 Task: Look for space in Tirupparangunram, India from 22nd June, 2023 to 30th June, 2023 for 2 adults in price range Rs.7000 to Rs.15000. Place can be entire place with 1  bedroom having 1 bed and 1 bathroom. Property type can be house, flat, guest house, hotel. Booking option can be shelf check-in. Required host language is English.
Action: Mouse moved to (521, 83)
Screenshot: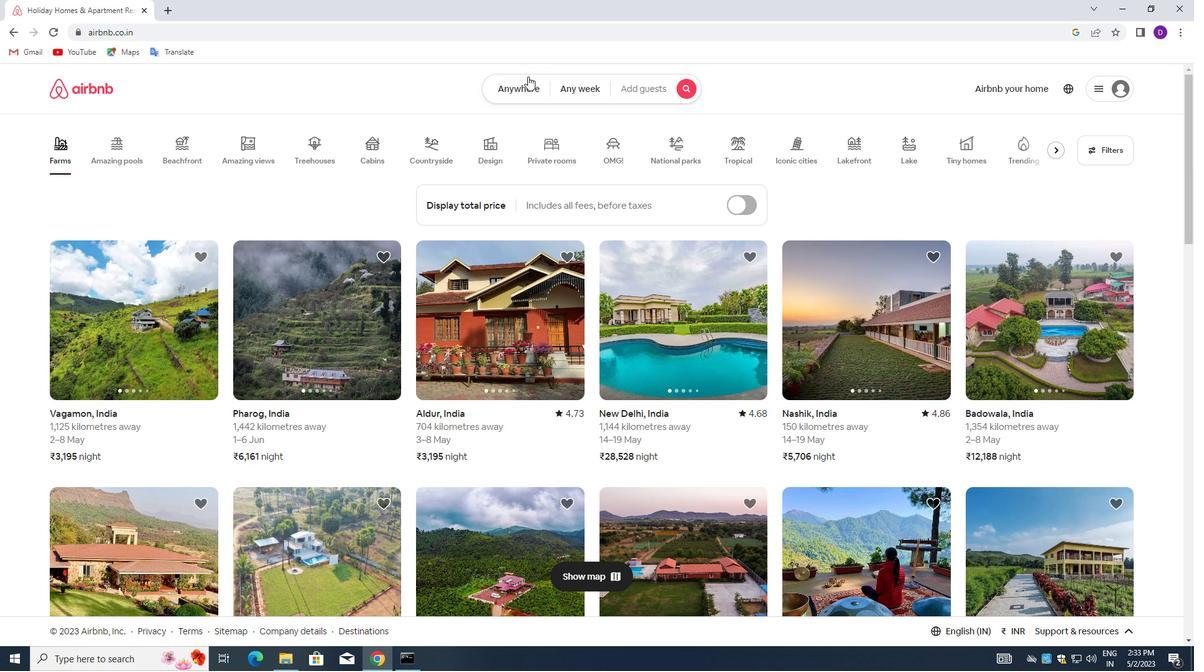 
Action: Mouse pressed left at (521, 83)
Screenshot: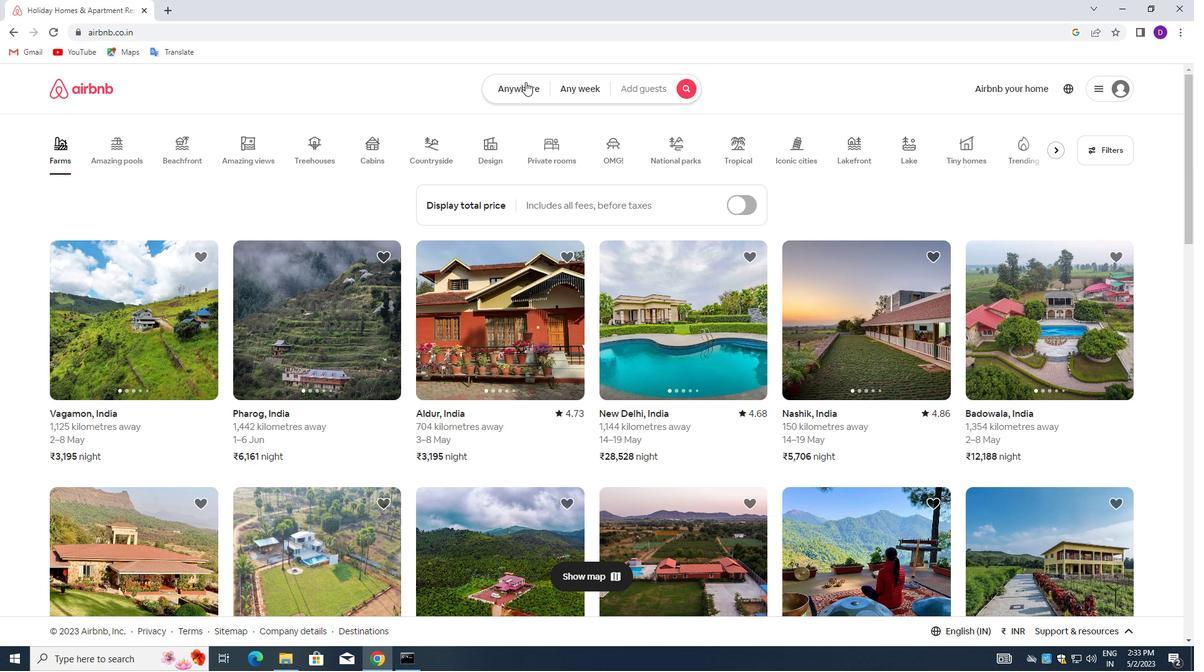 
Action: Mouse moved to (398, 143)
Screenshot: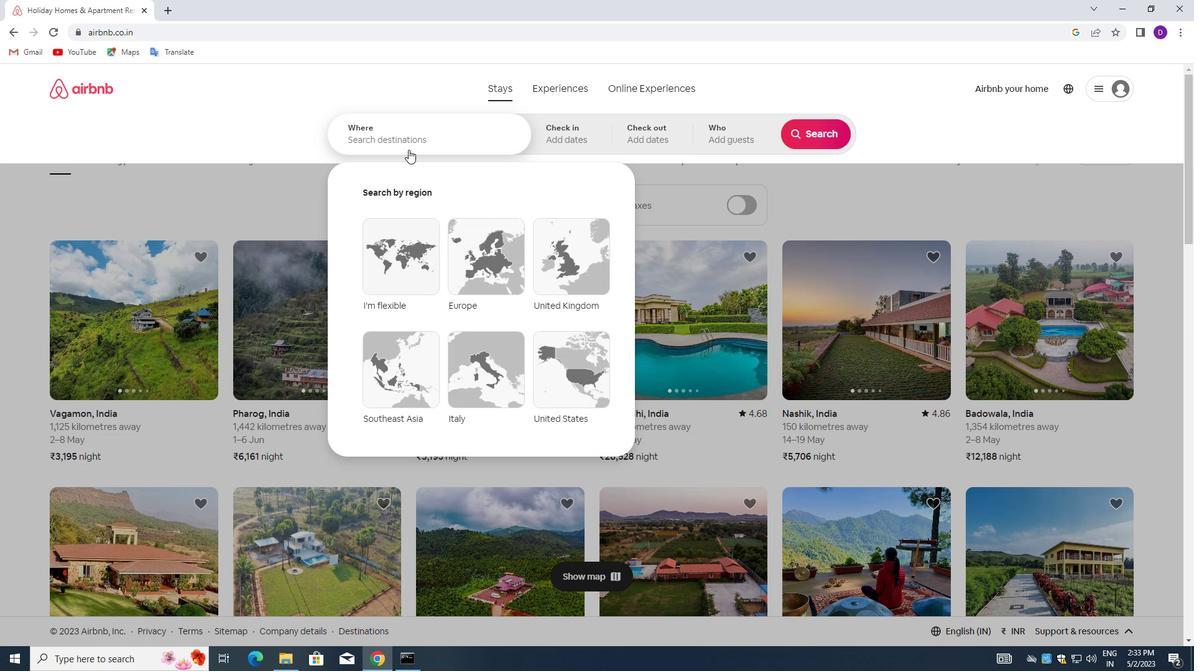 
Action: Mouse pressed left at (398, 143)
Screenshot: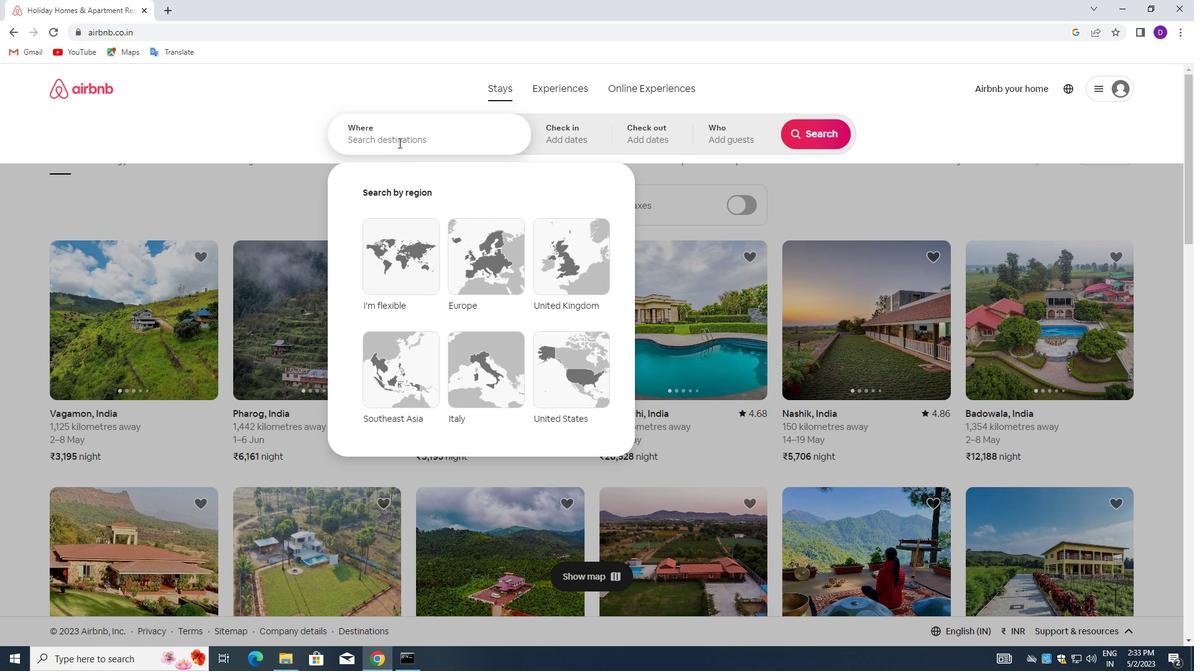 
Action: Mouse moved to (262, 130)
Screenshot: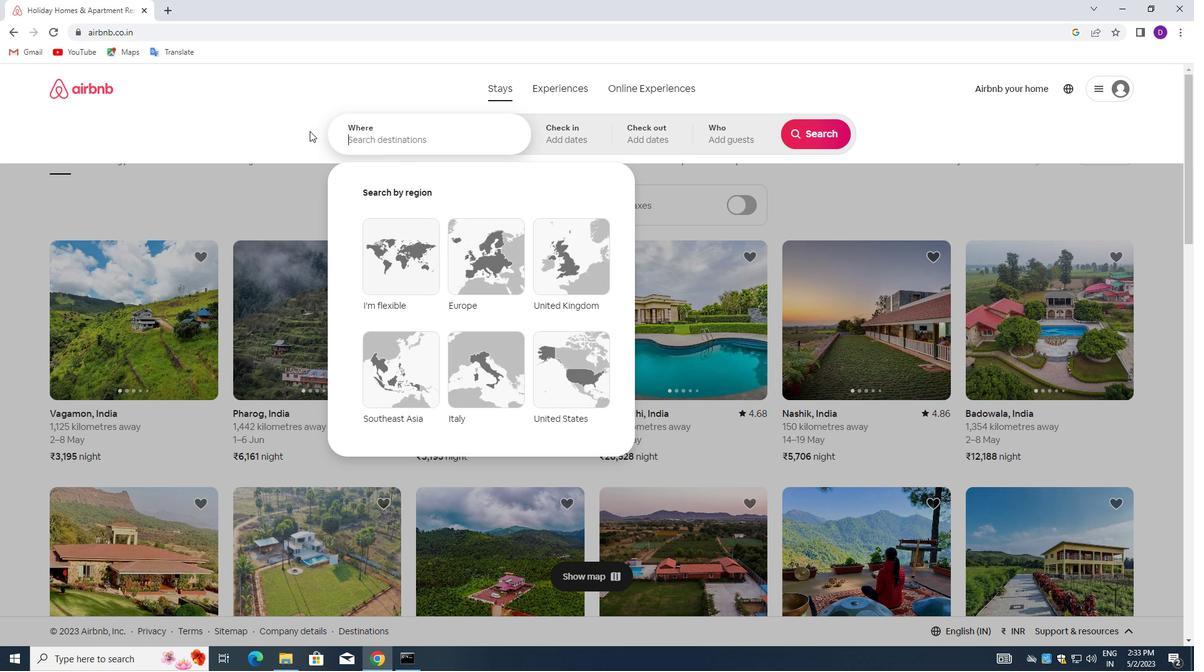 
Action: Key pressed <Key.shift_r>Tirupparangunram,<Key.space><Key.shift>INDIA<Key.enter>
Screenshot: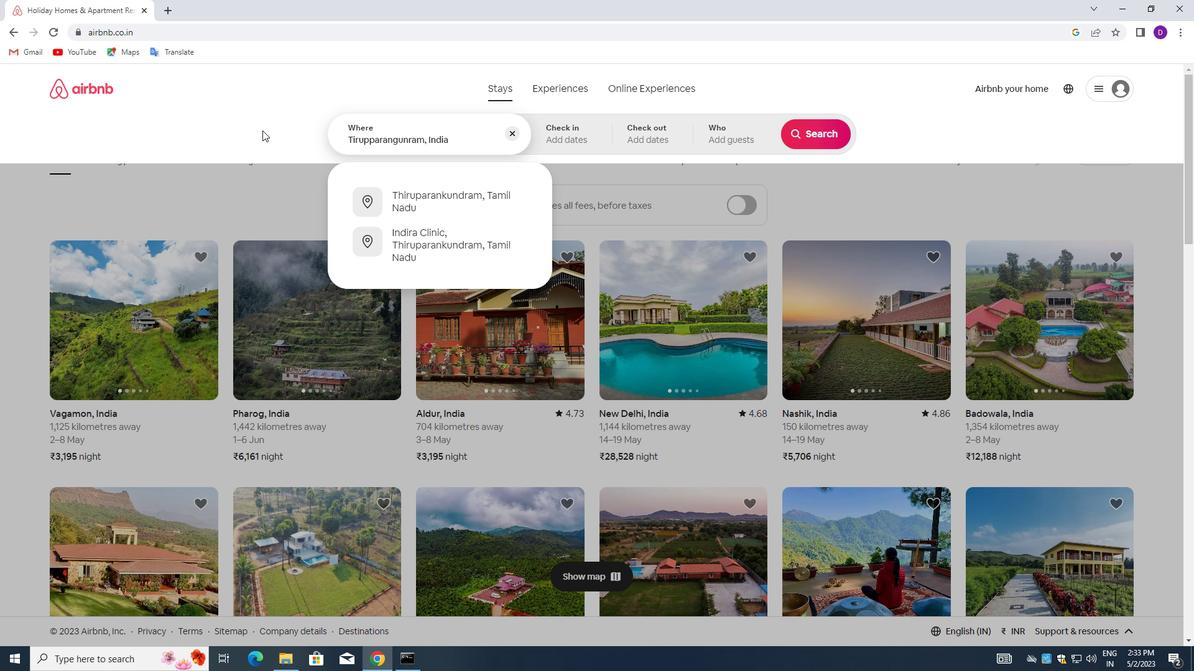 
Action: Mouse moved to (743, 372)
Screenshot: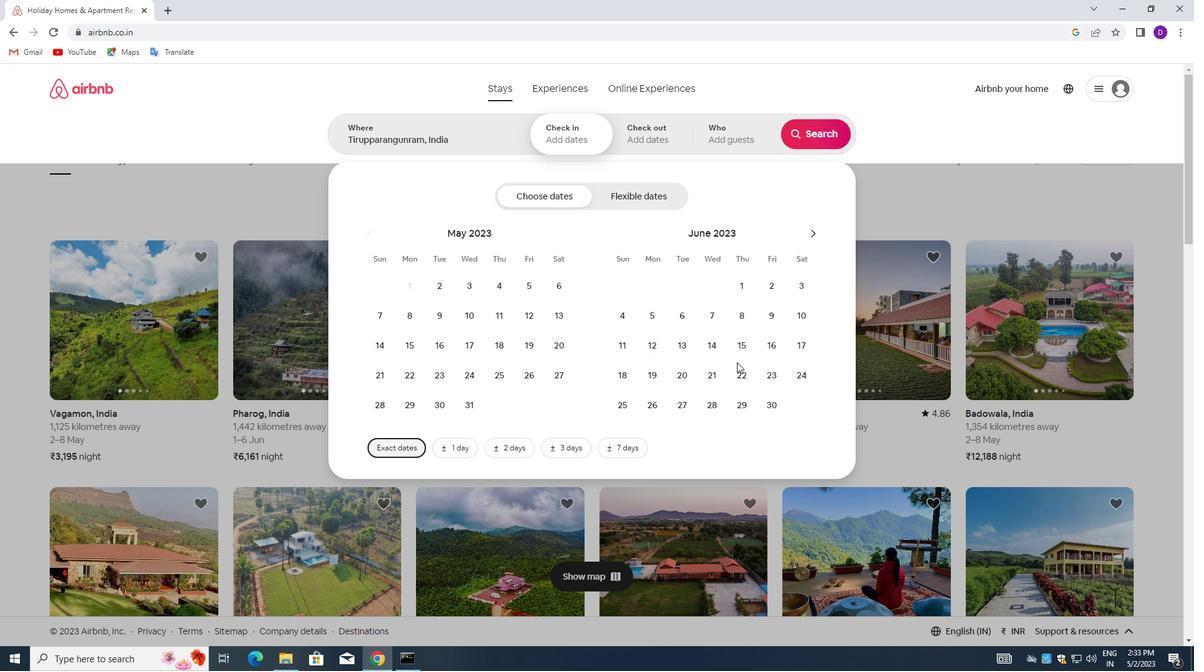 
Action: Mouse pressed left at (743, 372)
Screenshot: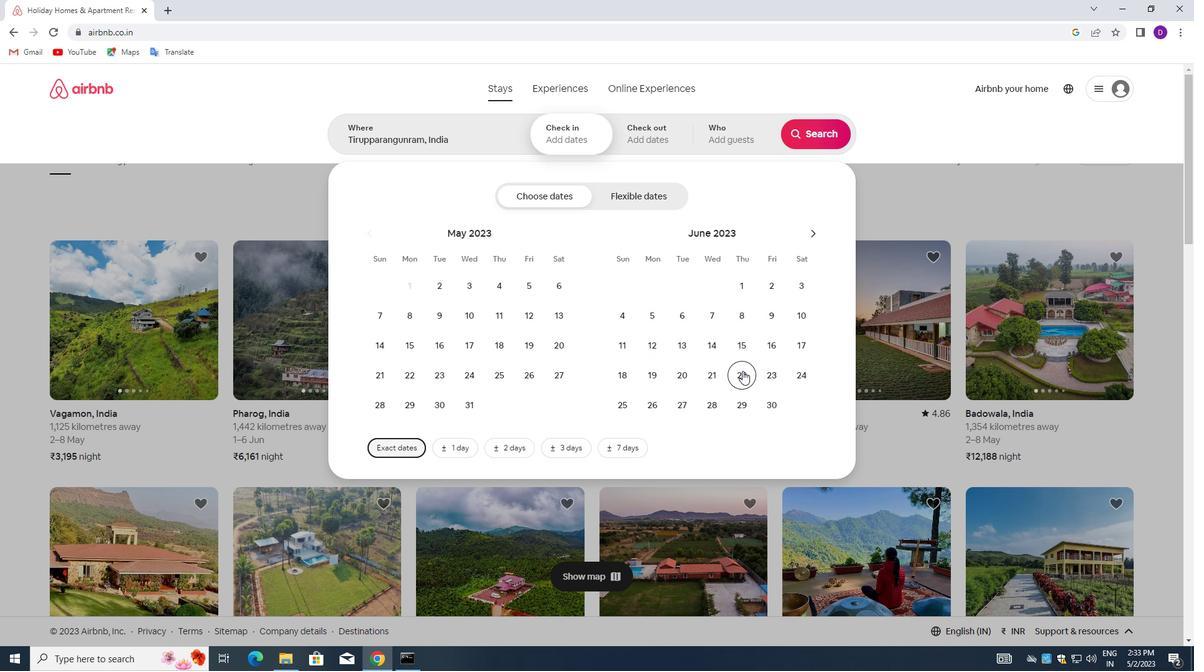 
Action: Mouse moved to (759, 403)
Screenshot: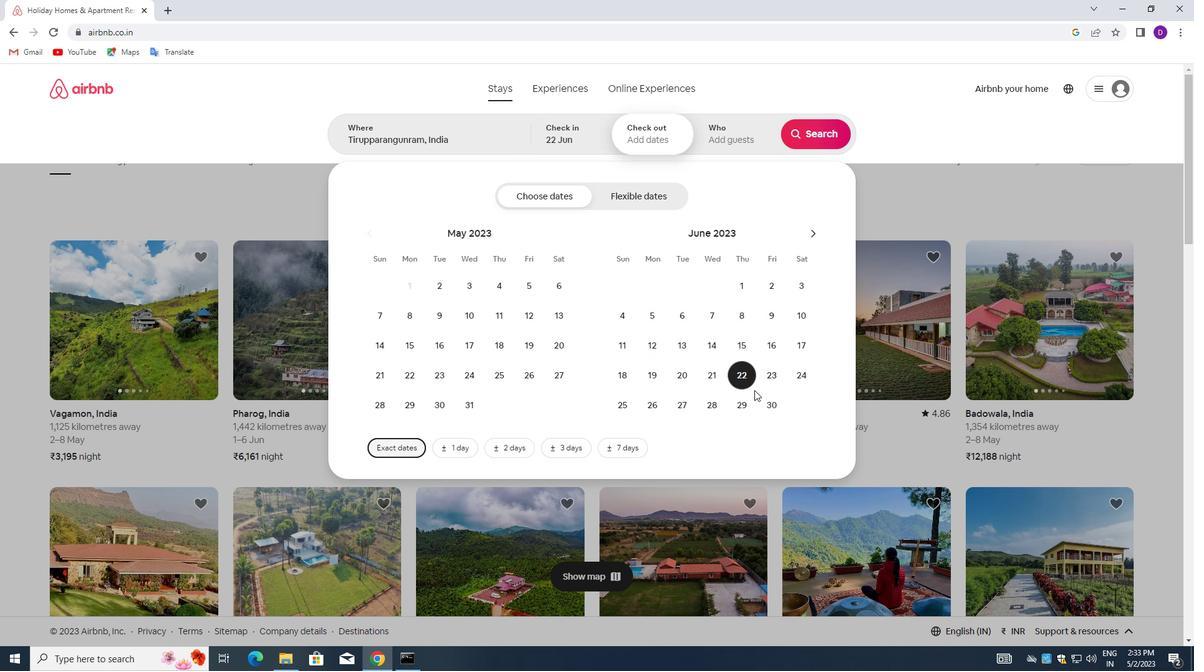 
Action: Mouse pressed left at (759, 403)
Screenshot: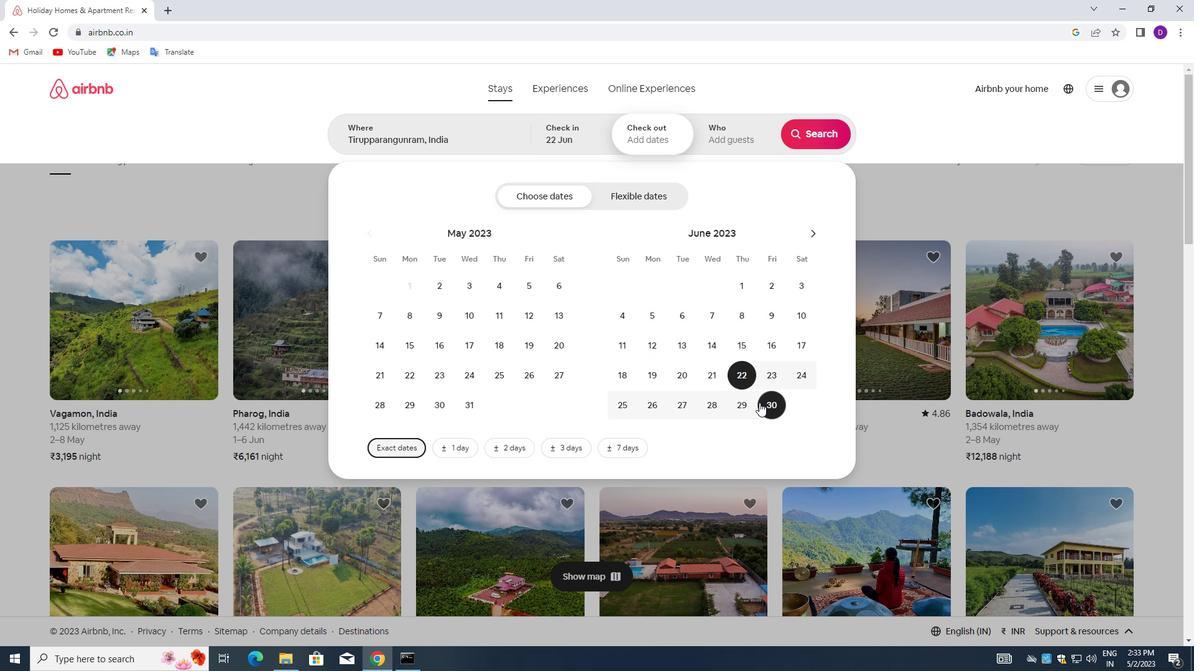 
Action: Mouse moved to (718, 138)
Screenshot: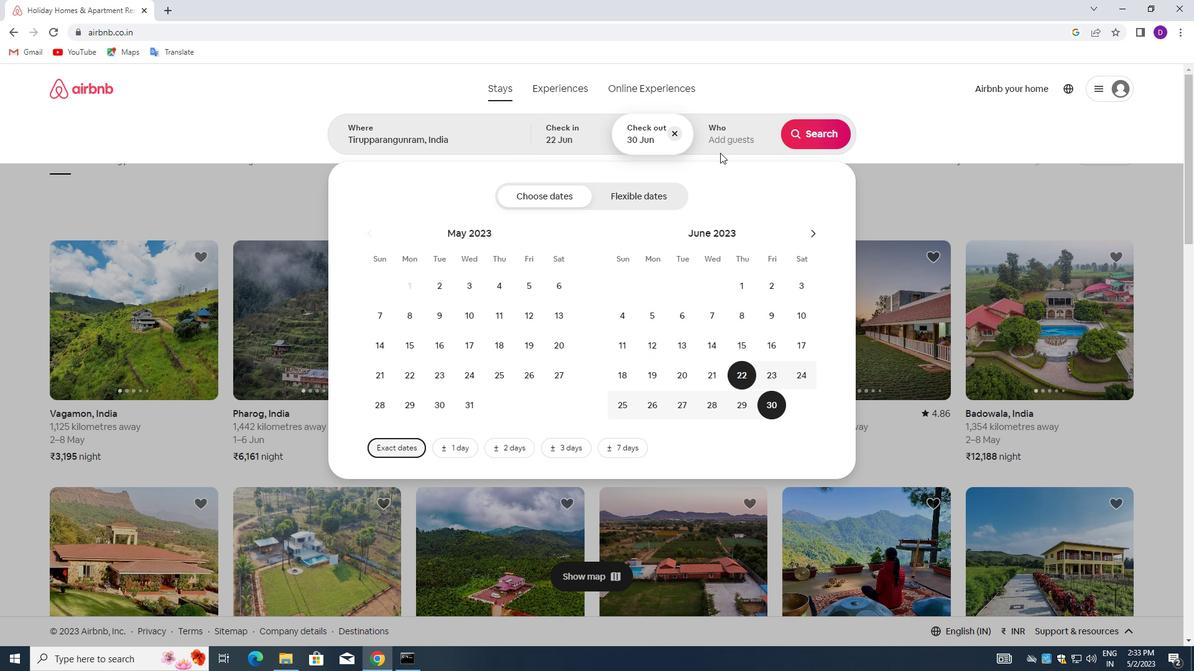 
Action: Mouse pressed left at (718, 138)
Screenshot: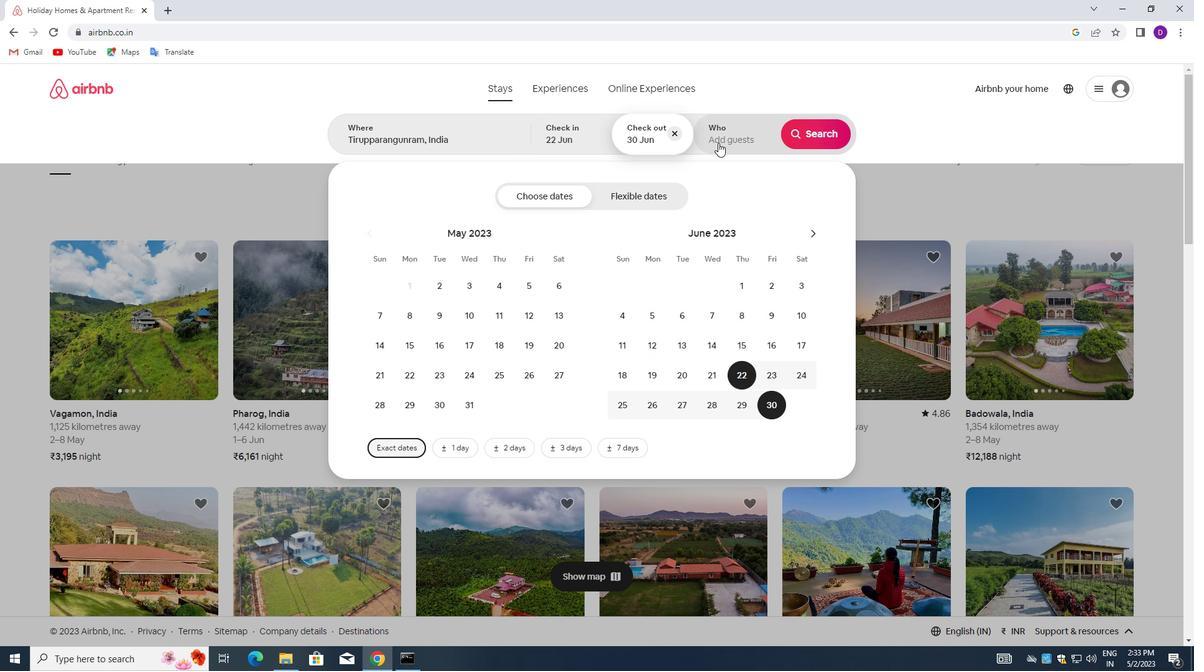 
Action: Mouse moved to (822, 204)
Screenshot: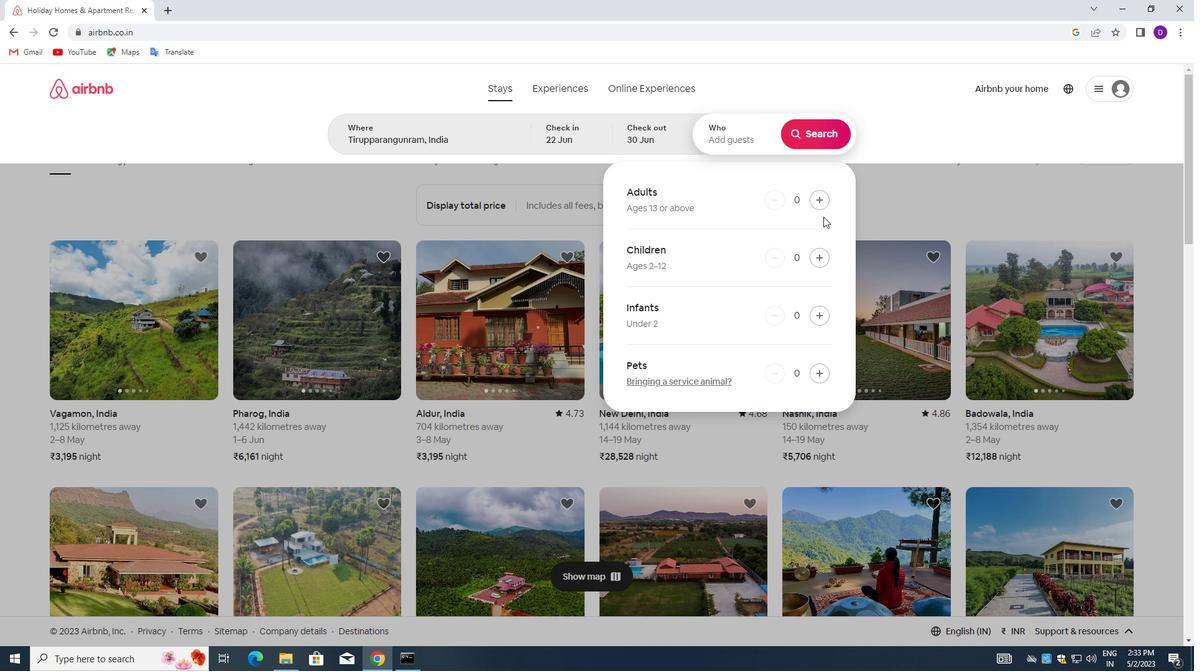 
Action: Mouse pressed left at (822, 204)
Screenshot: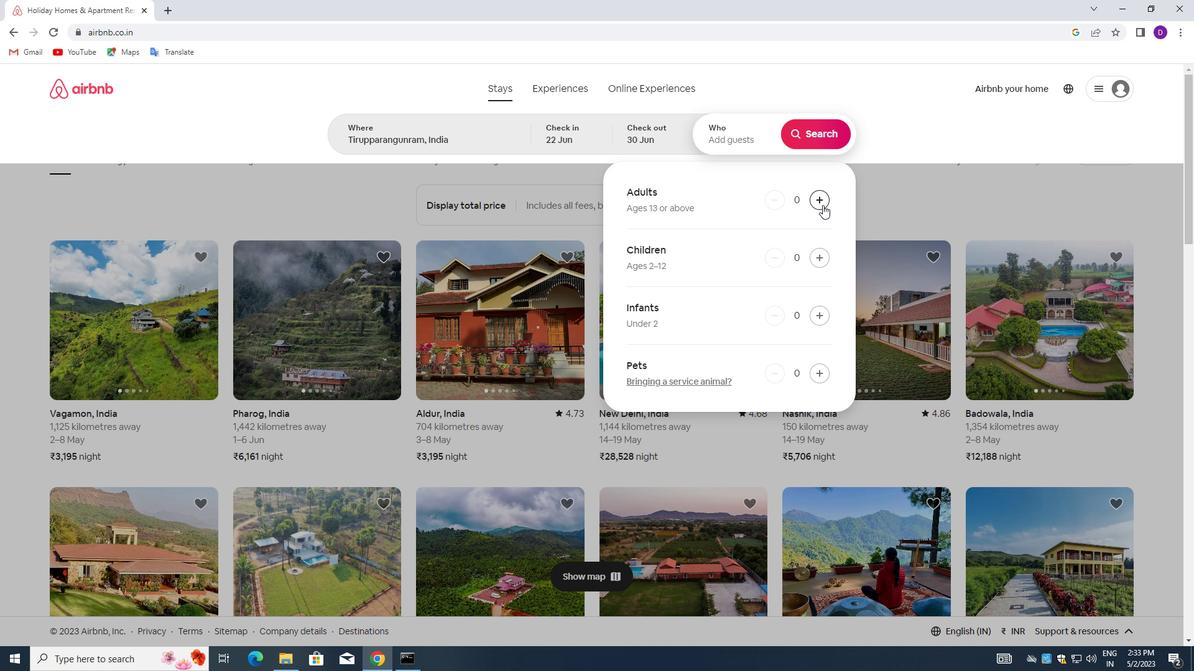 
Action: Mouse pressed left at (822, 204)
Screenshot: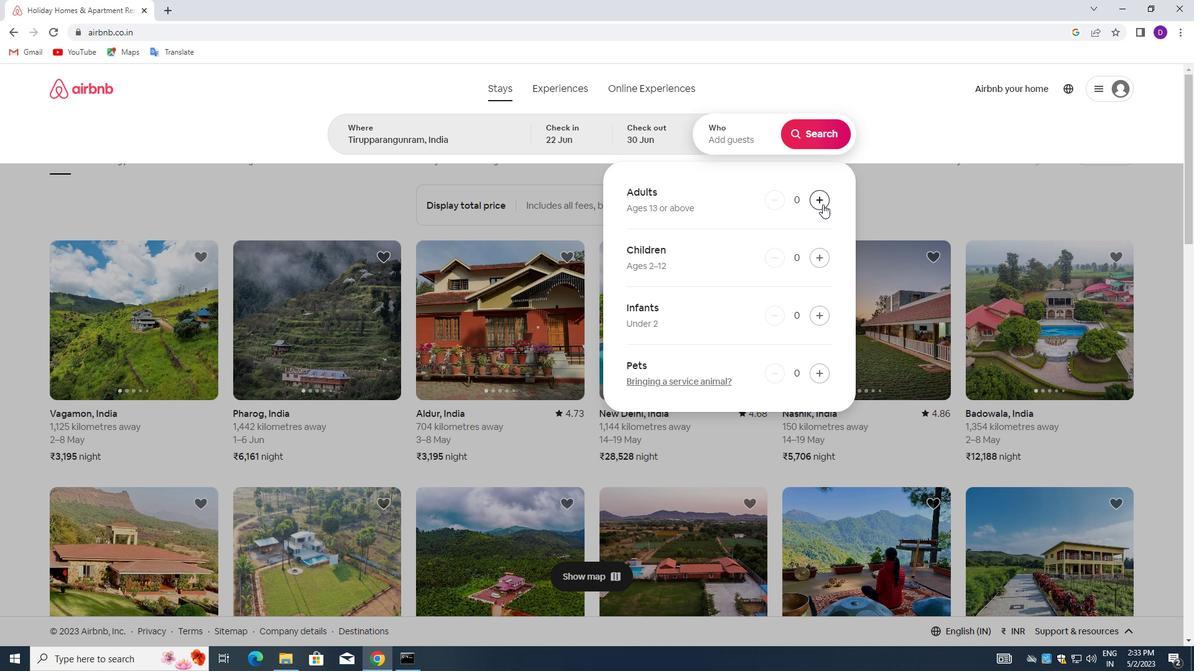 
Action: Mouse moved to (812, 131)
Screenshot: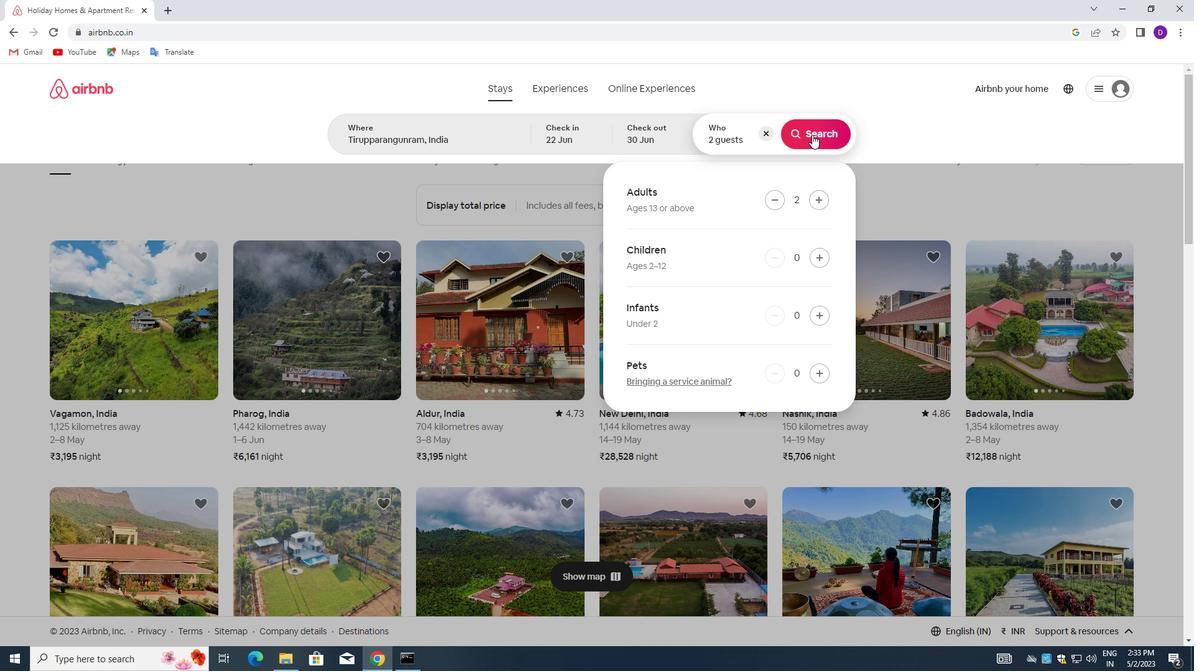 
Action: Mouse pressed left at (812, 131)
Screenshot: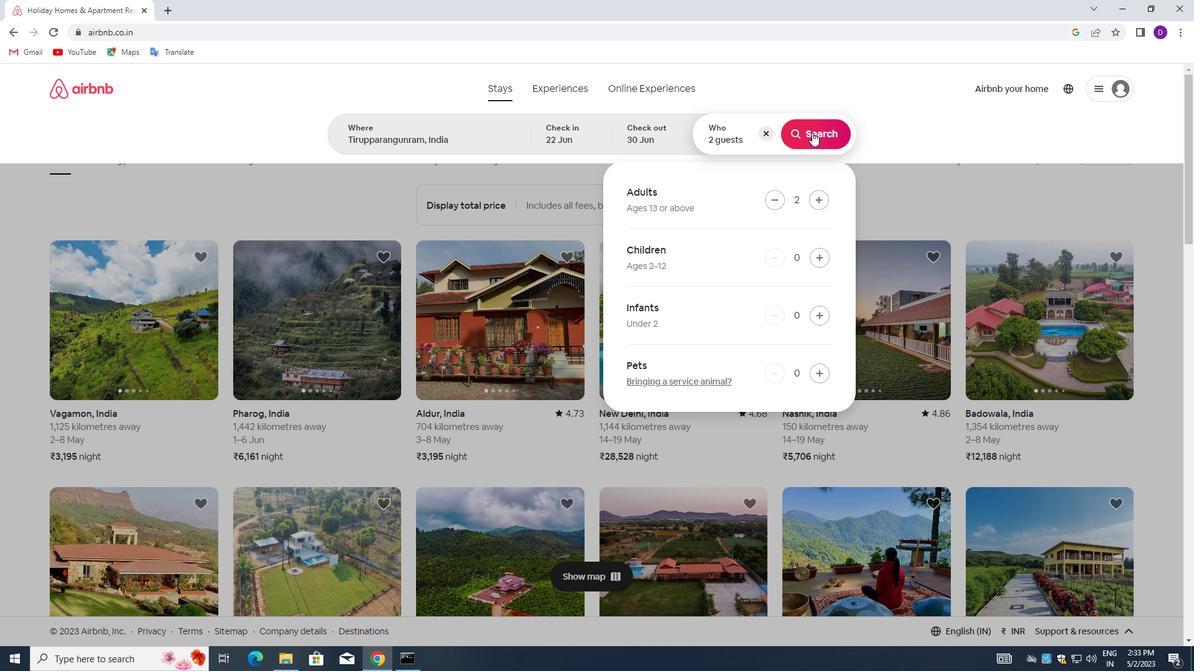 
Action: Mouse moved to (1141, 139)
Screenshot: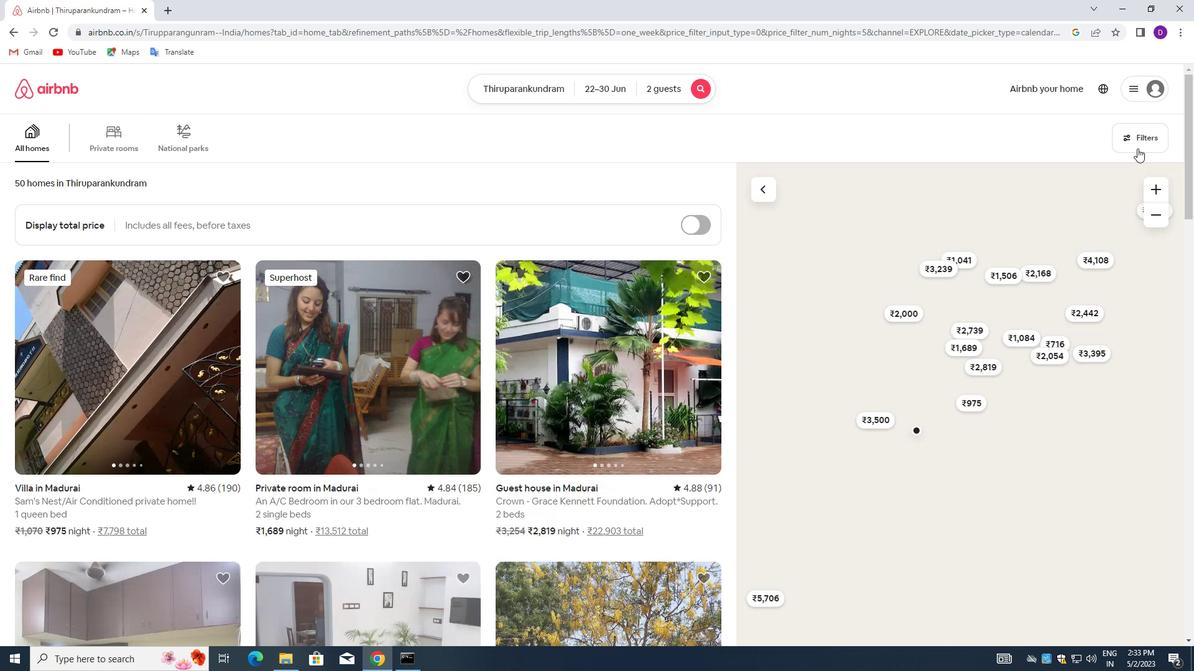 
Action: Mouse pressed left at (1141, 139)
Screenshot: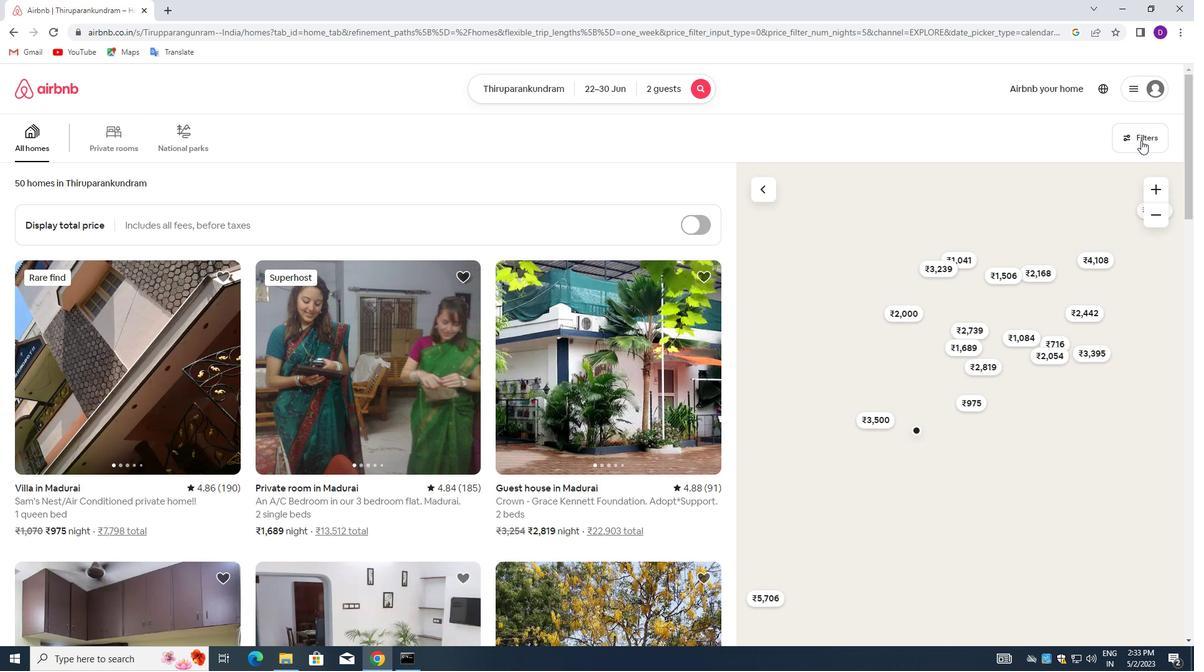 
Action: Mouse moved to (436, 298)
Screenshot: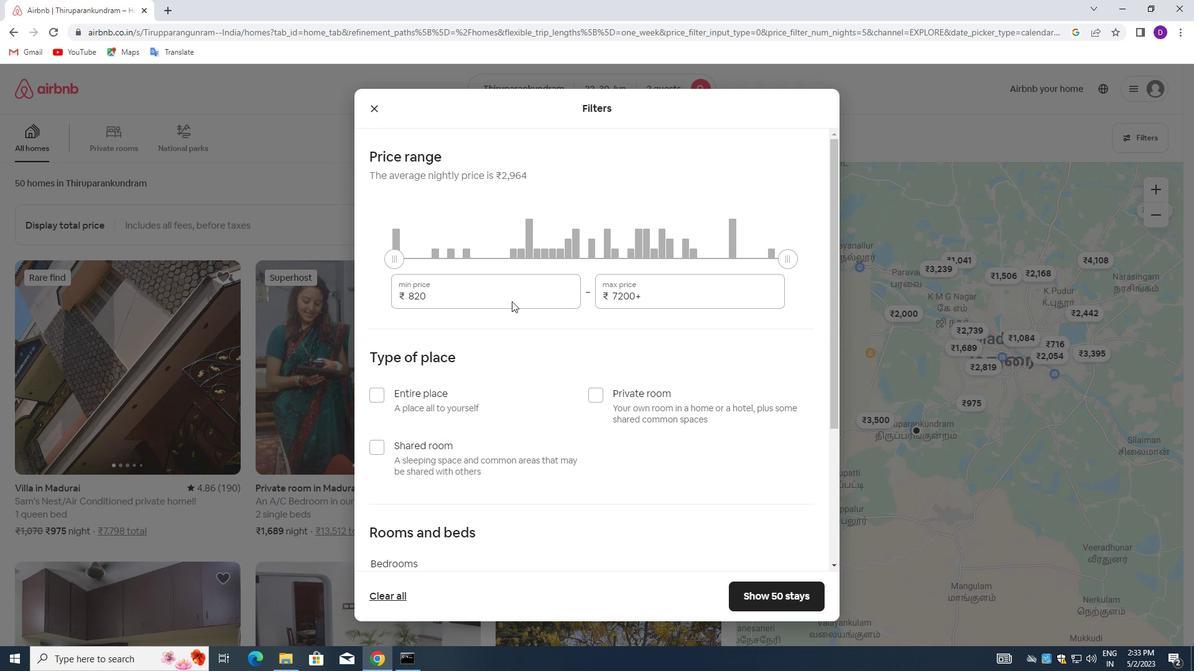 
Action: Mouse pressed left at (436, 298)
Screenshot: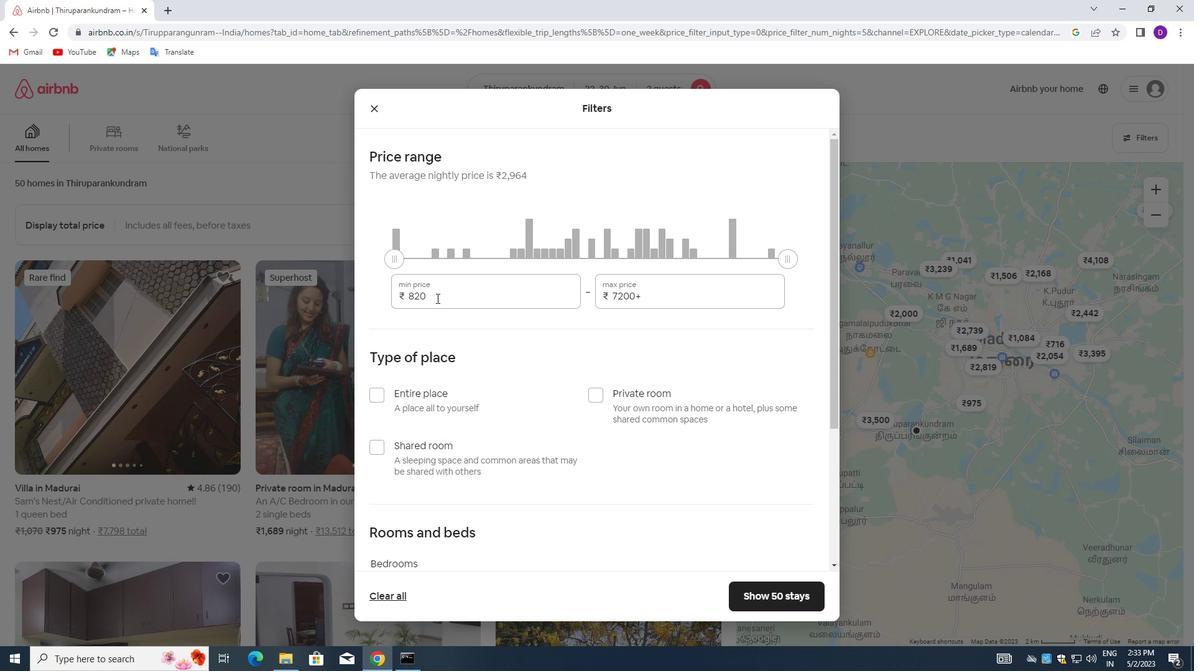 
Action: Mouse pressed left at (436, 298)
Screenshot: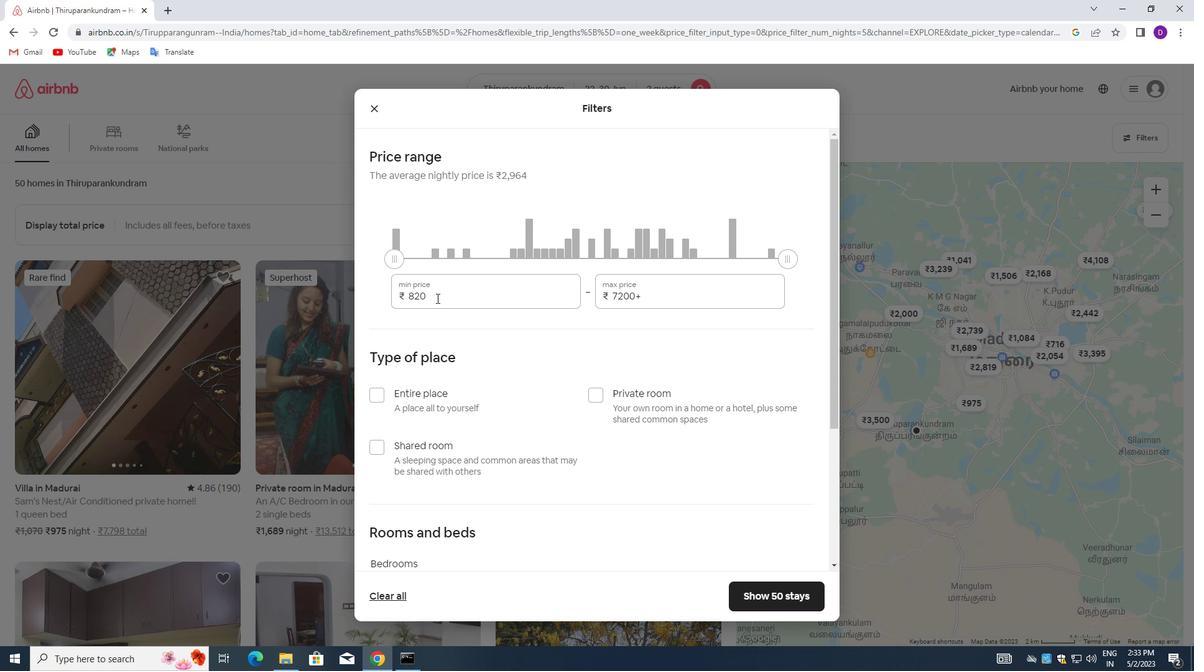 
Action: Key pressed 7000<Key.tab>1<Key.backspace><Key.backspace><Key.backspace><Key.backspace><Key.backspace><Key.backspace><Key.backspace><Key.backspace><Key.backspace>15000
Screenshot: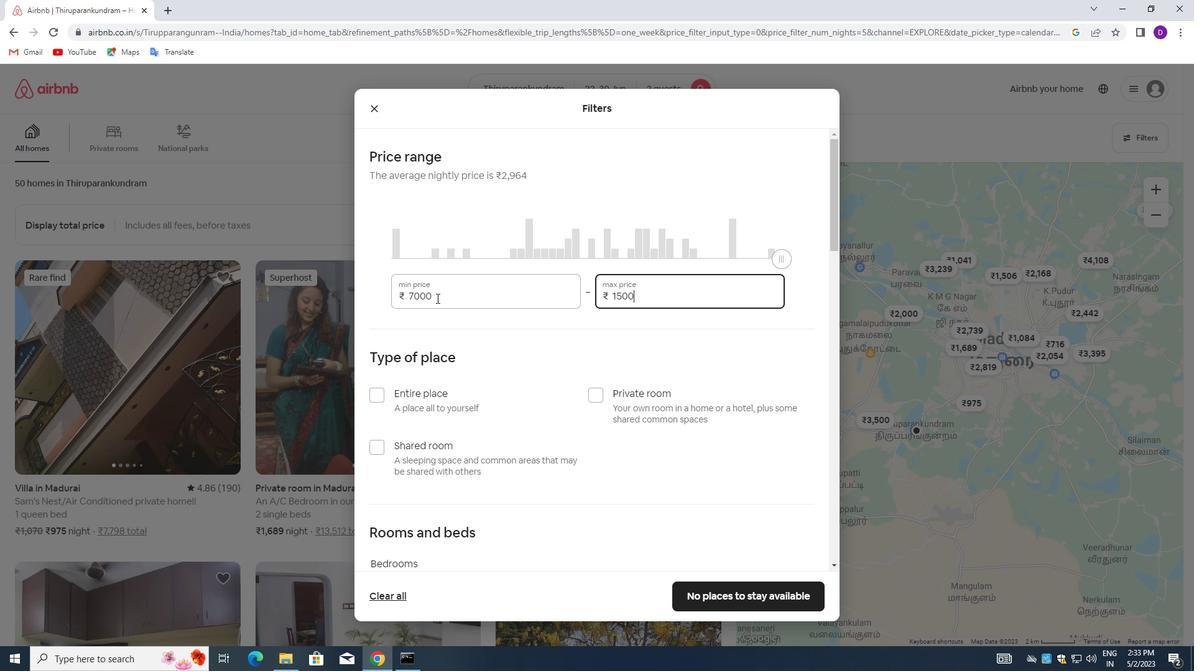 
Action: Mouse moved to (522, 360)
Screenshot: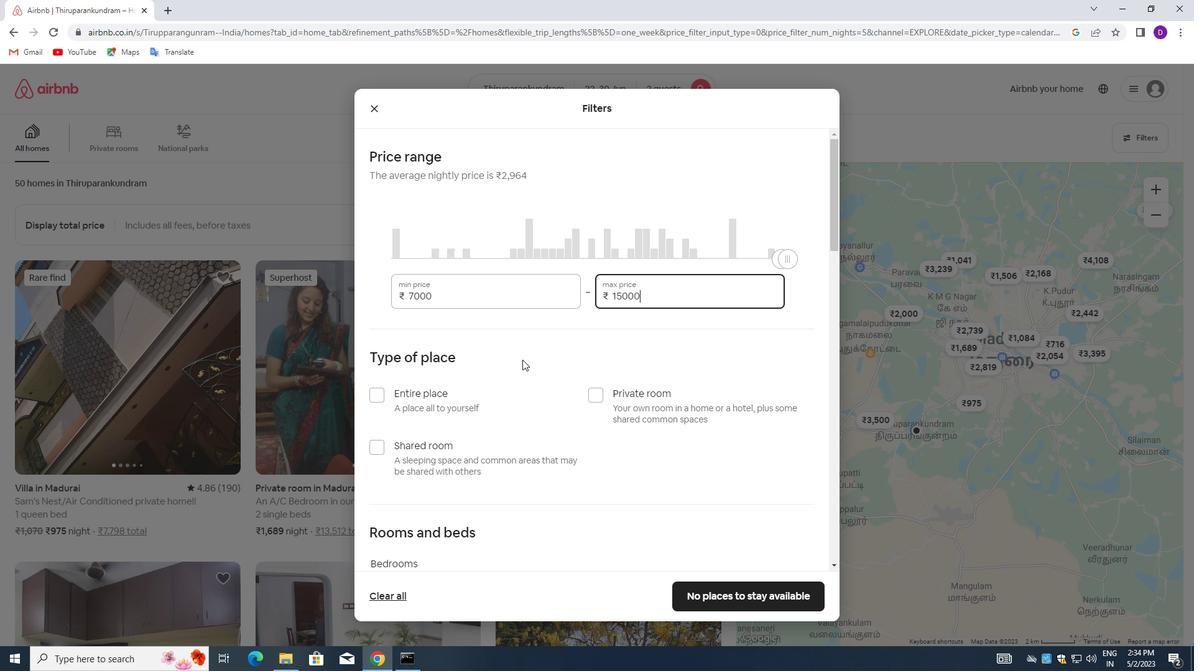 
Action: Mouse scrolled (522, 359) with delta (0, 0)
Screenshot: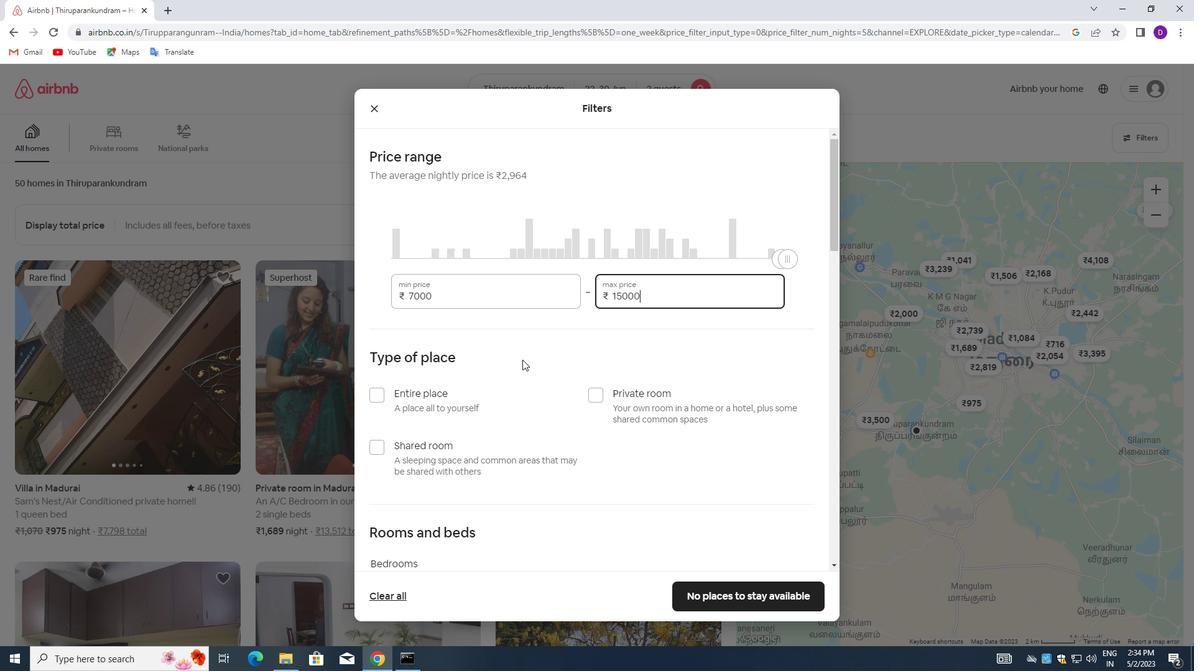 
Action: Mouse scrolled (522, 359) with delta (0, 0)
Screenshot: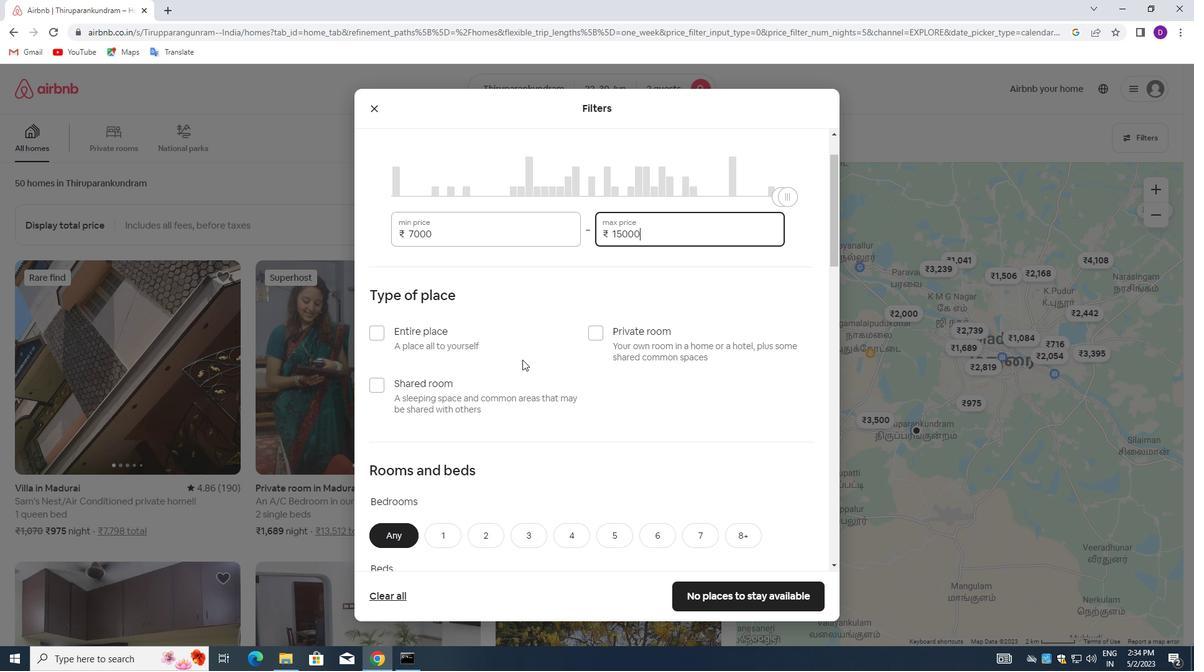 
Action: Mouse scrolled (522, 359) with delta (0, 0)
Screenshot: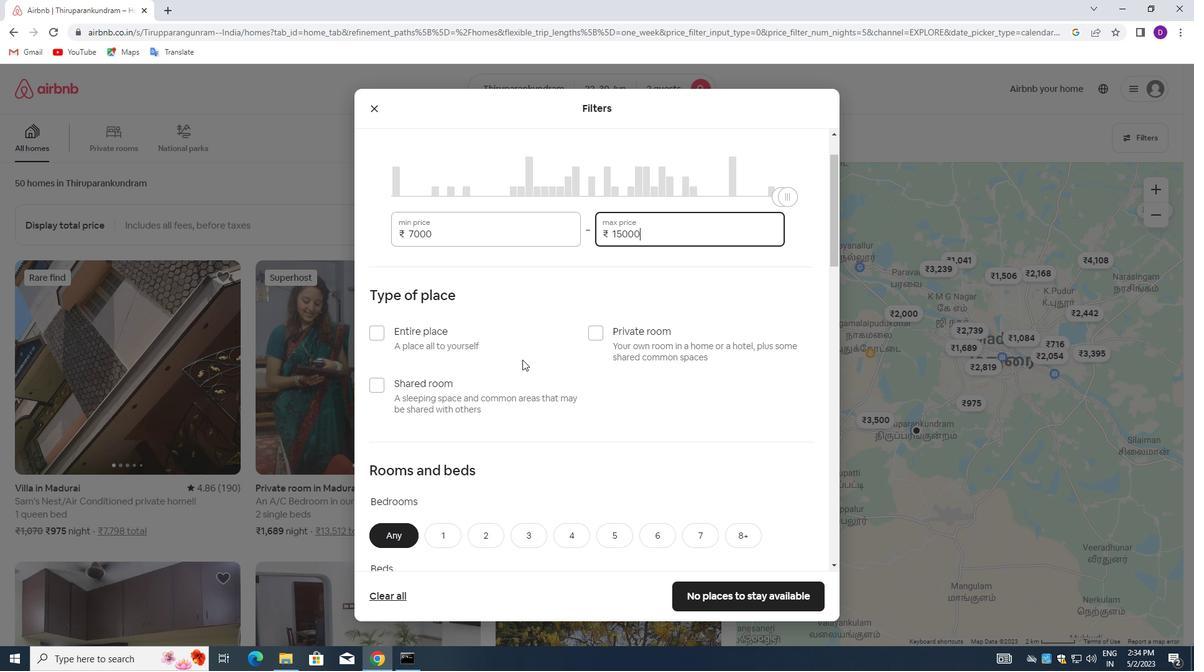 
Action: Mouse moved to (383, 210)
Screenshot: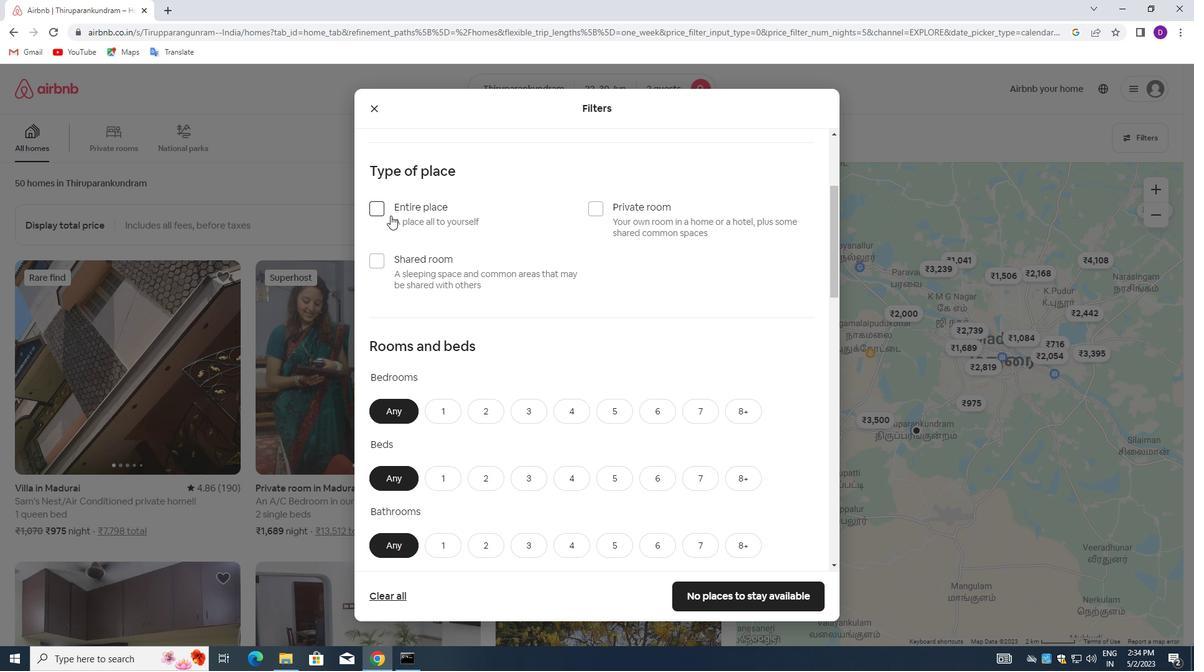 
Action: Mouse pressed left at (383, 210)
Screenshot: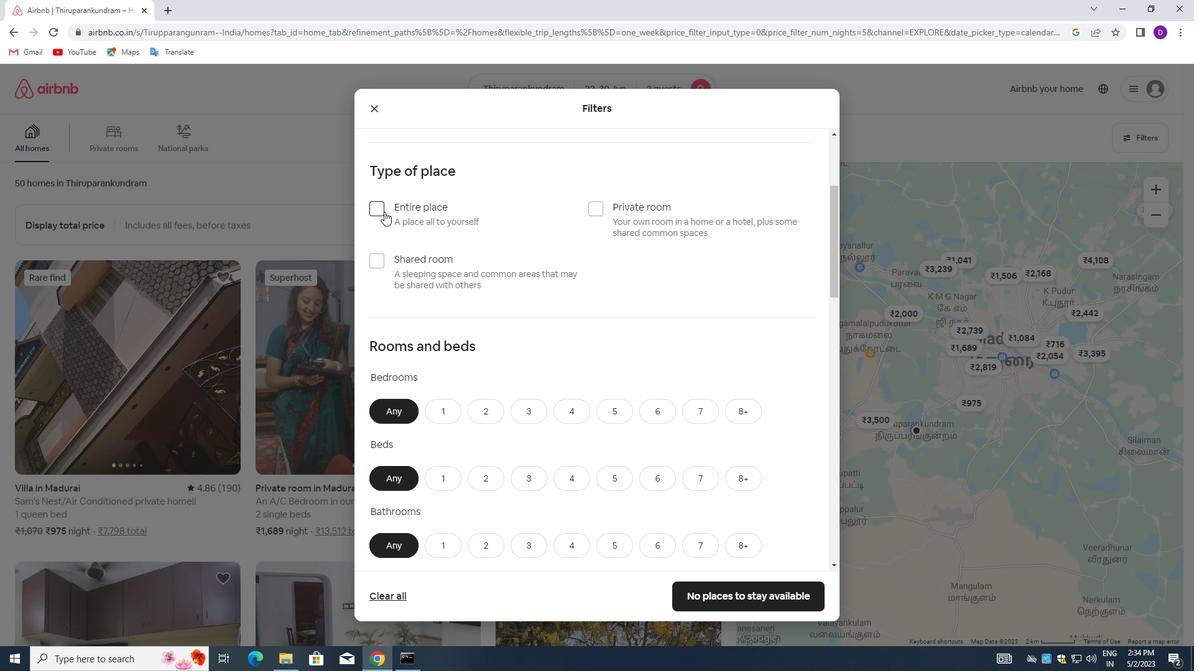 
Action: Mouse moved to (520, 269)
Screenshot: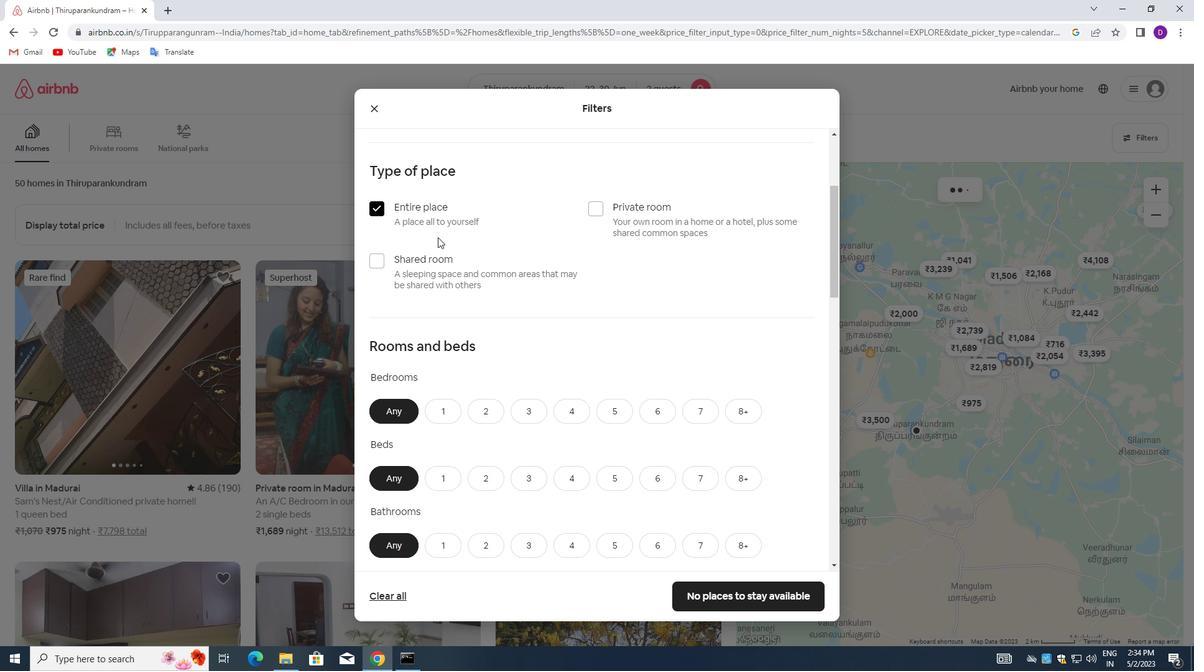 
Action: Mouse scrolled (520, 269) with delta (0, 0)
Screenshot: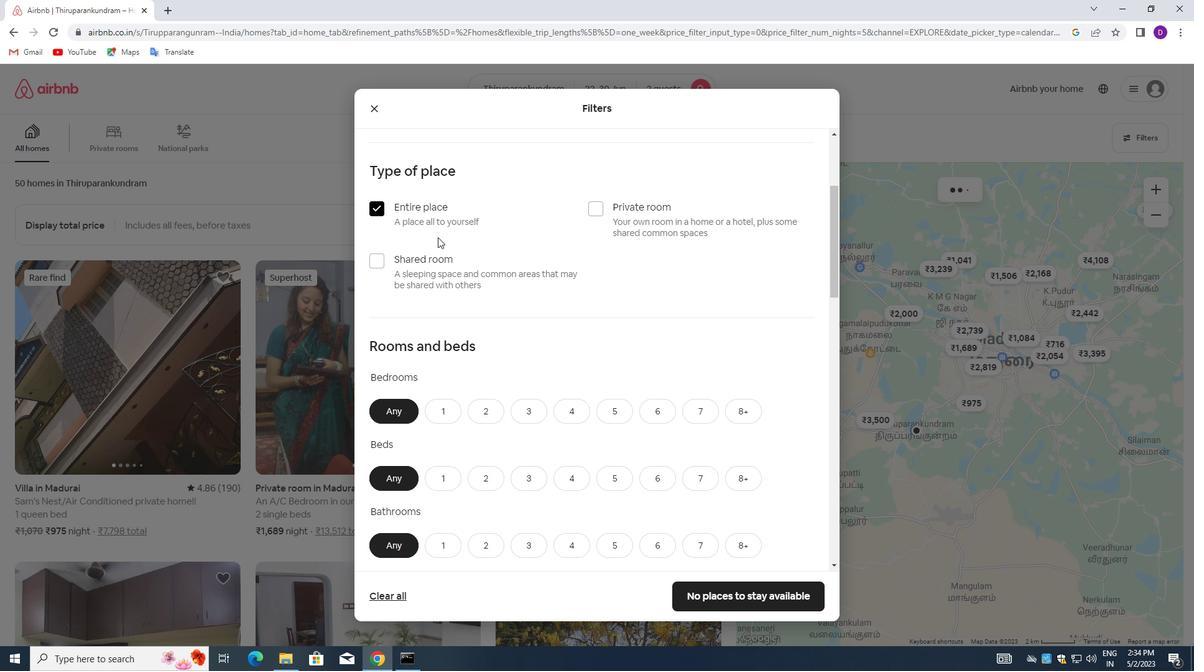 
Action: Mouse moved to (522, 274)
Screenshot: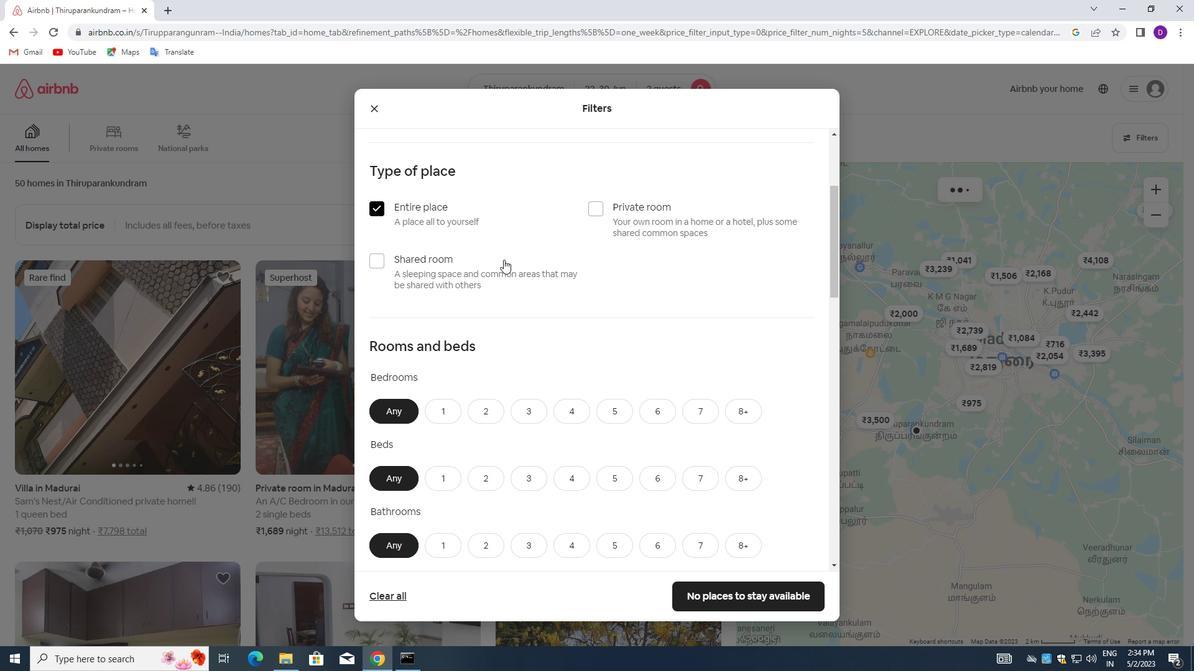 
Action: Mouse scrolled (522, 273) with delta (0, 0)
Screenshot: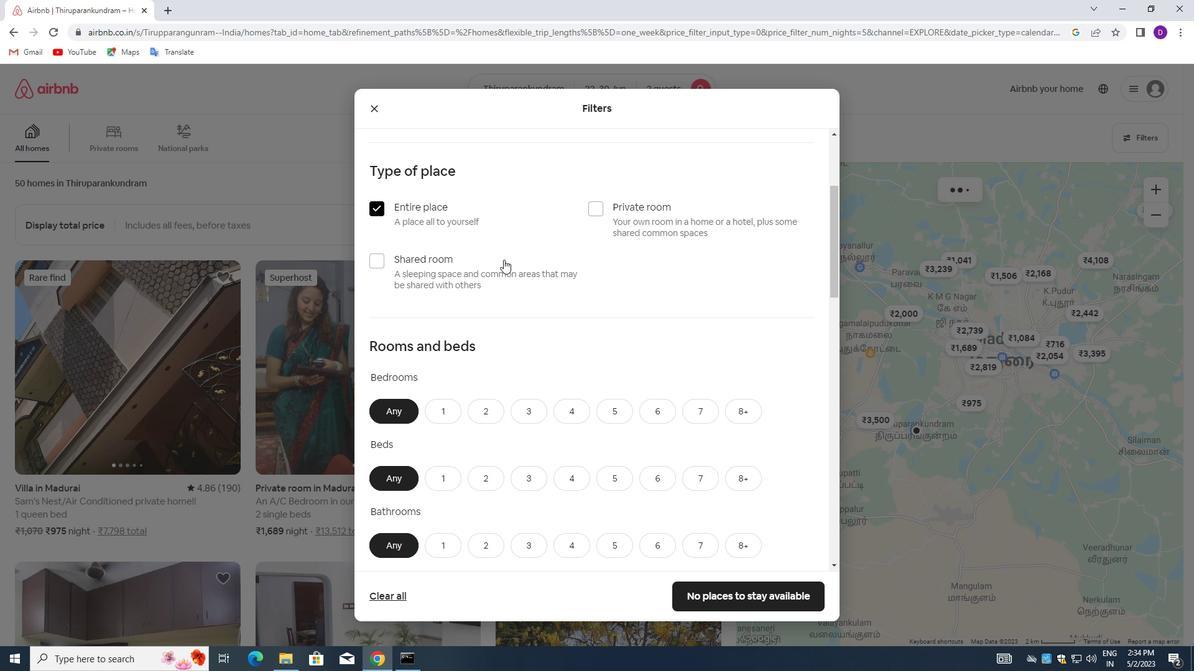 
Action: Mouse moved to (442, 278)
Screenshot: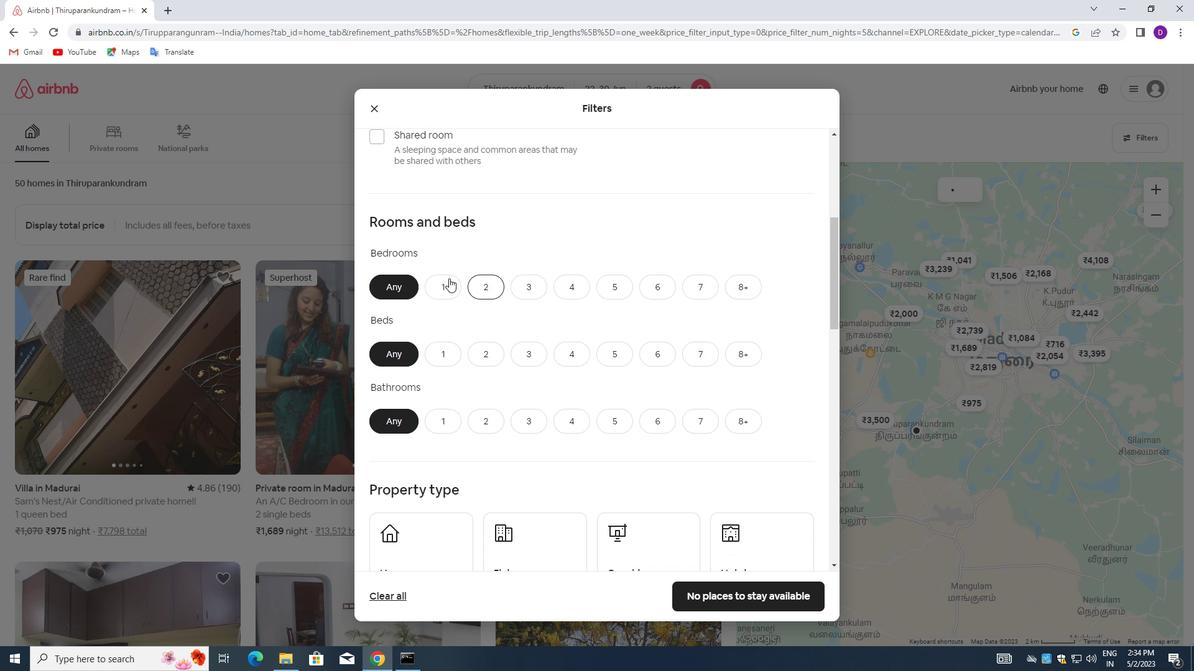 
Action: Mouse pressed left at (442, 278)
Screenshot: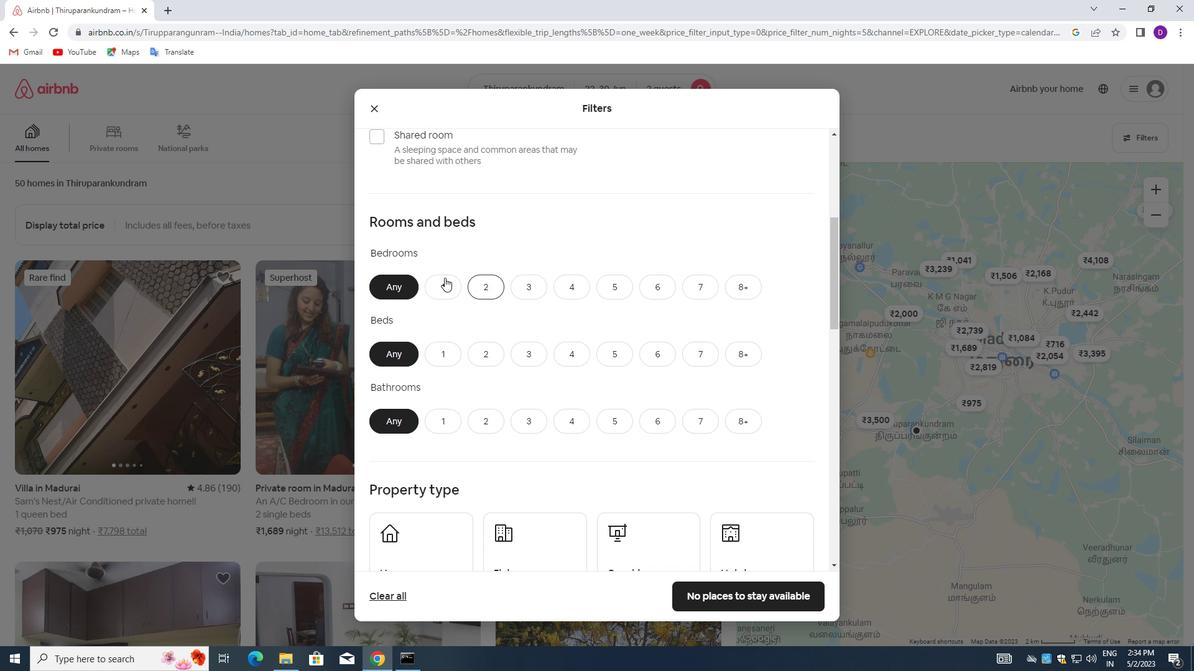 
Action: Mouse moved to (449, 357)
Screenshot: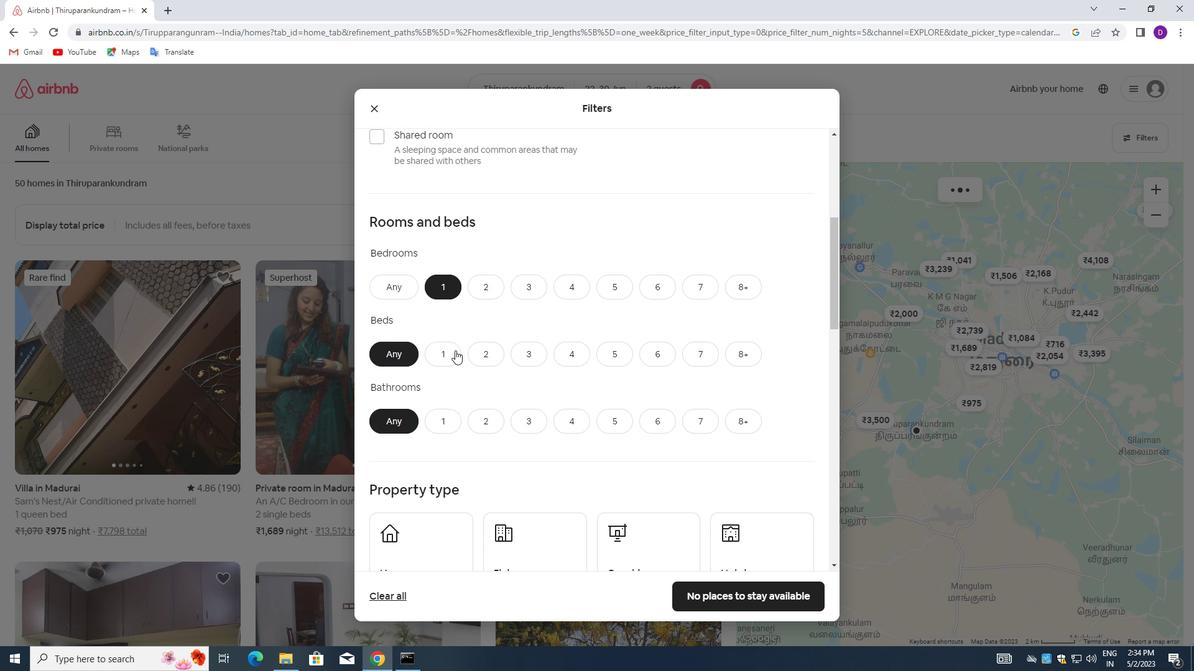
Action: Mouse pressed left at (449, 357)
Screenshot: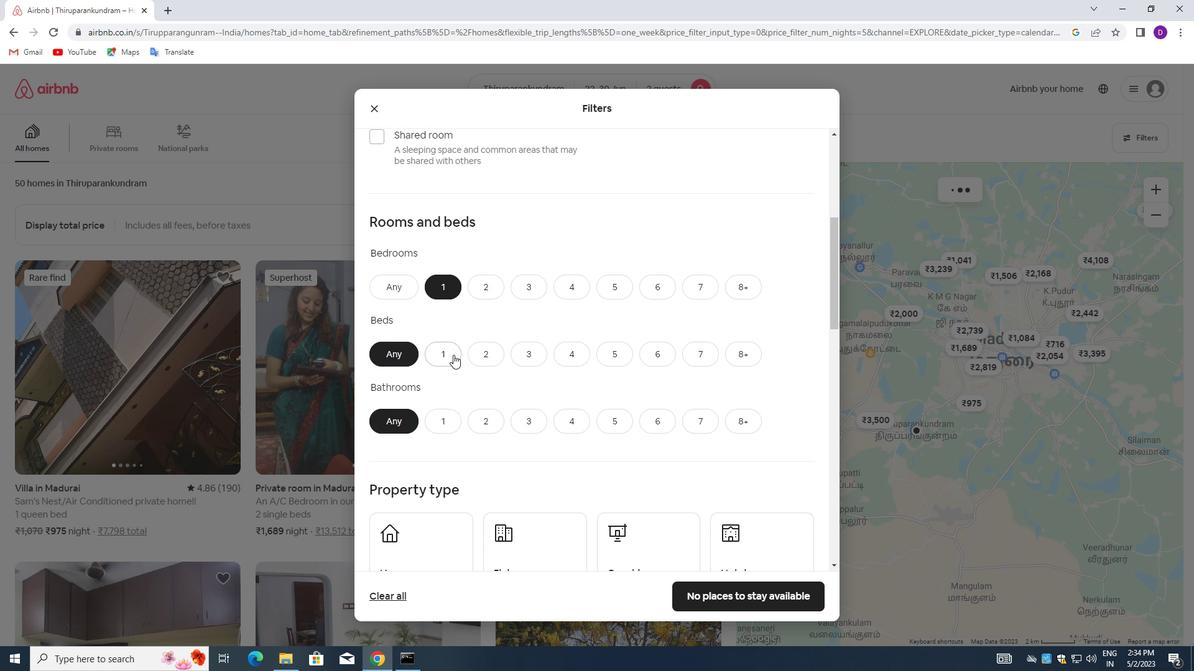 
Action: Mouse moved to (448, 419)
Screenshot: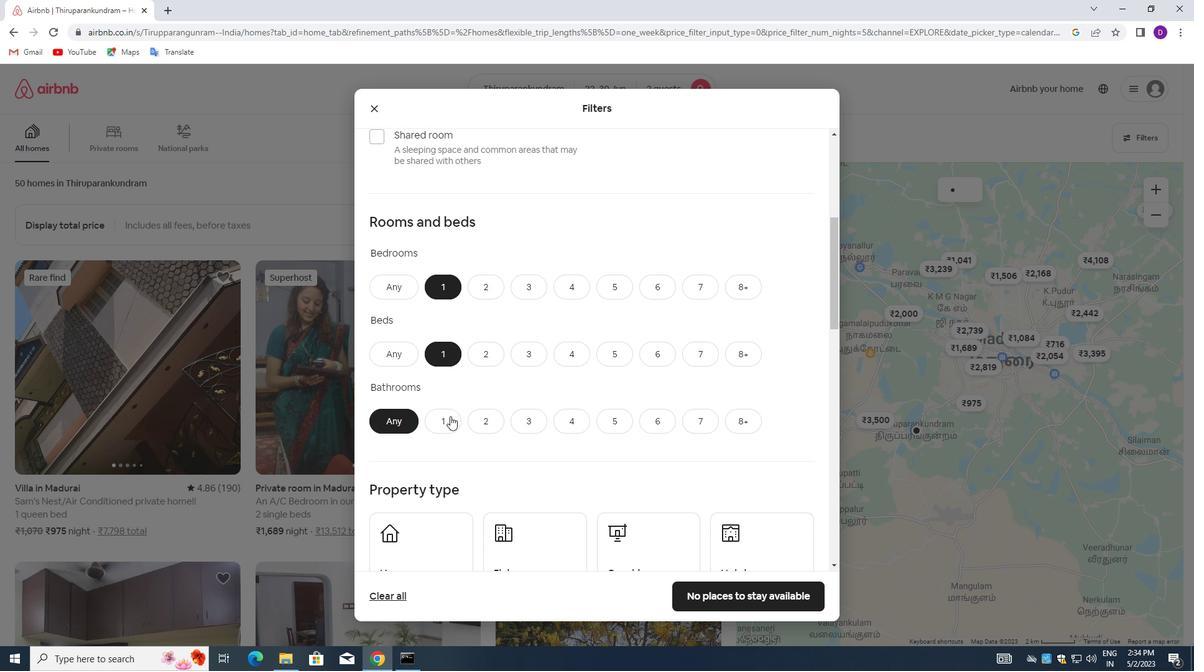 
Action: Mouse pressed left at (448, 419)
Screenshot: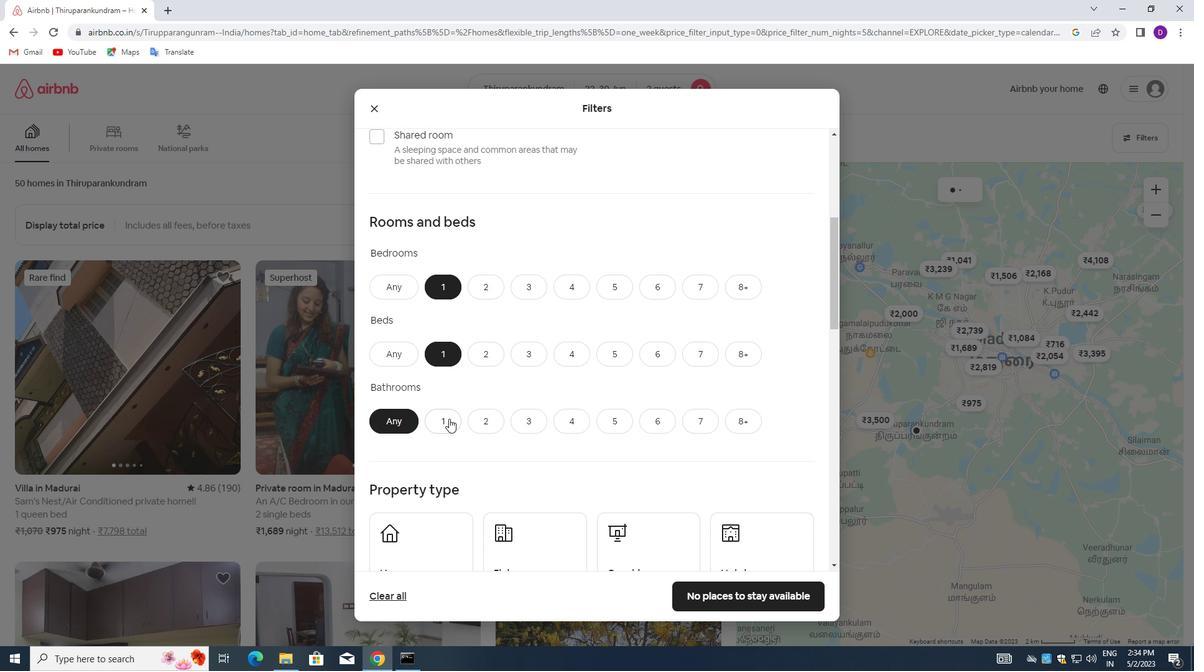 
Action: Mouse moved to (524, 353)
Screenshot: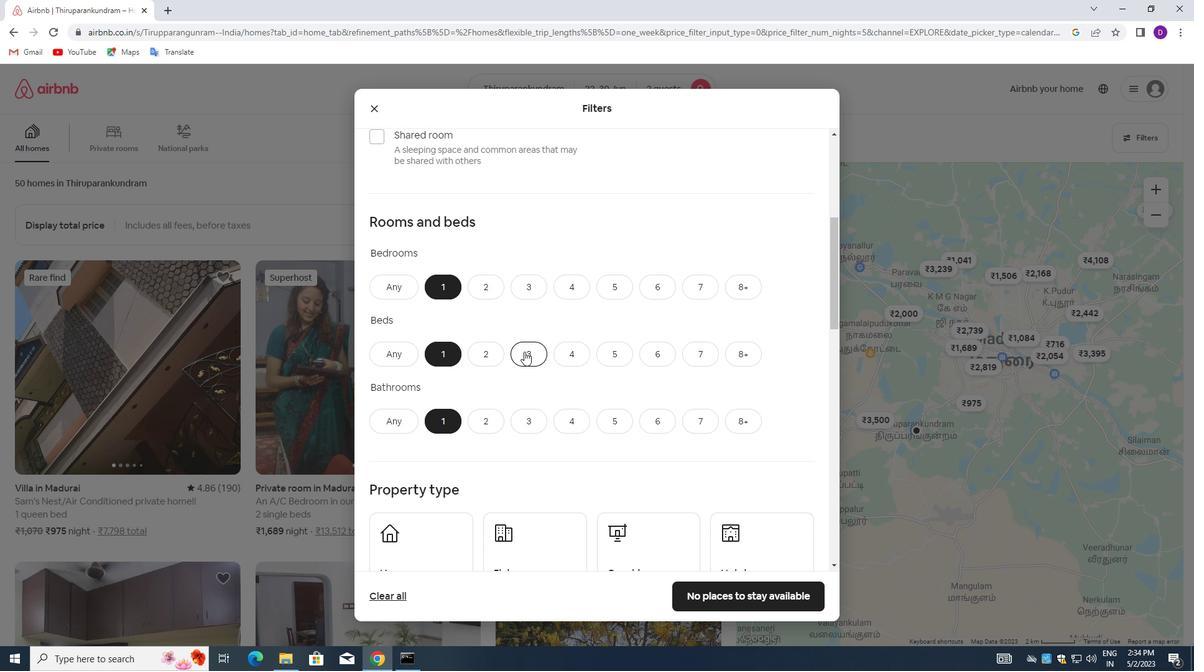 
Action: Mouse scrolled (524, 353) with delta (0, 0)
Screenshot: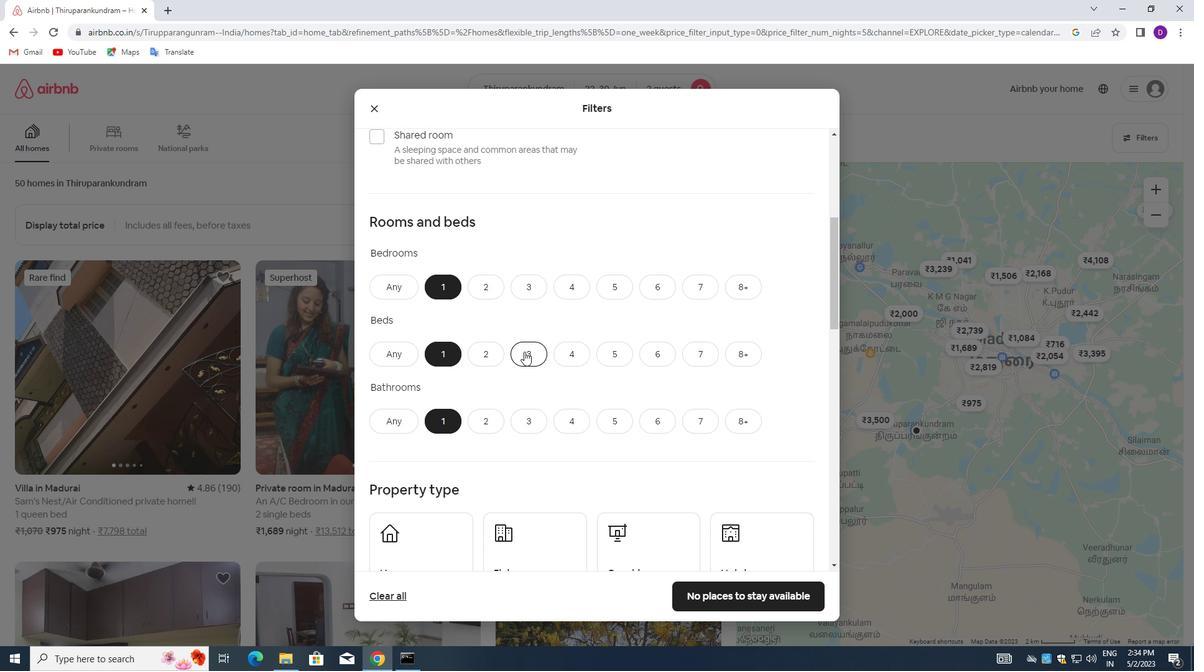 
Action: Mouse moved to (524, 353)
Screenshot: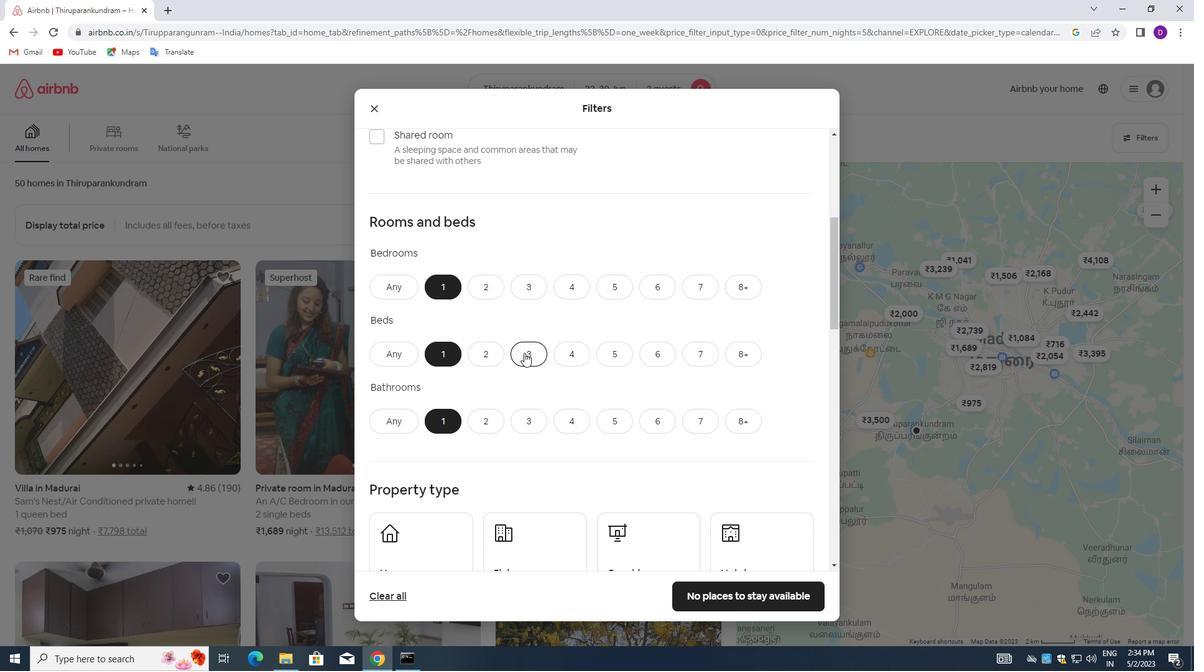 
Action: Mouse scrolled (524, 353) with delta (0, 0)
Screenshot: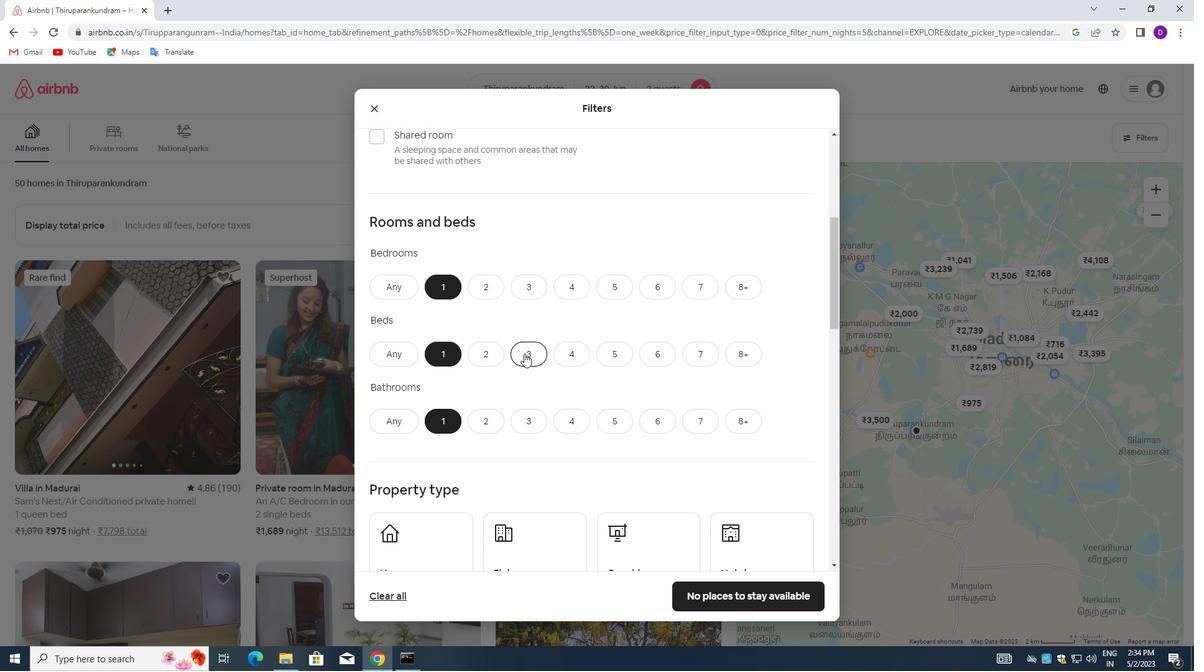 
Action: Mouse moved to (525, 353)
Screenshot: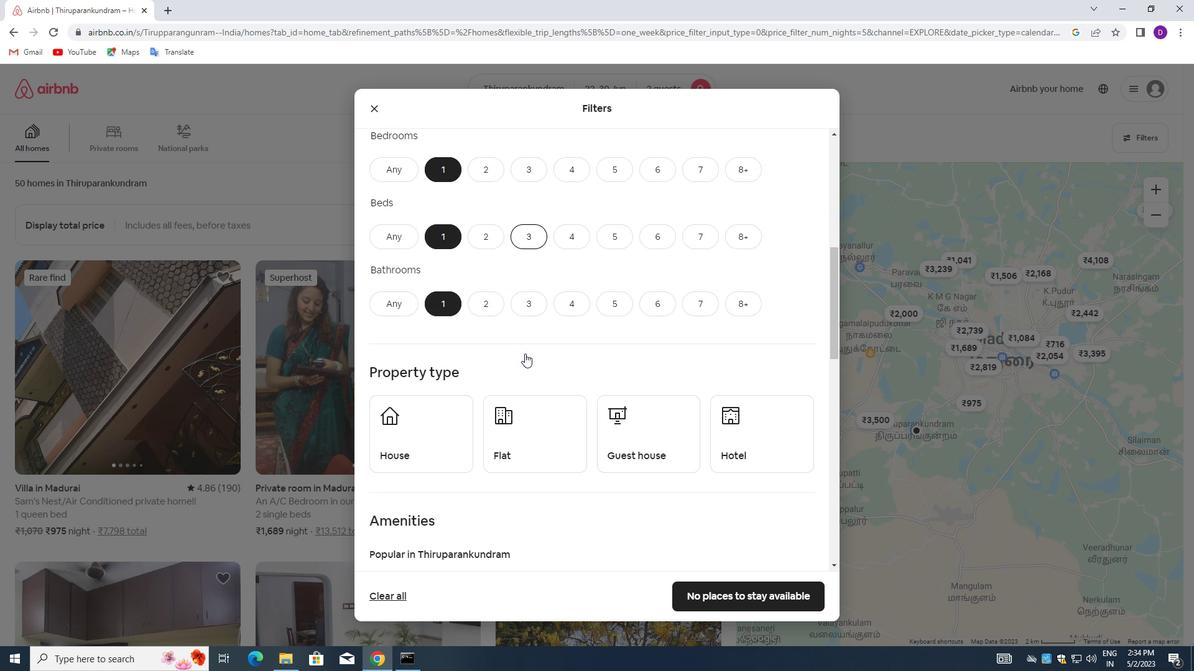 
Action: Mouse scrolled (525, 353) with delta (0, 0)
Screenshot: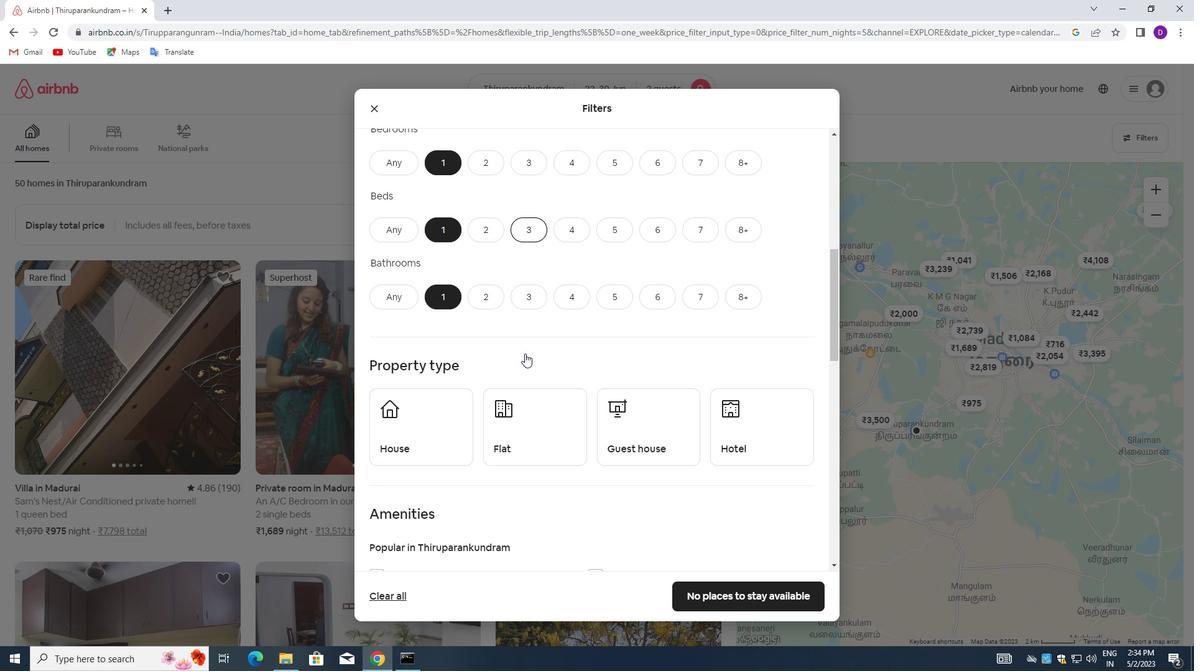 
Action: Mouse moved to (526, 355)
Screenshot: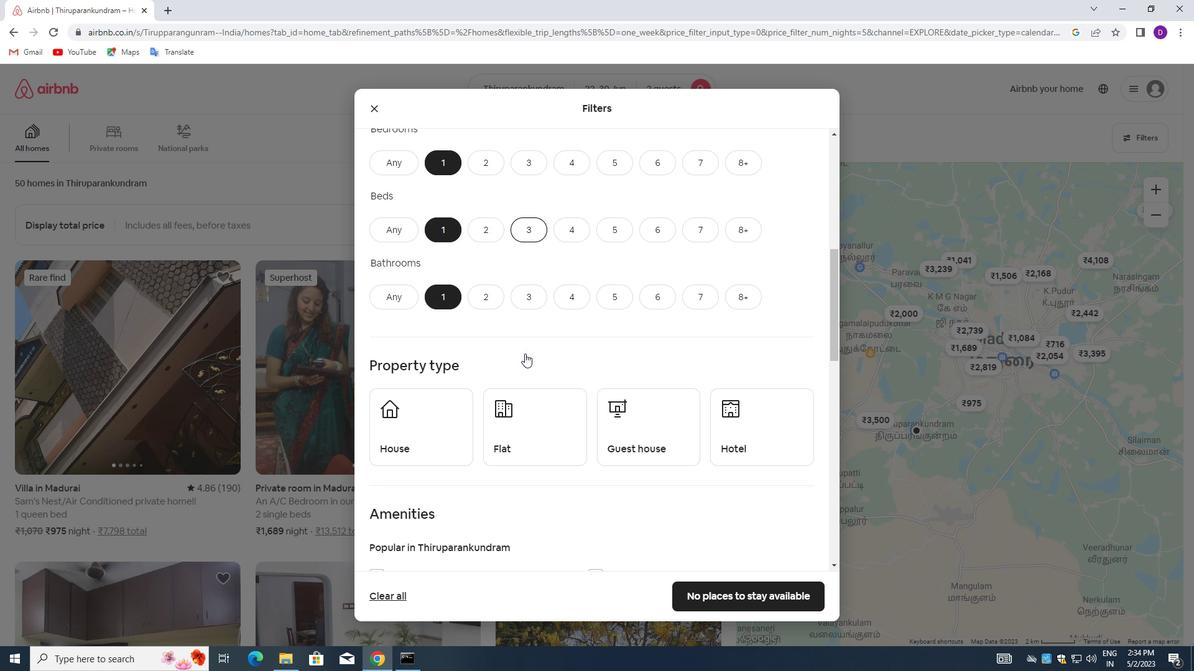 
Action: Mouse scrolled (526, 354) with delta (0, 0)
Screenshot: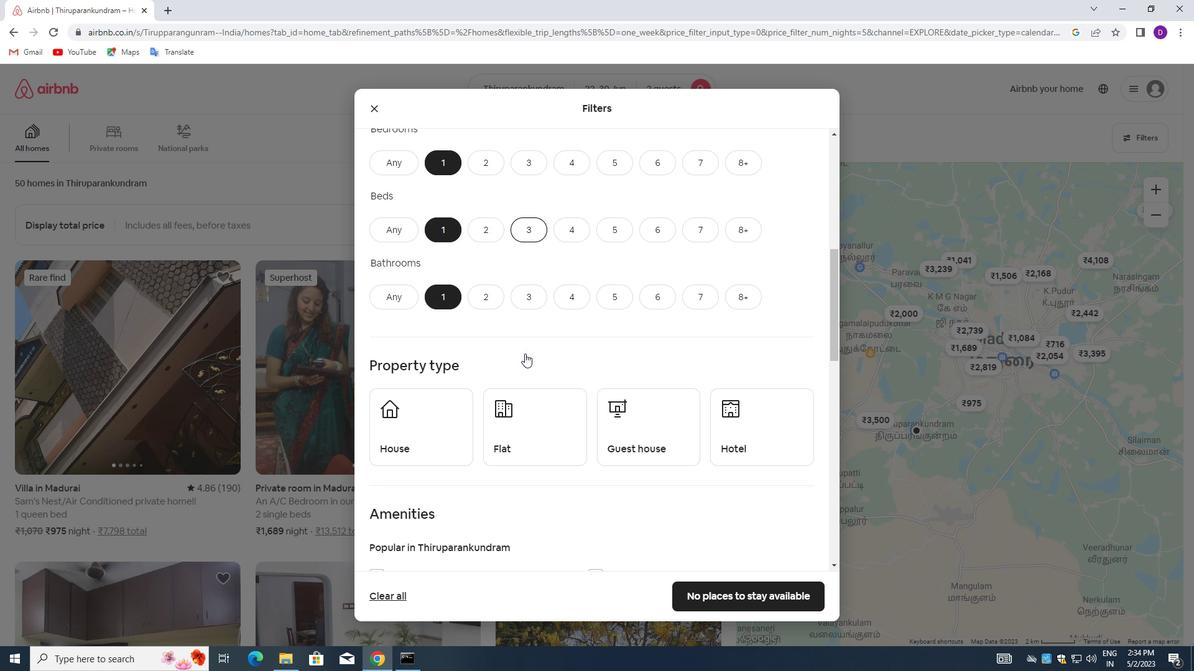 
Action: Mouse moved to (431, 316)
Screenshot: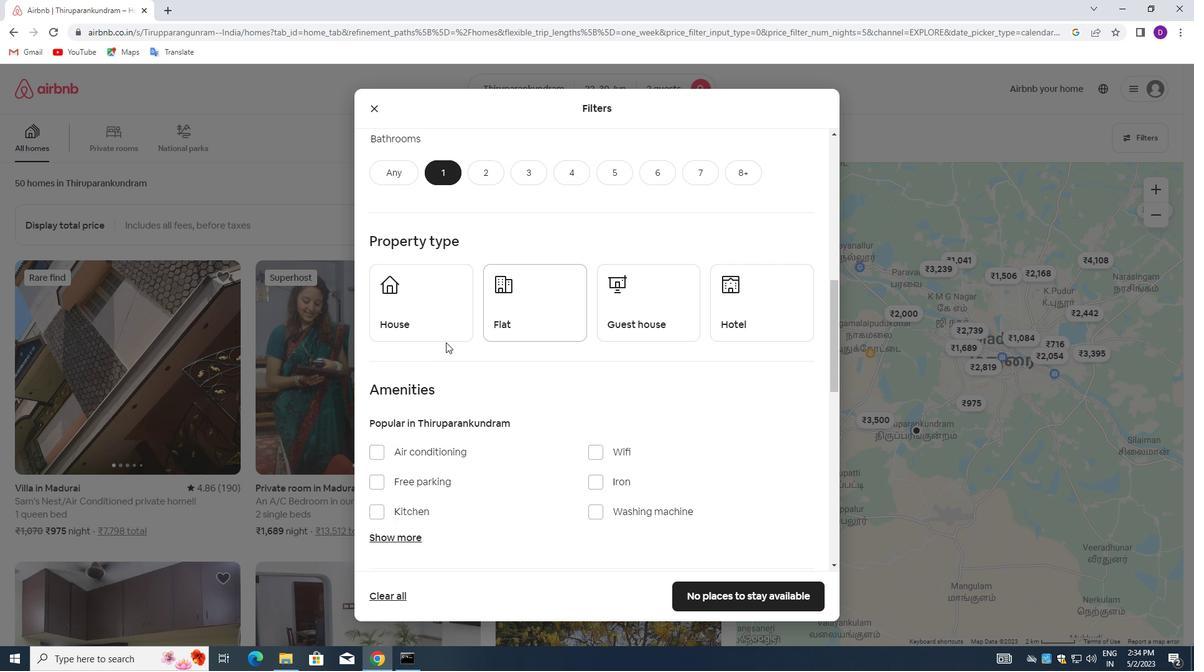 
Action: Mouse pressed left at (431, 316)
Screenshot: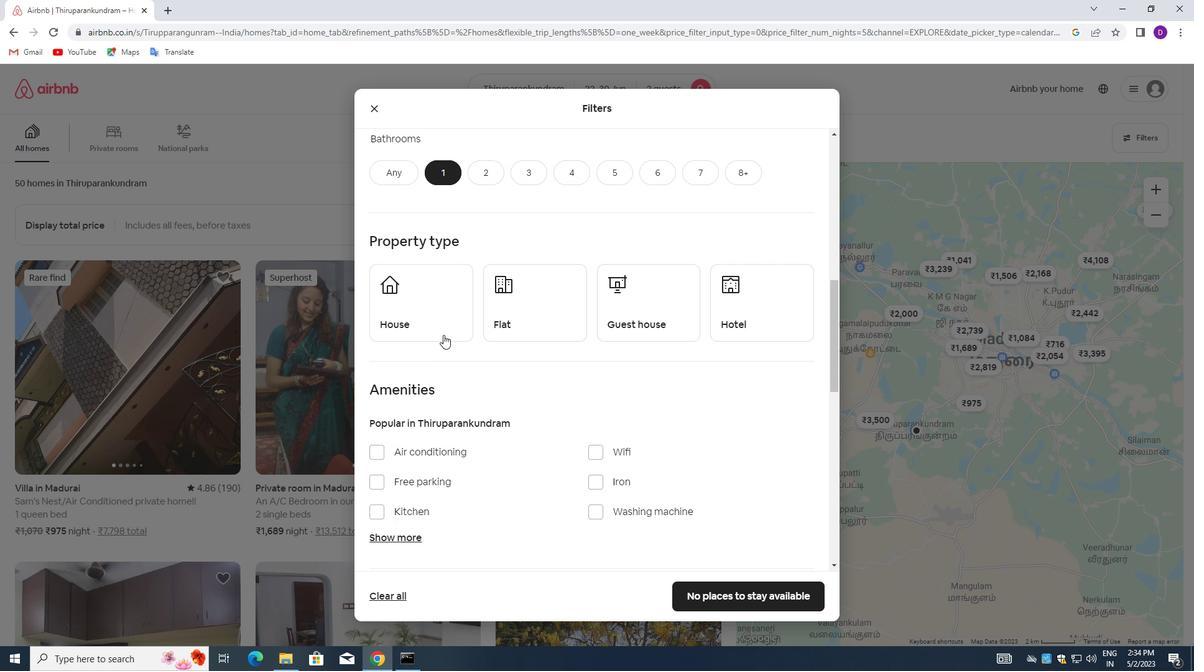 
Action: Mouse moved to (533, 310)
Screenshot: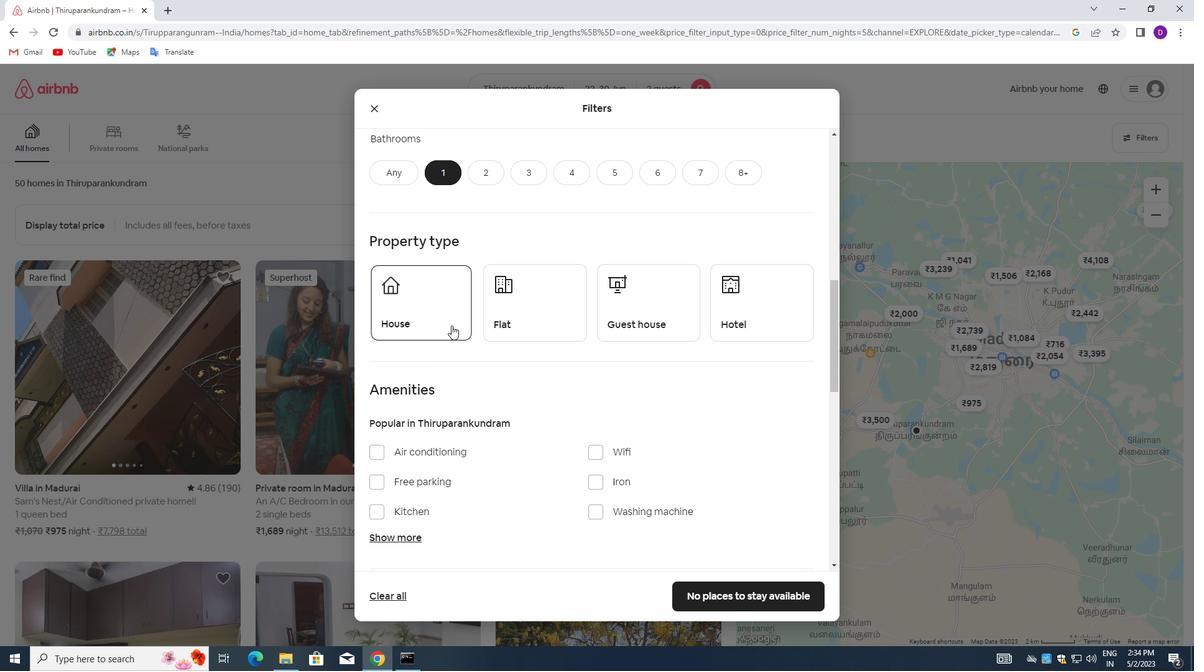
Action: Mouse pressed left at (533, 310)
Screenshot: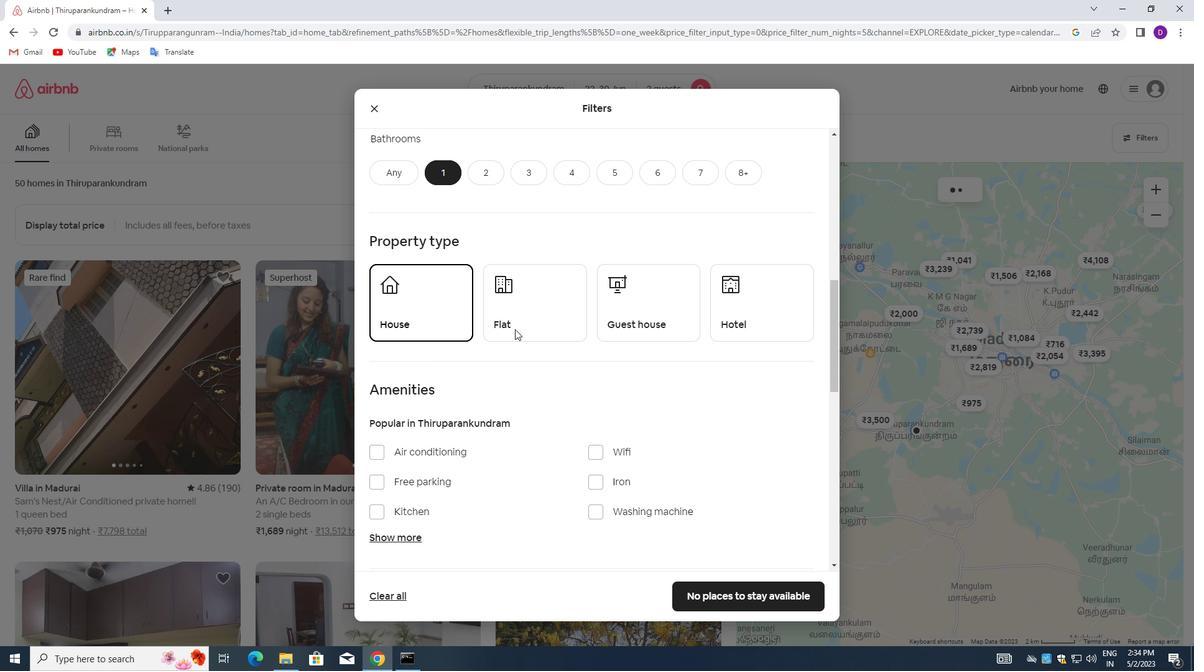 
Action: Mouse moved to (623, 310)
Screenshot: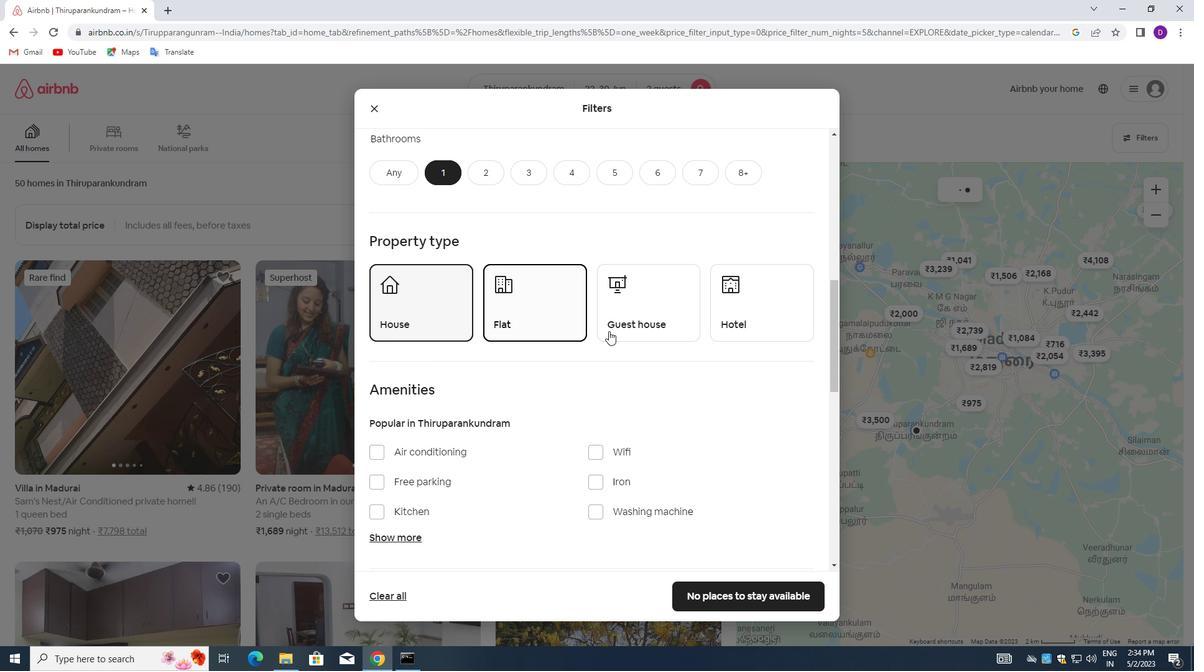 
Action: Mouse pressed left at (623, 310)
Screenshot: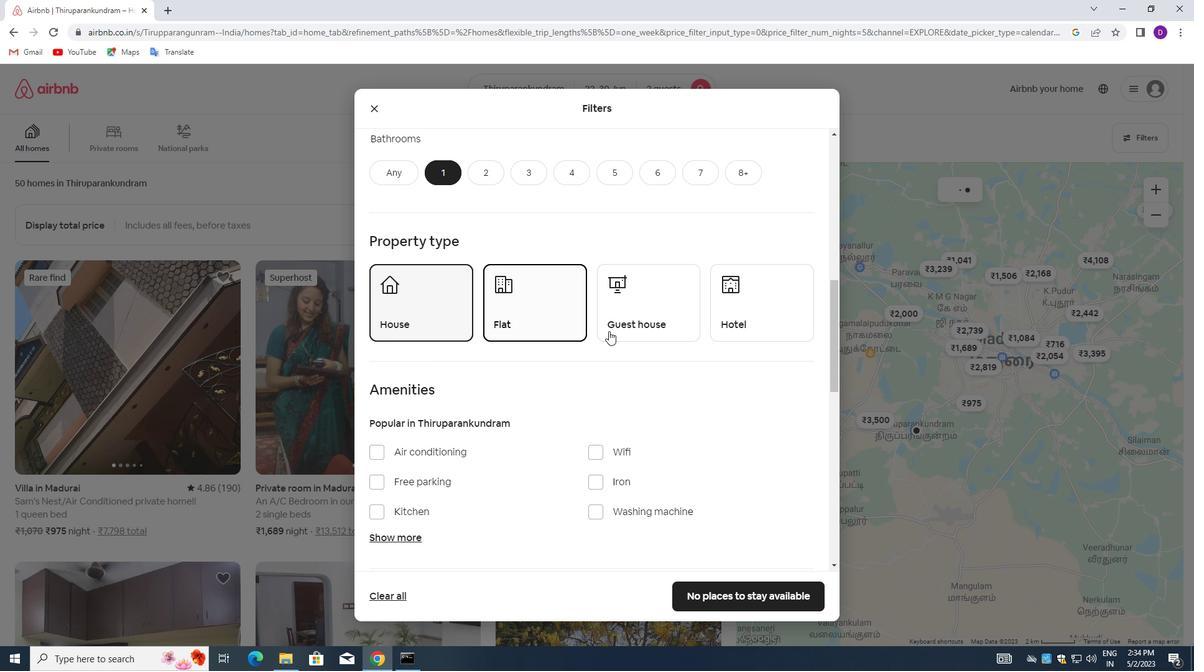
Action: Mouse moved to (749, 304)
Screenshot: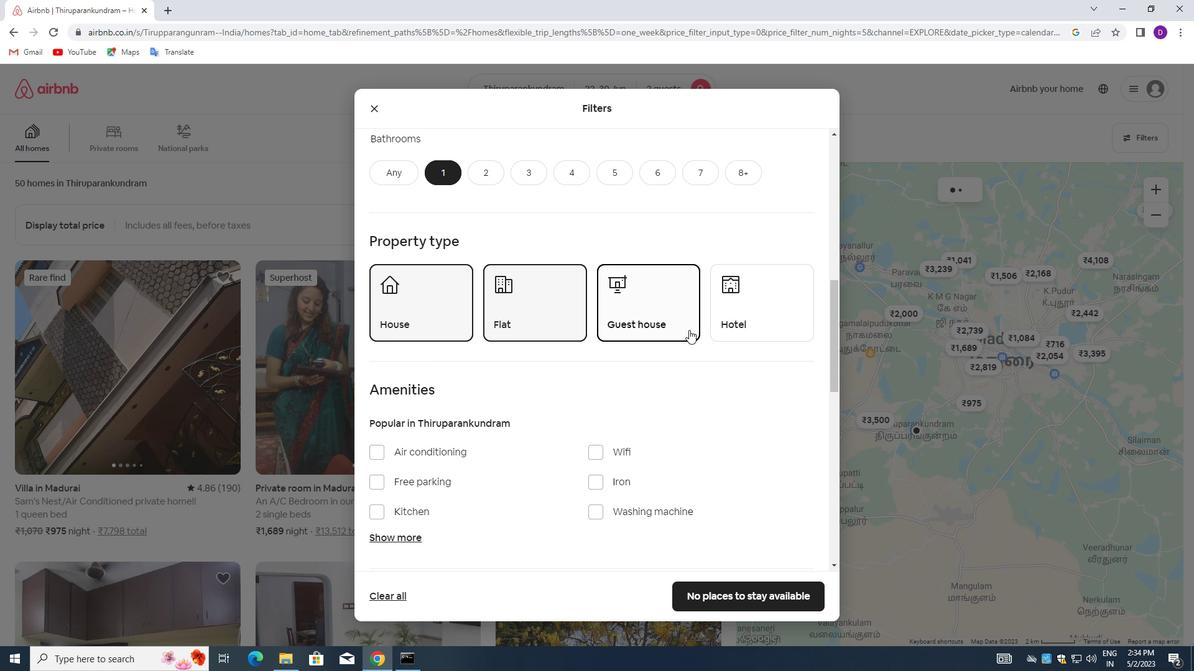 
Action: Mouse pressed left at (749, 304)
Screenshot: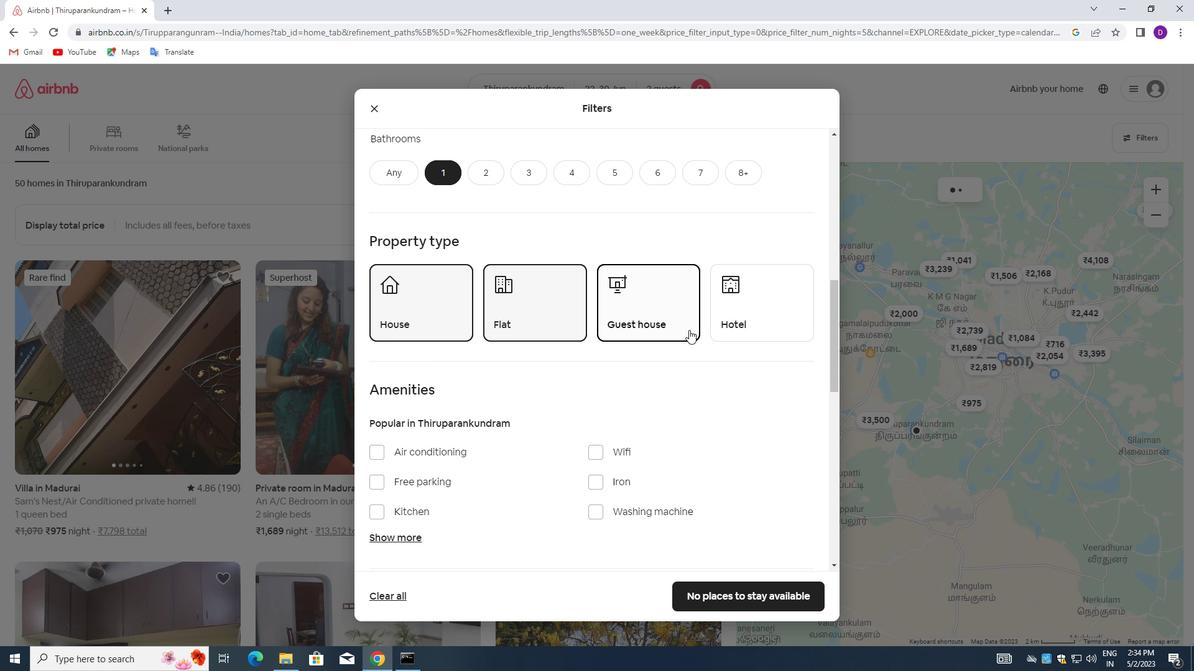 
Action: Mouse moved to (559, 339)
Screenshot: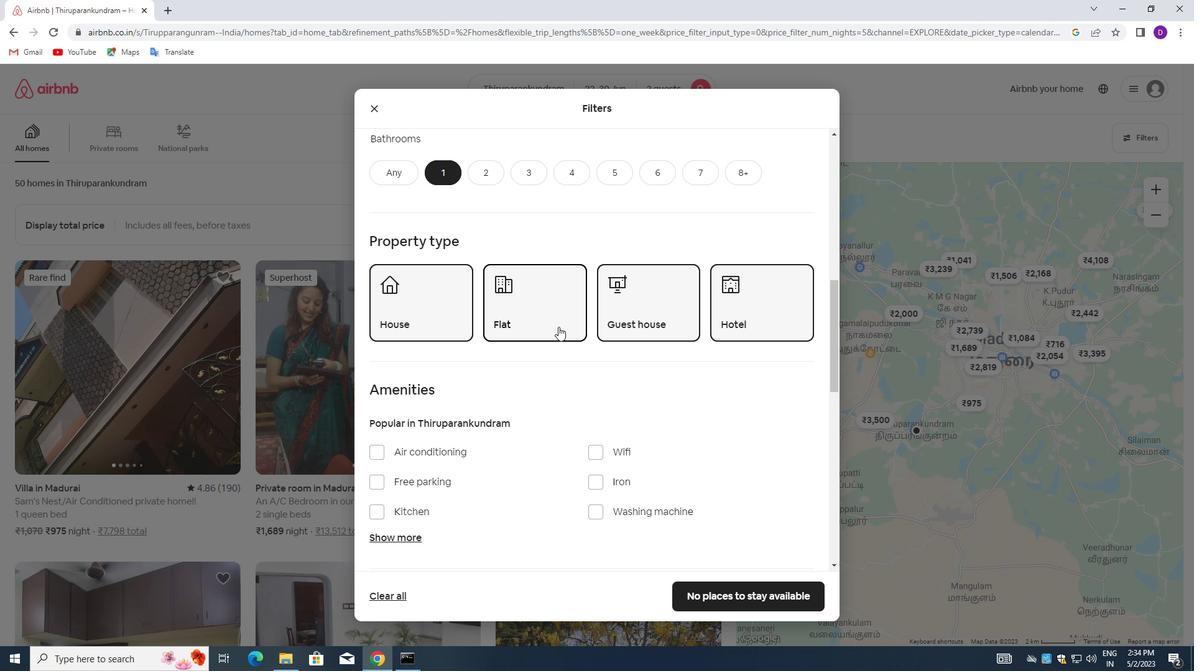 
Action: Mouse scrolled (559, 338) with delta (0, 0)
Screenshot: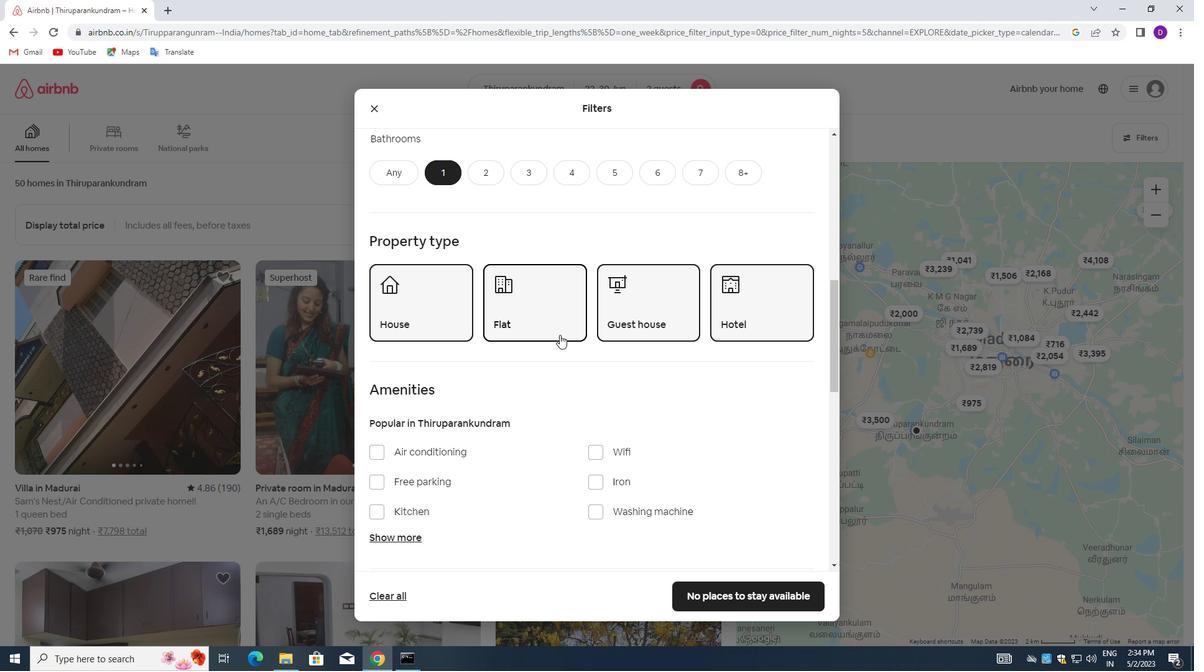 
Action: Mouse moved to (559, 340)
Screenshot: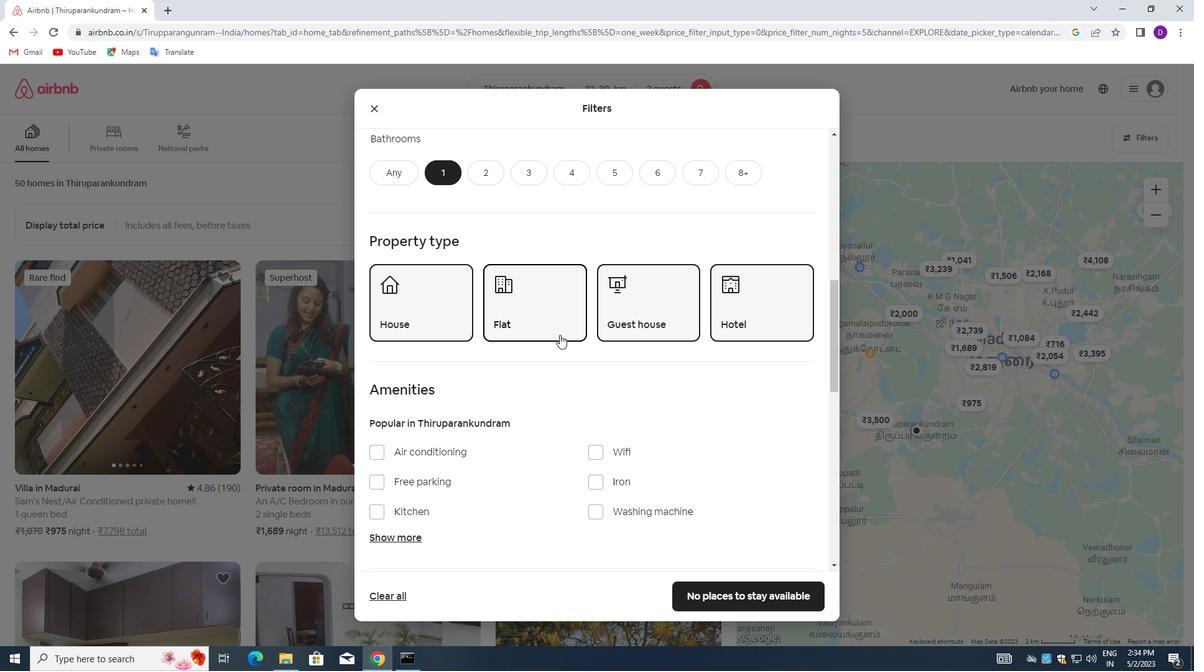 
Action: Mouse scrolled (559, 340) with delta (0, 0)
Screenshot: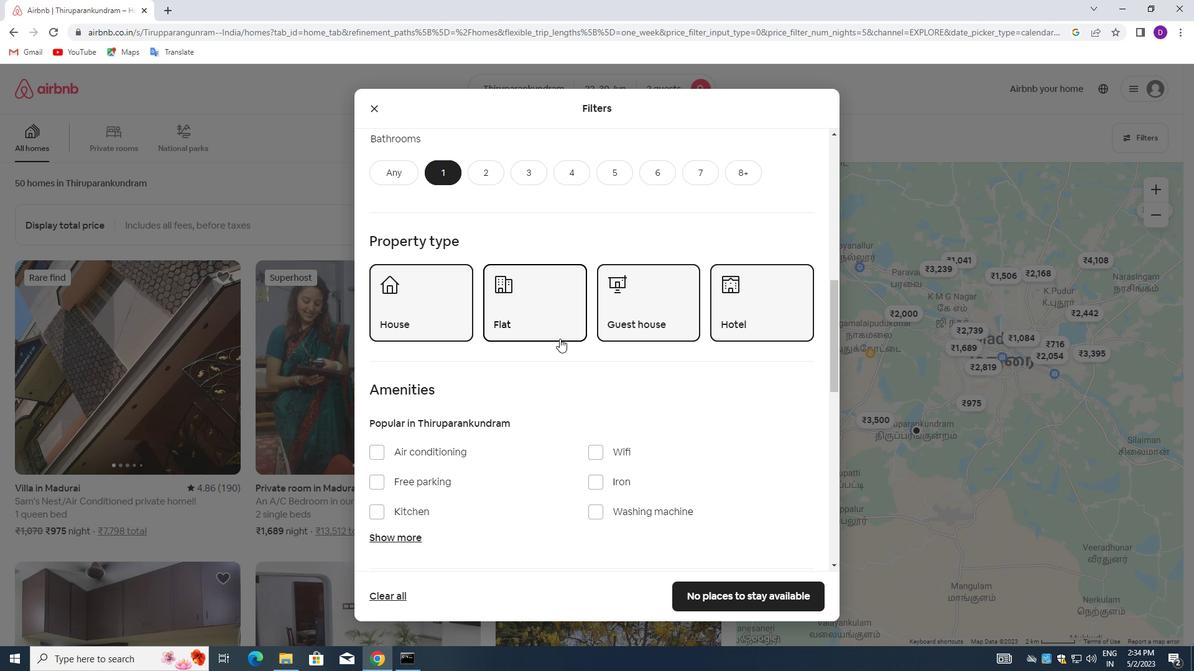 
Action: Mouse moved to (575, 341)
Screenshot: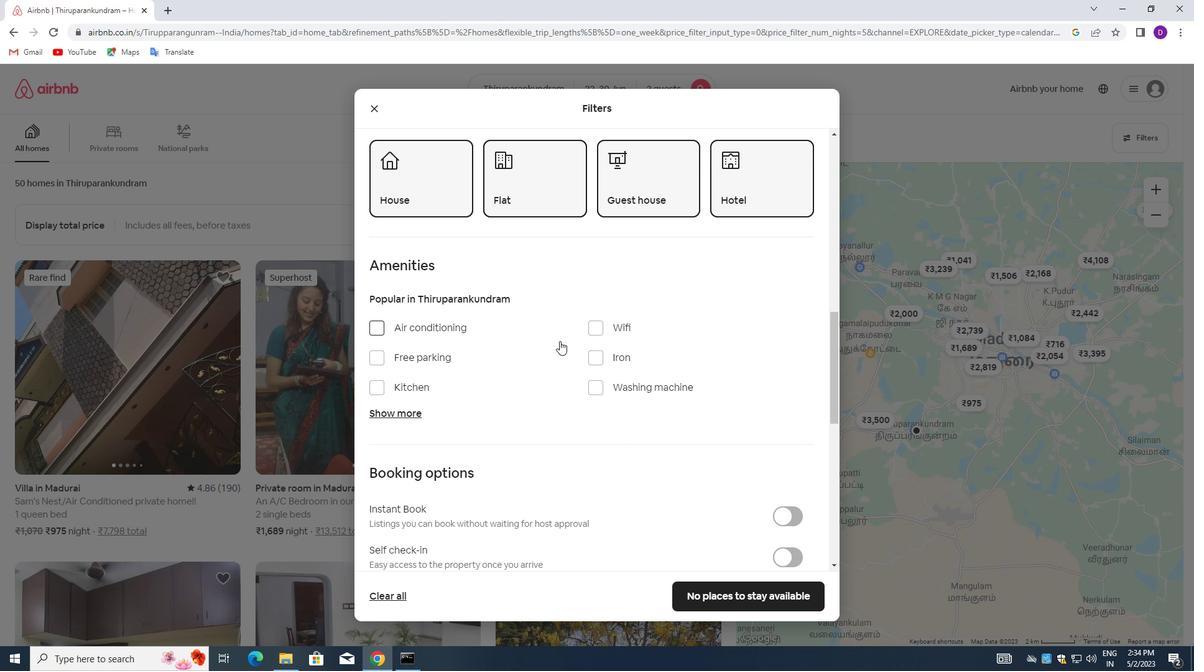 
Action: Mouse scrolled (575, 340) with delta (0, 0)
Screenshot: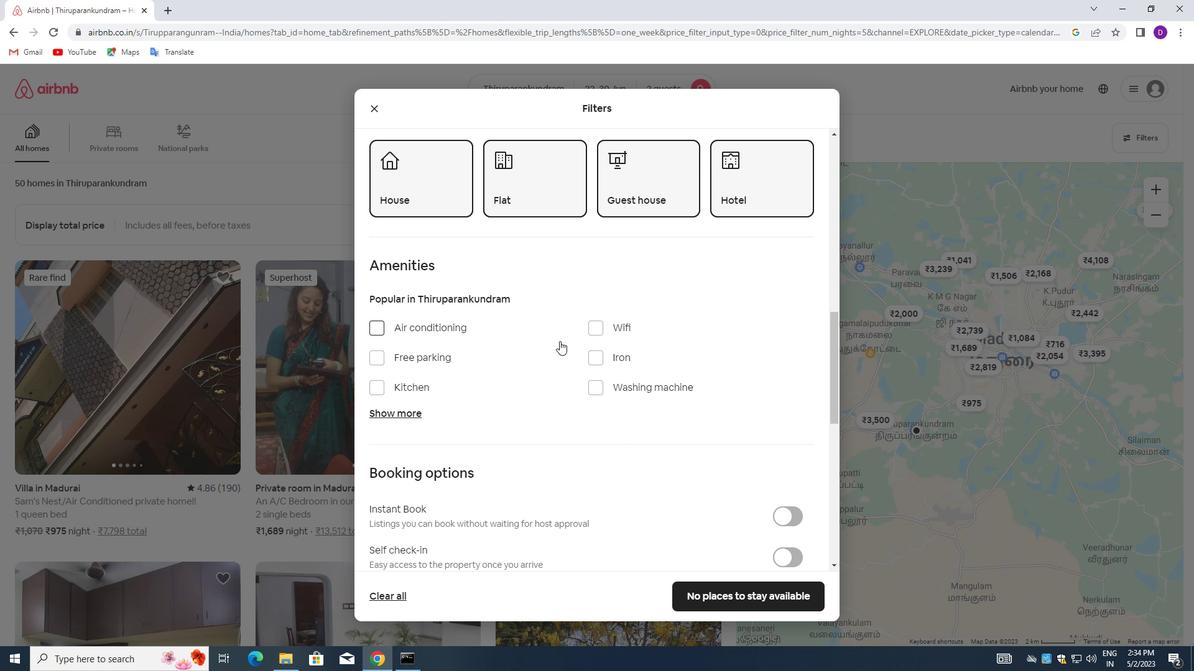 
Action: Mouse moved to (577, 341)
Screenshot: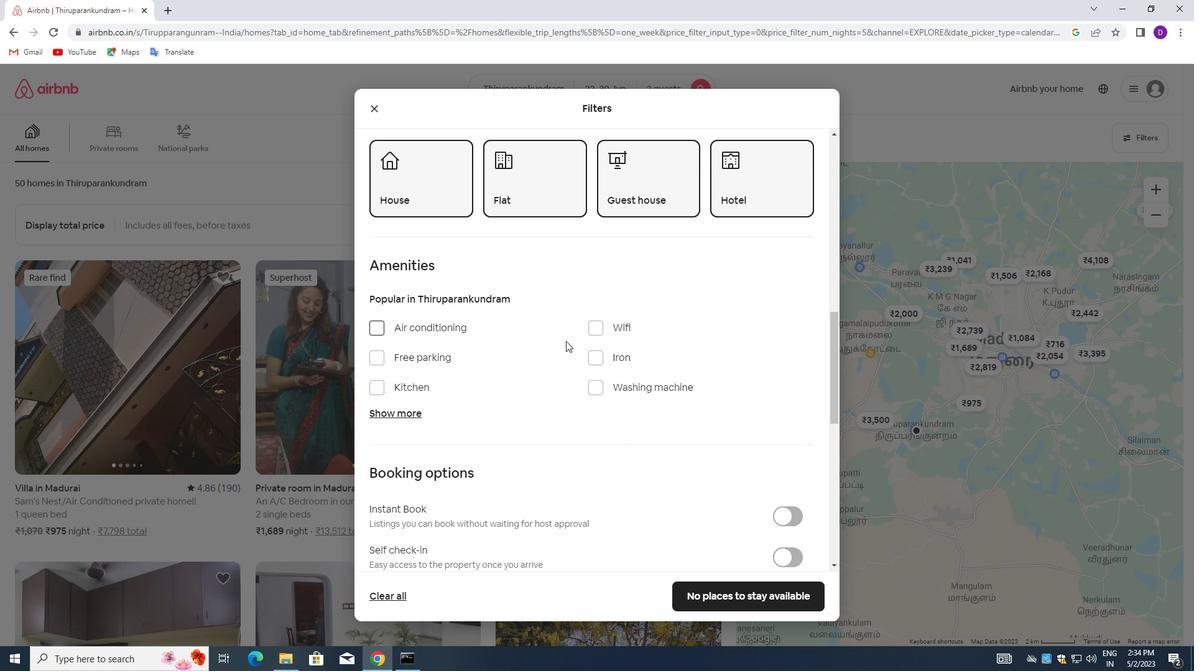 
Action: Mouse scrolled (577, 340) with delta (0, 0)
Screenshot: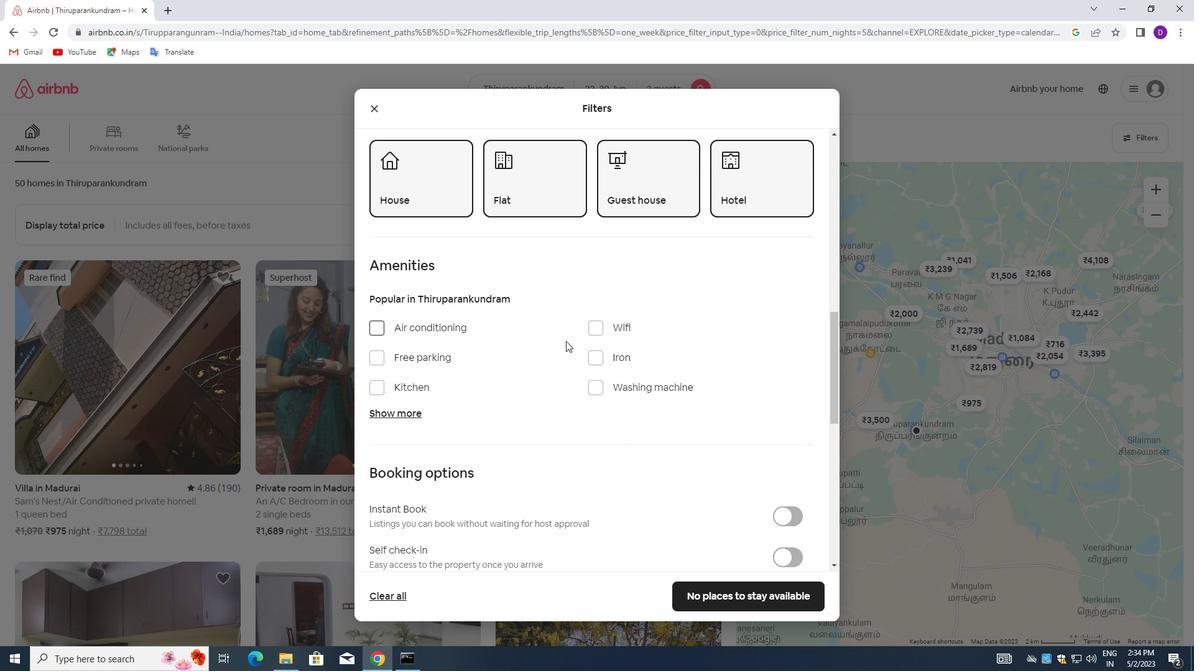 
Action: Mouse moved to (577, 342)
Screenshot: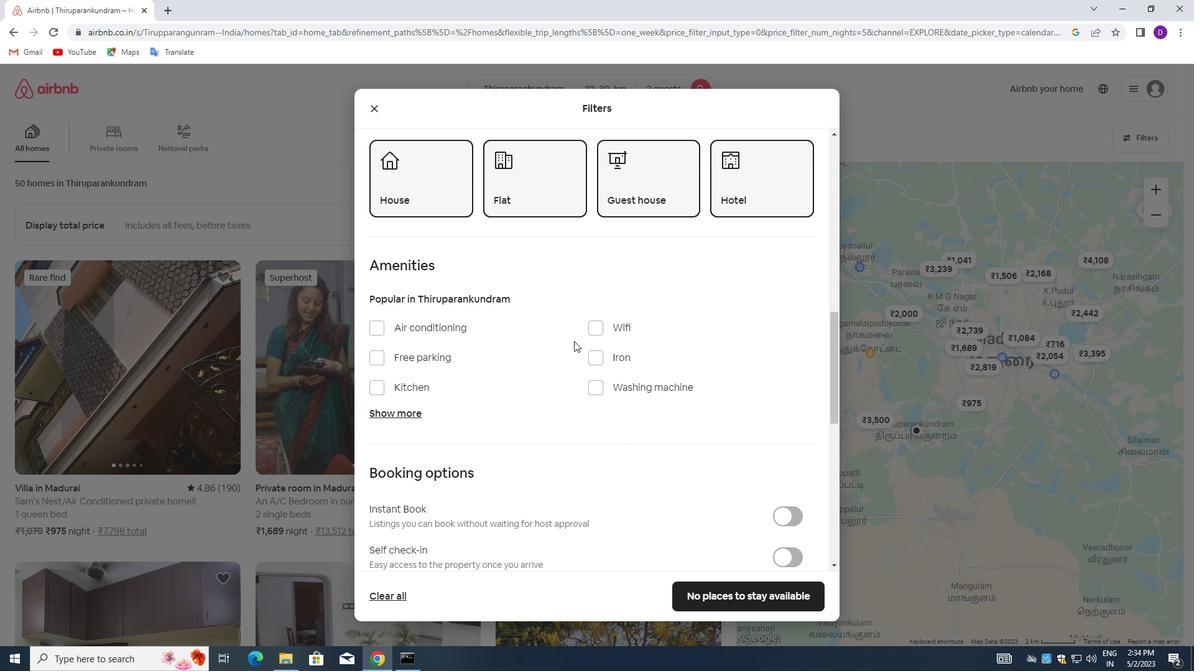
Action: Mouse scrolled (577, 341) with delta (0, 0)
Screenshot: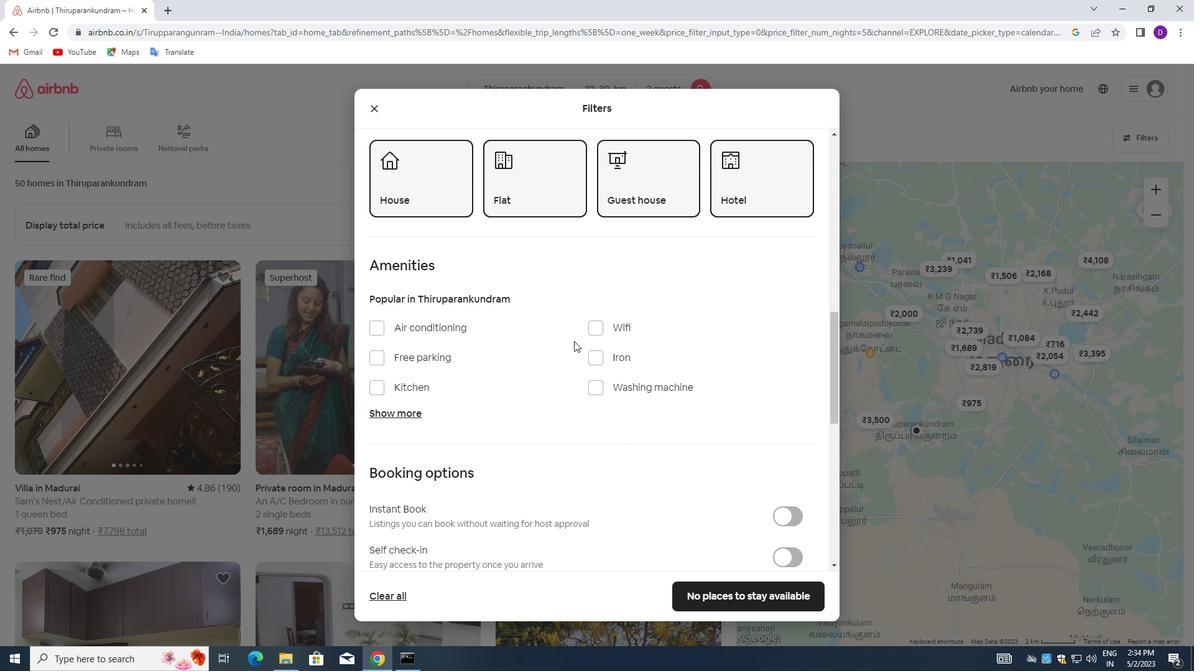 
Action: Mouse moved to (784, 373)
Screenshot: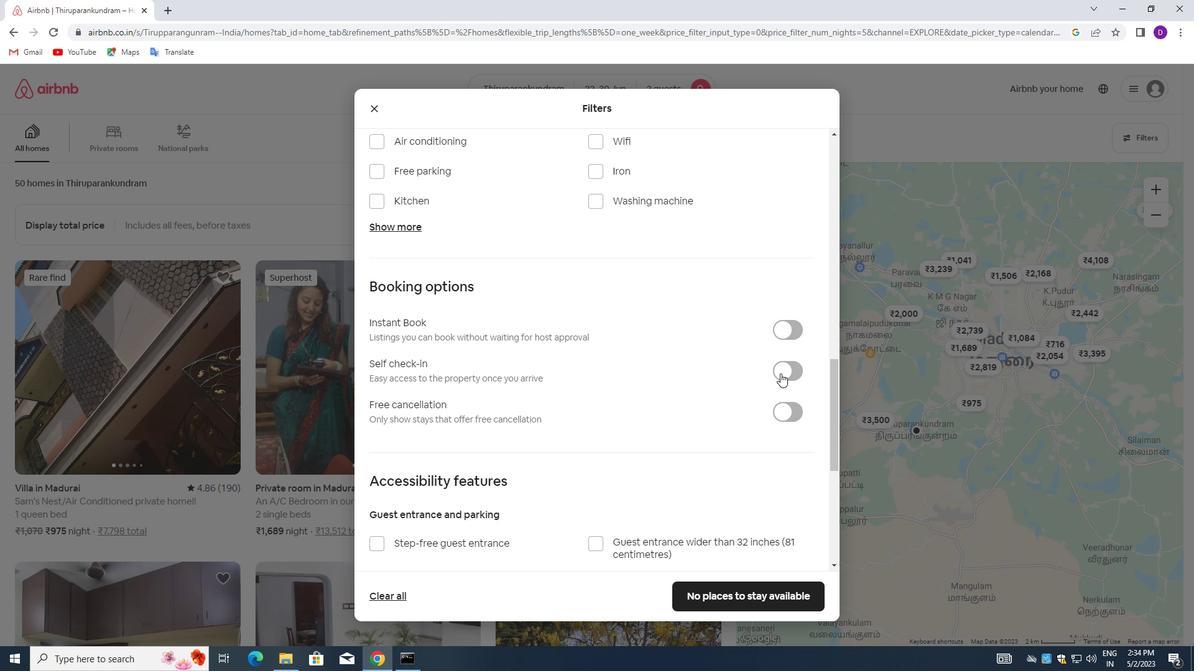 
Action: Mouse pressed left at (784, 373)
Screenshot: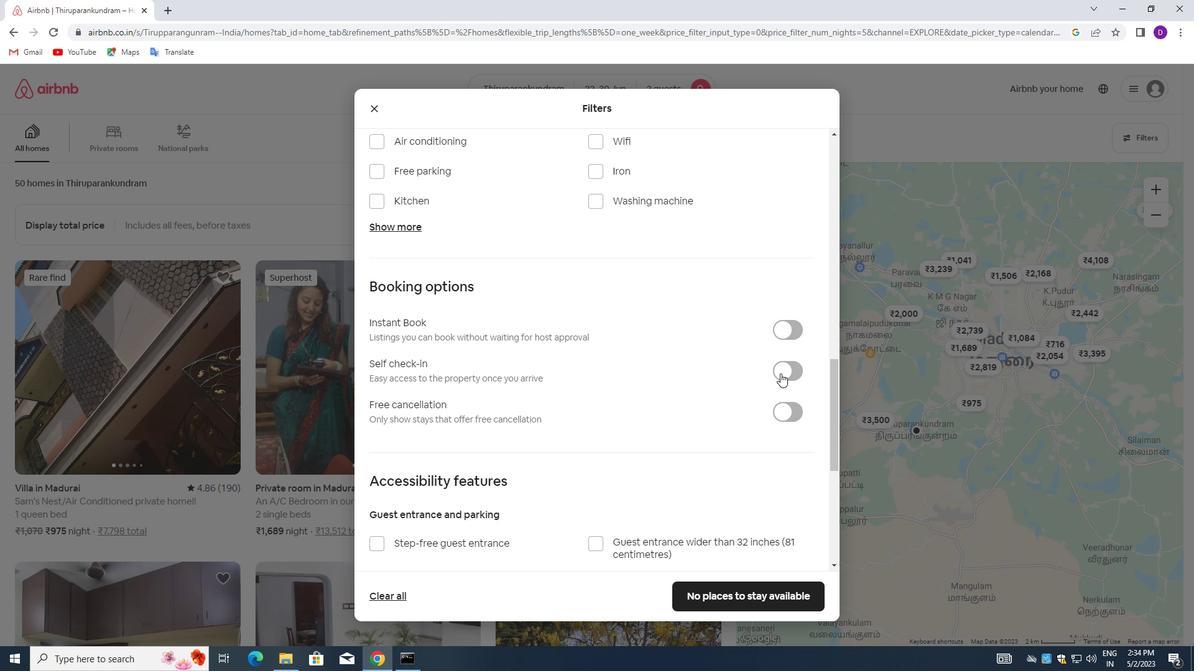 
Action: Mouse moved to (577, 370)
Screenshot: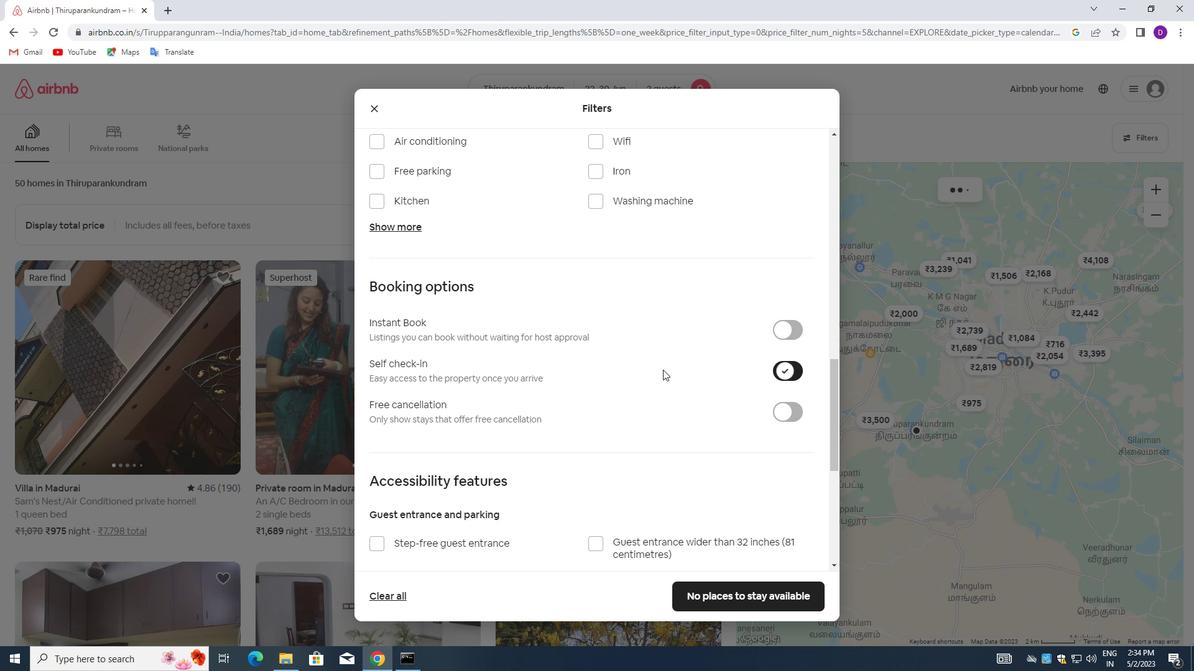 
Action: Mouse scrolled (577, 369) with delta (0, 0)
Screenshot: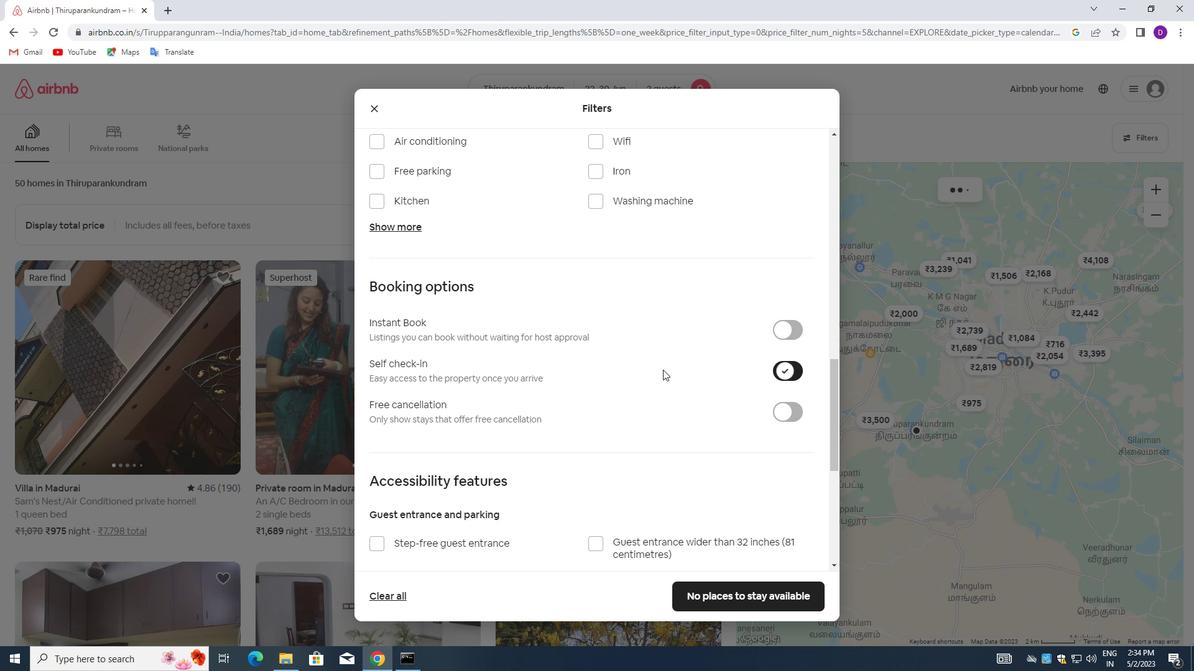 
Action: Mouse moved to (574, 371)
Screenshot: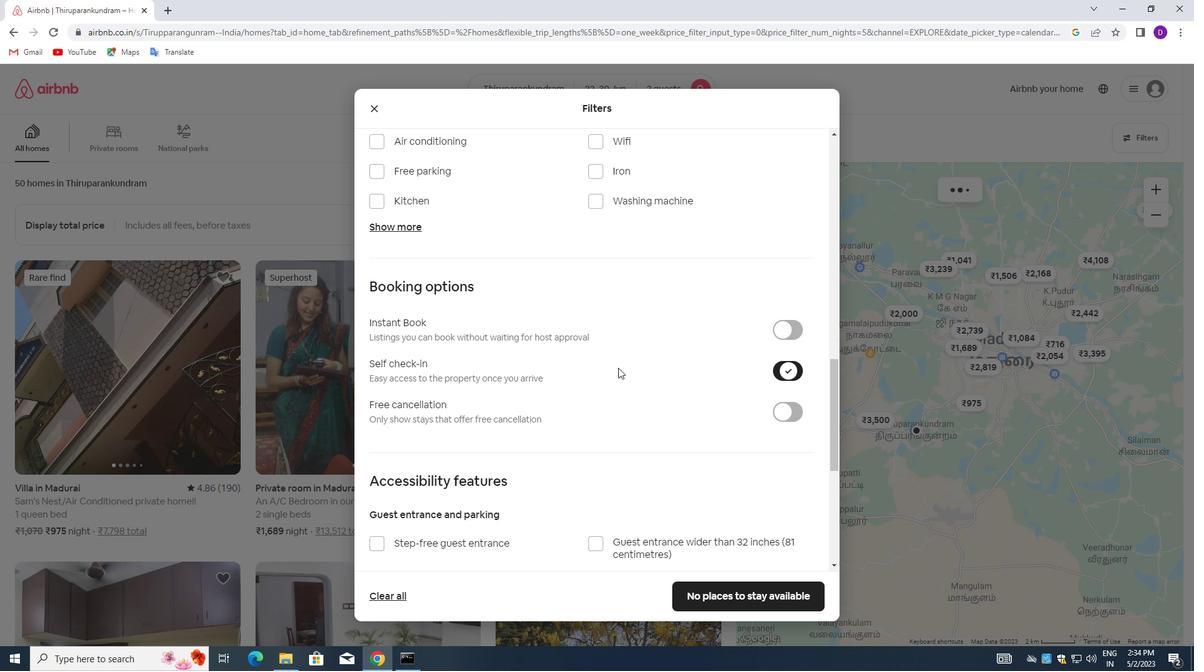 
Action: Mouse scrolled (574, 370) with delta (0, 0)
Screenshot: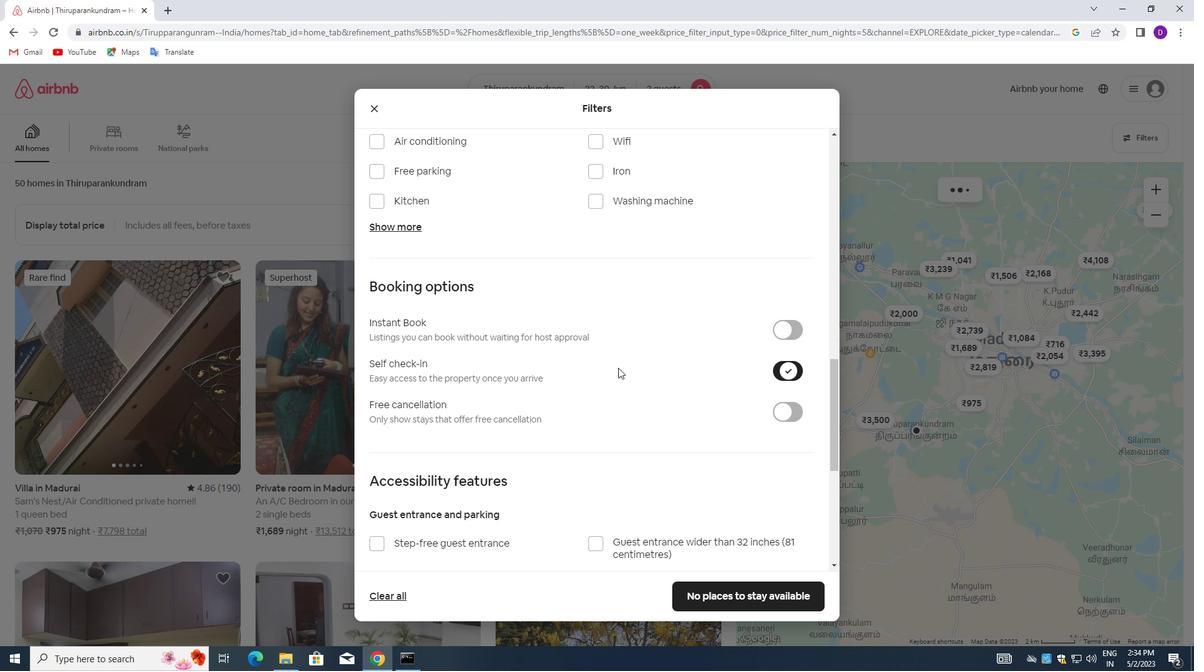 
Action: Mouse moved to (573, 371)
Screenshot: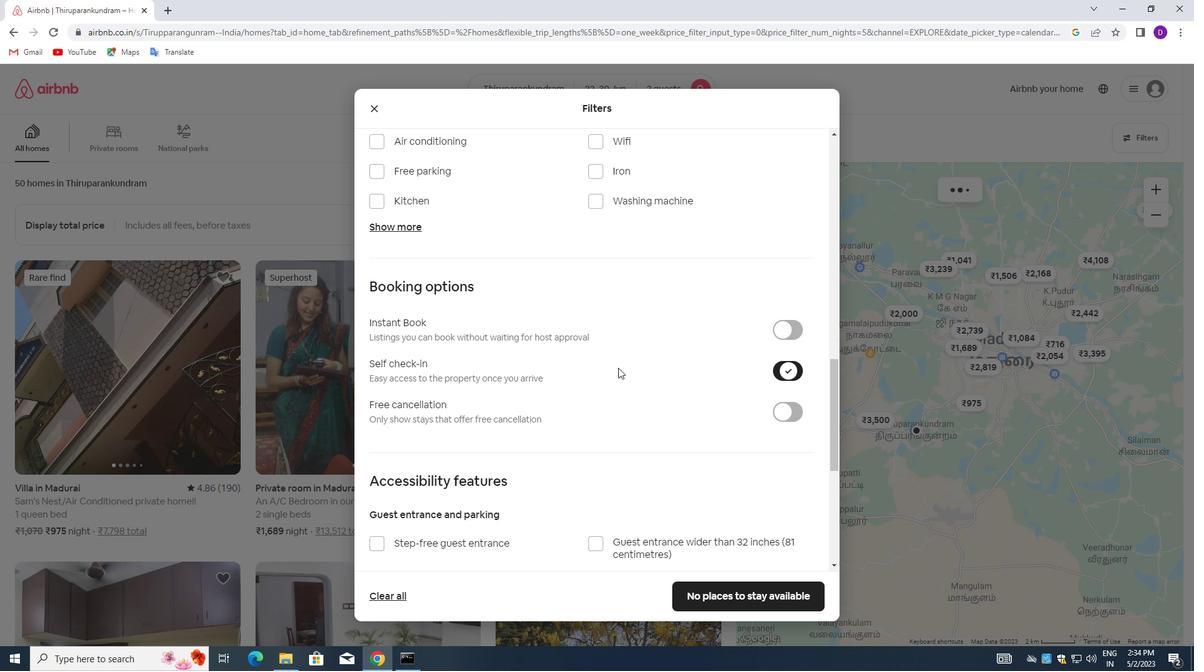 
Action: Mouse scrolled (573, 370) with delta (0, 0)
Screenshot: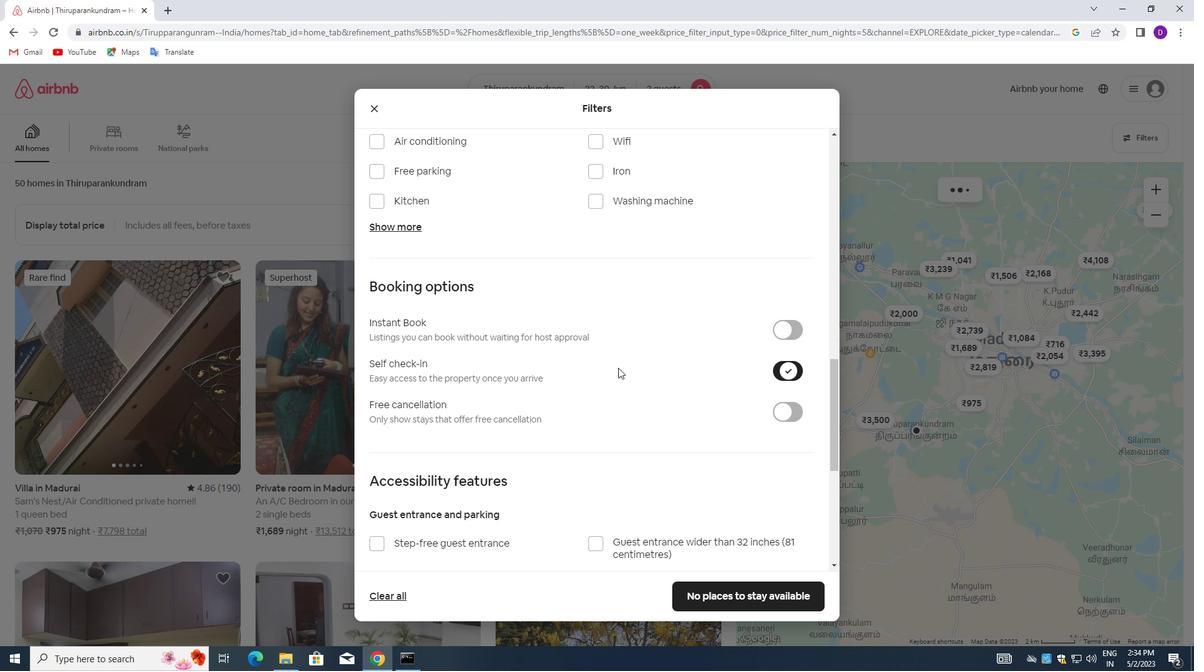
Action: Mouse moved to (572, 371)
Screenshot: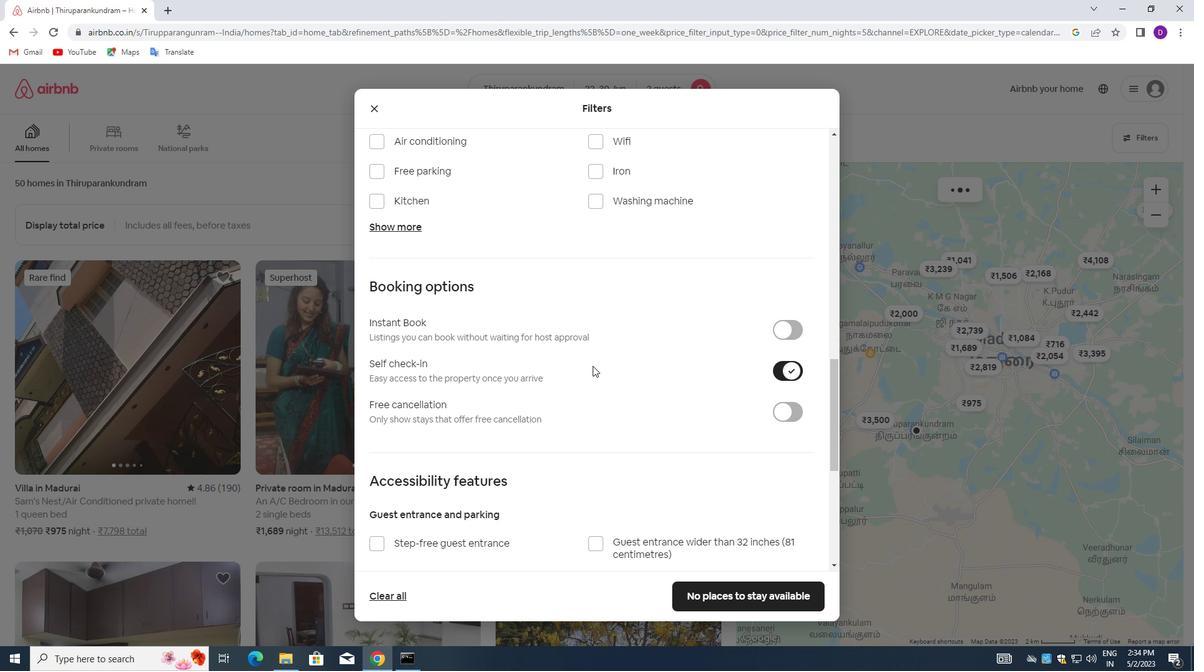 
Action: Mouse scrolled (572, 370) with delta (0, 0)
Screenshot: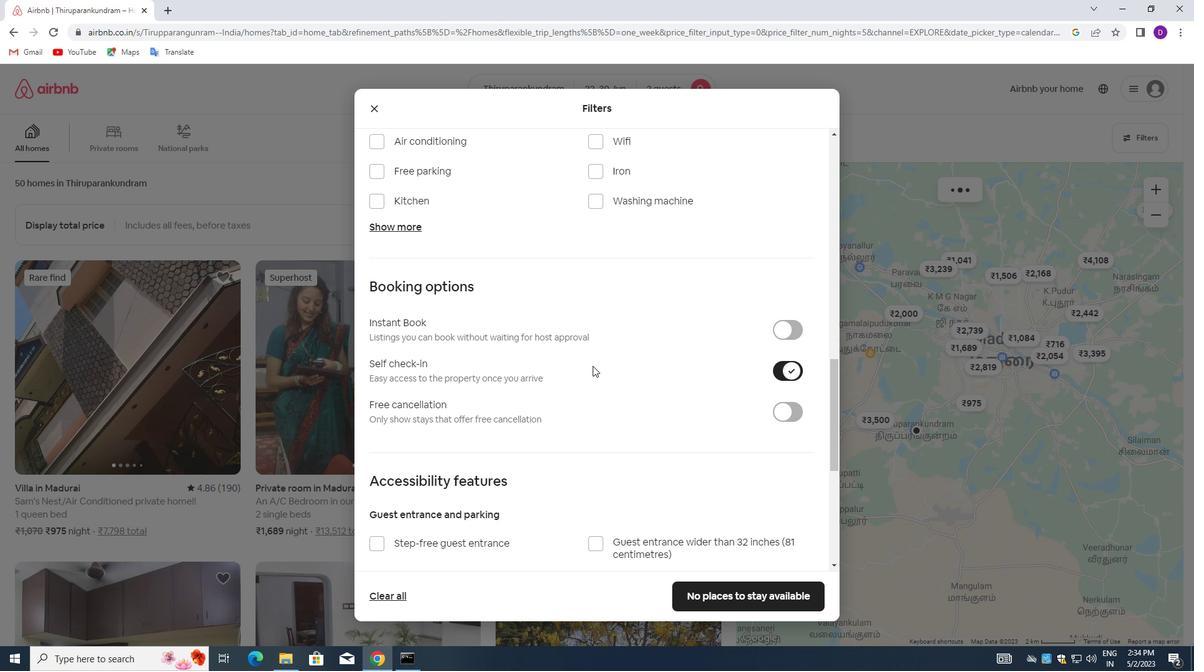 
Action: Mouse scrolled (572, 370) with delta (0, 0)
Screenshot: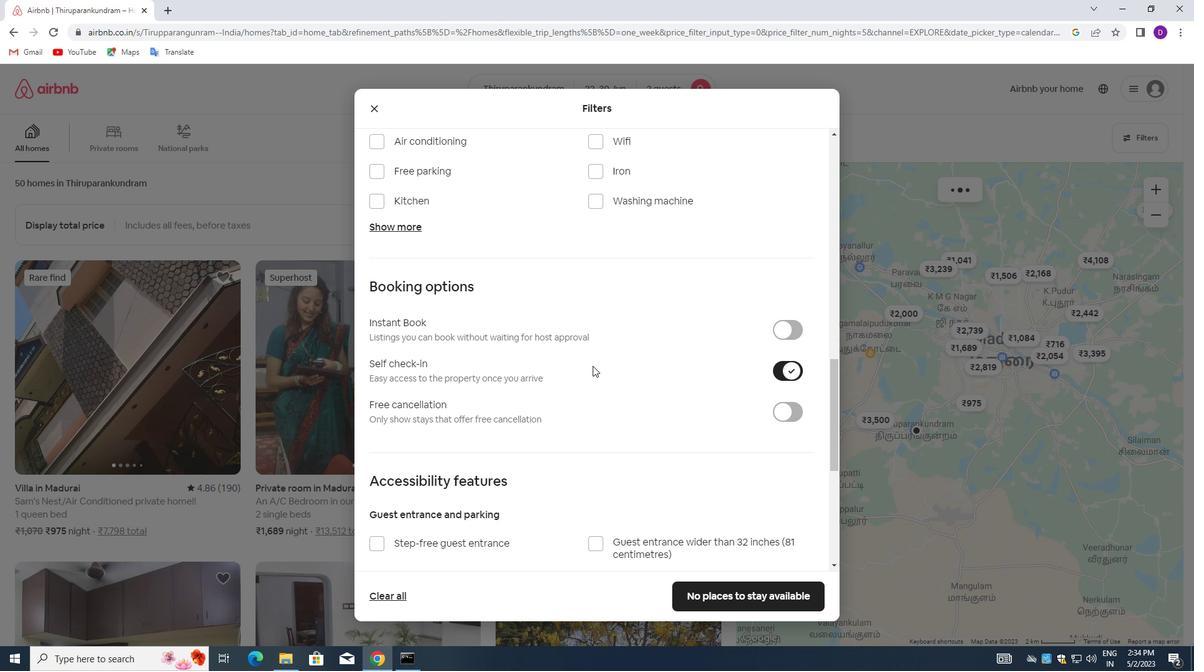 
Action: Mouse moved to (572, 371)
Screenshot: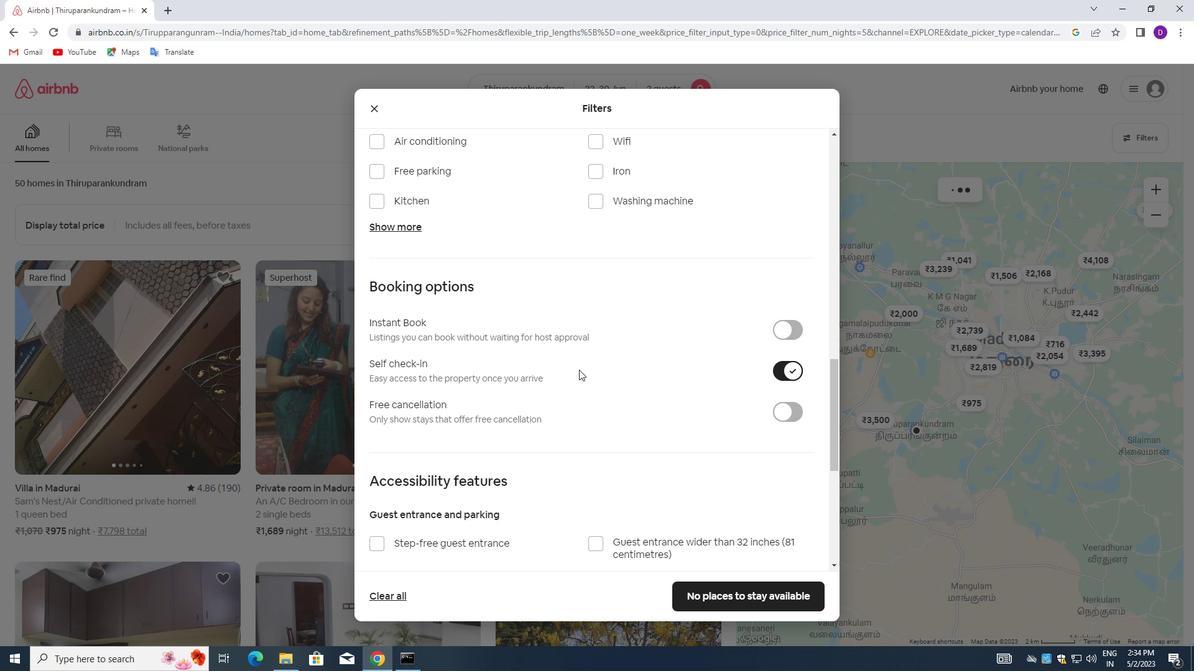 
Action: Mouse scrolled (572, 370) with delta (0, 0)
Screenshot: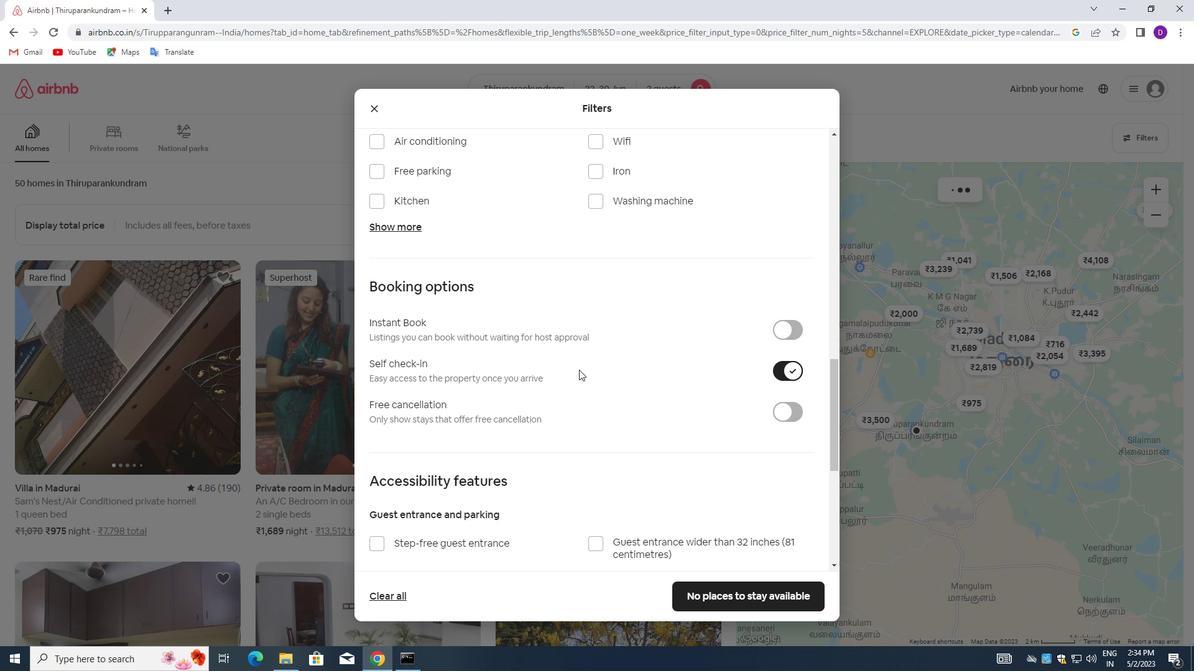 
Action: Mouse moved to (570, 371)
Screenshot: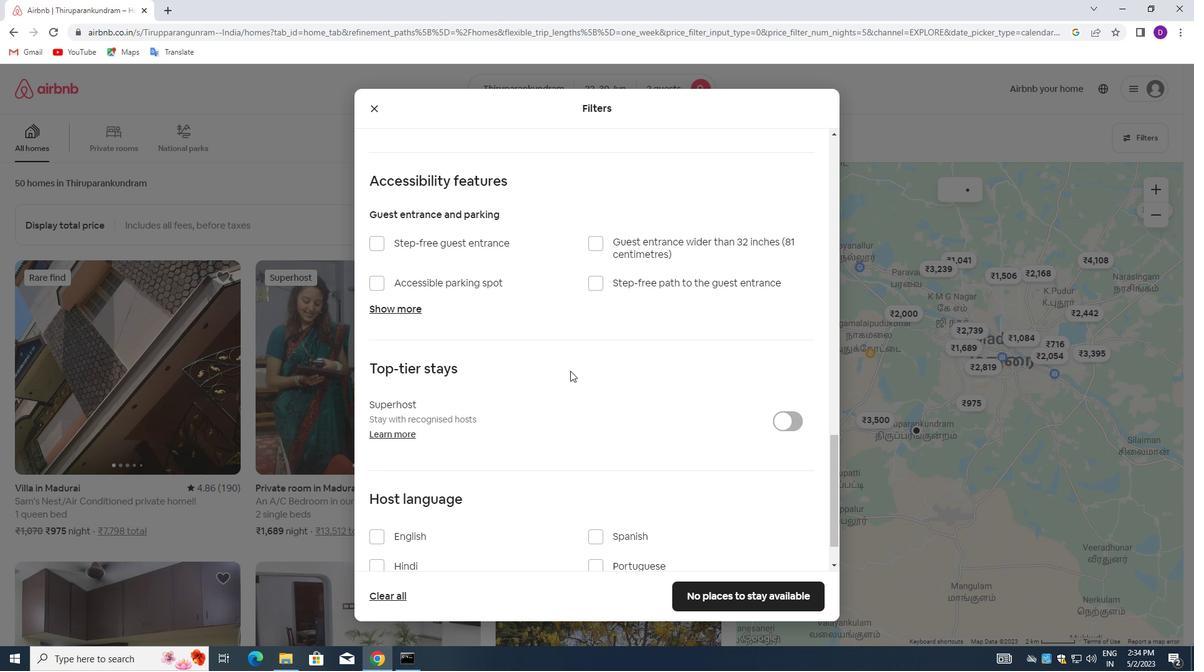 
Action: Mouse scrolled (570, 371) with delta (0, 0)
Screenshot: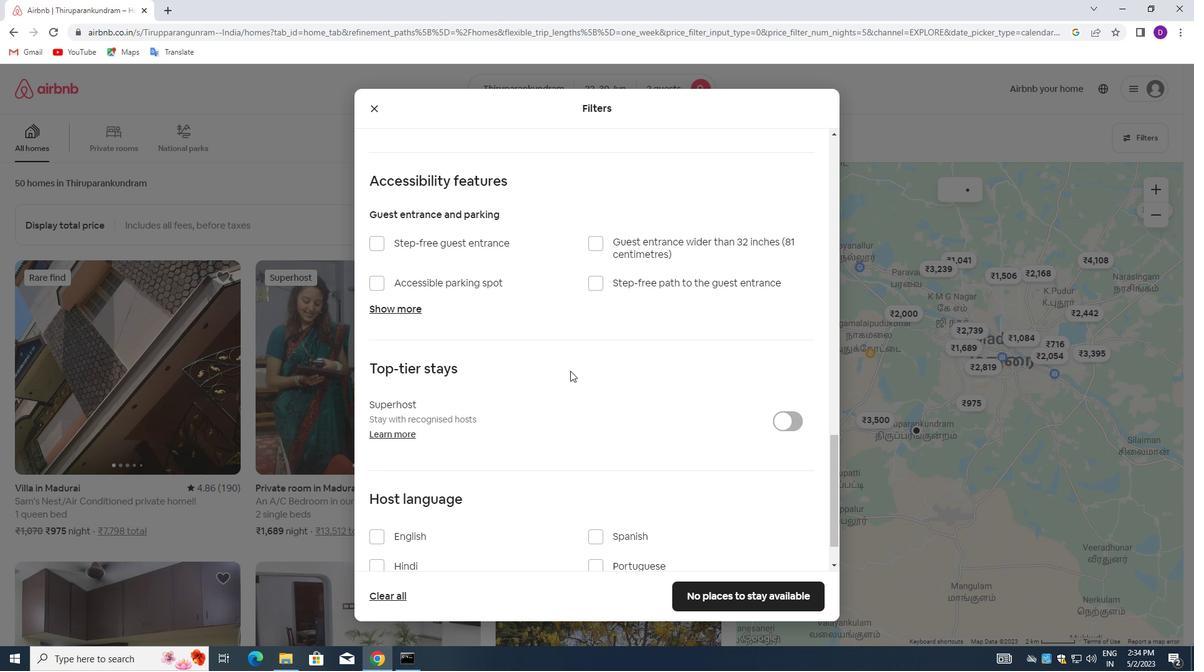 
Action: Mouse moved to (570, 378)
Screenshot: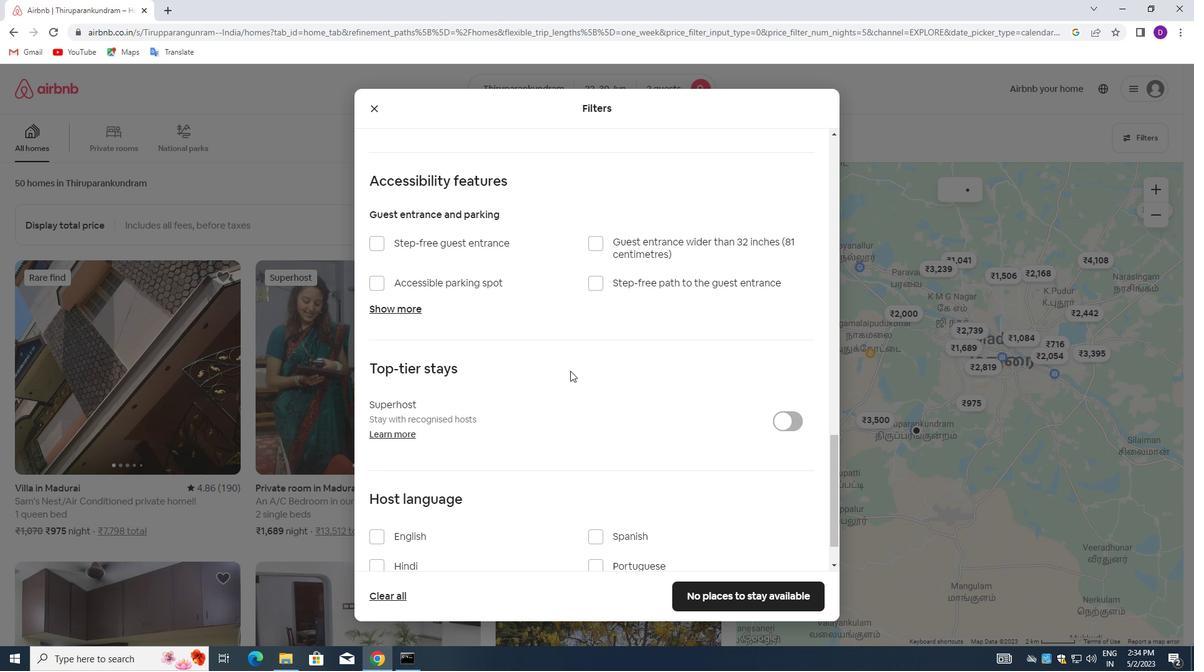 
Action: Mouse scrolled (570, 377) with delta (0, 0)
Screenshot: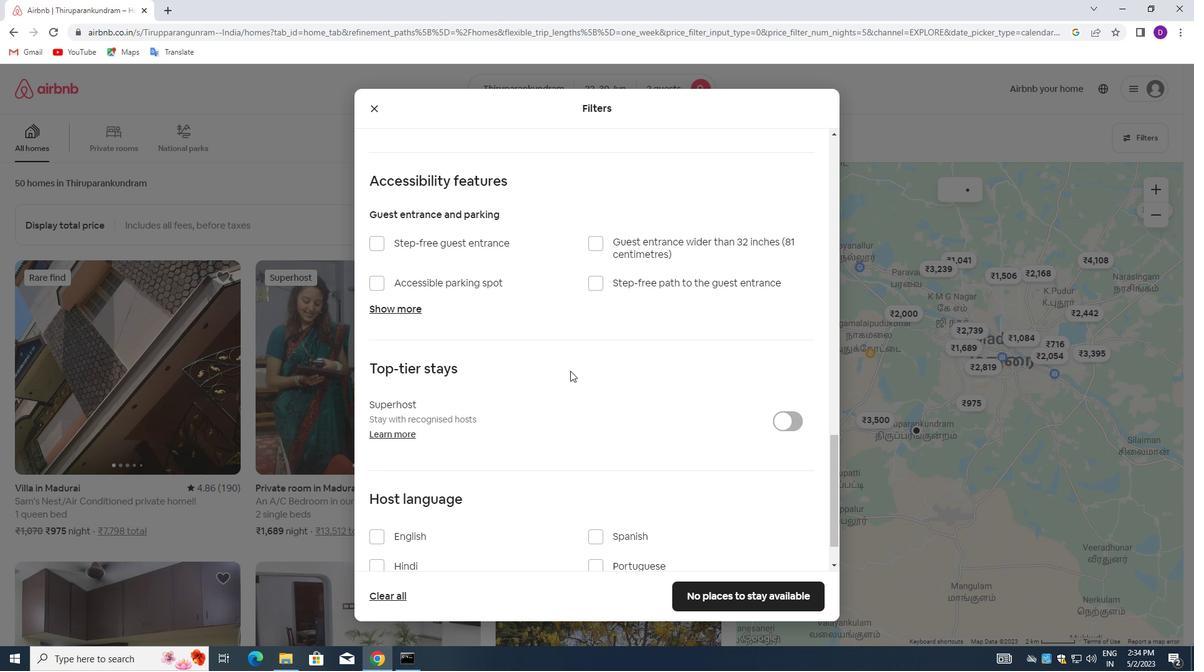 
Action: Mouse moved to (570, 382)
Screenshot: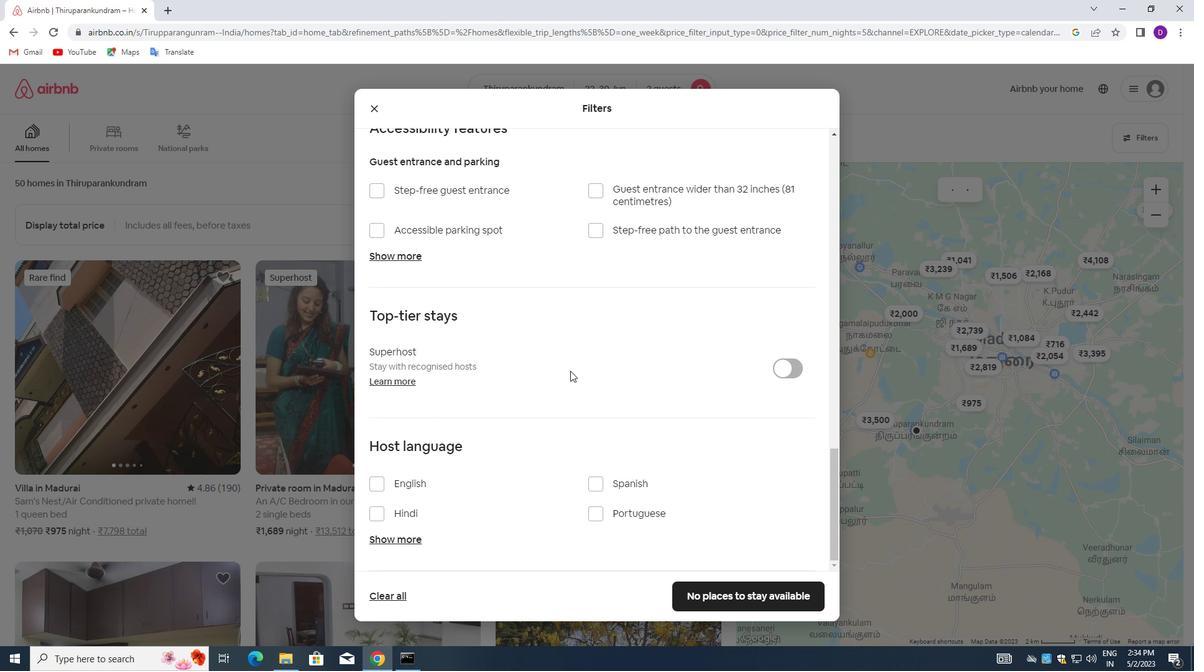 
Action: Mouse scrolled (570, 381) with delta (0, 0)
Screenshot: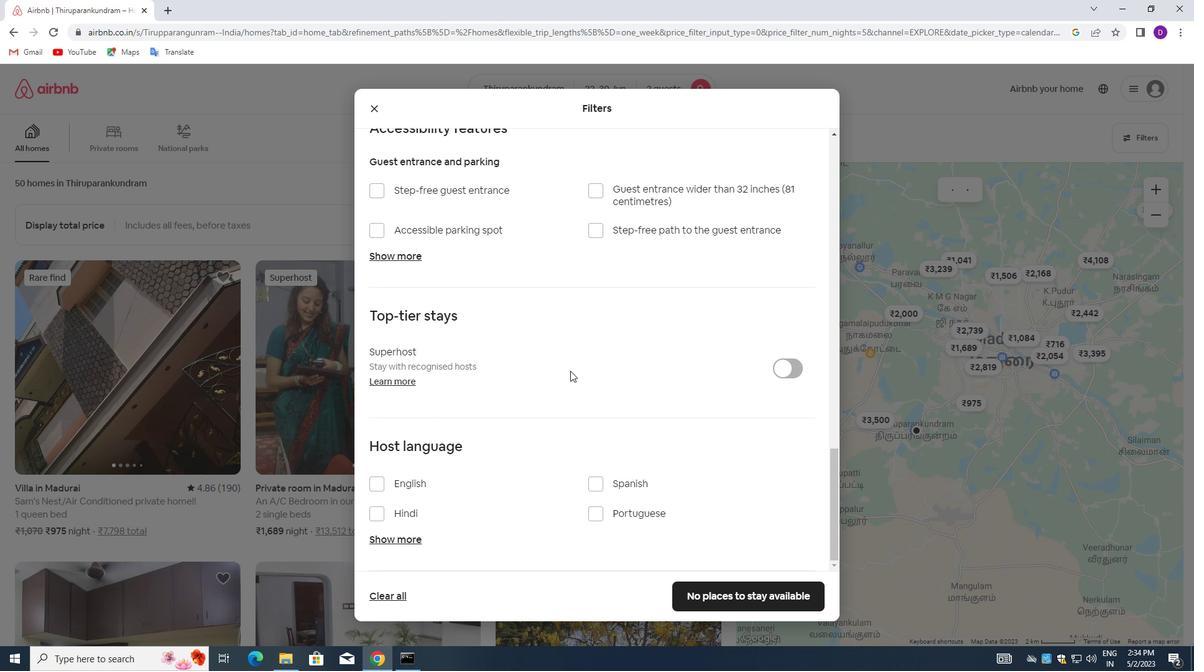 
Action: Mouse moved to (565, 390)
Screenshot: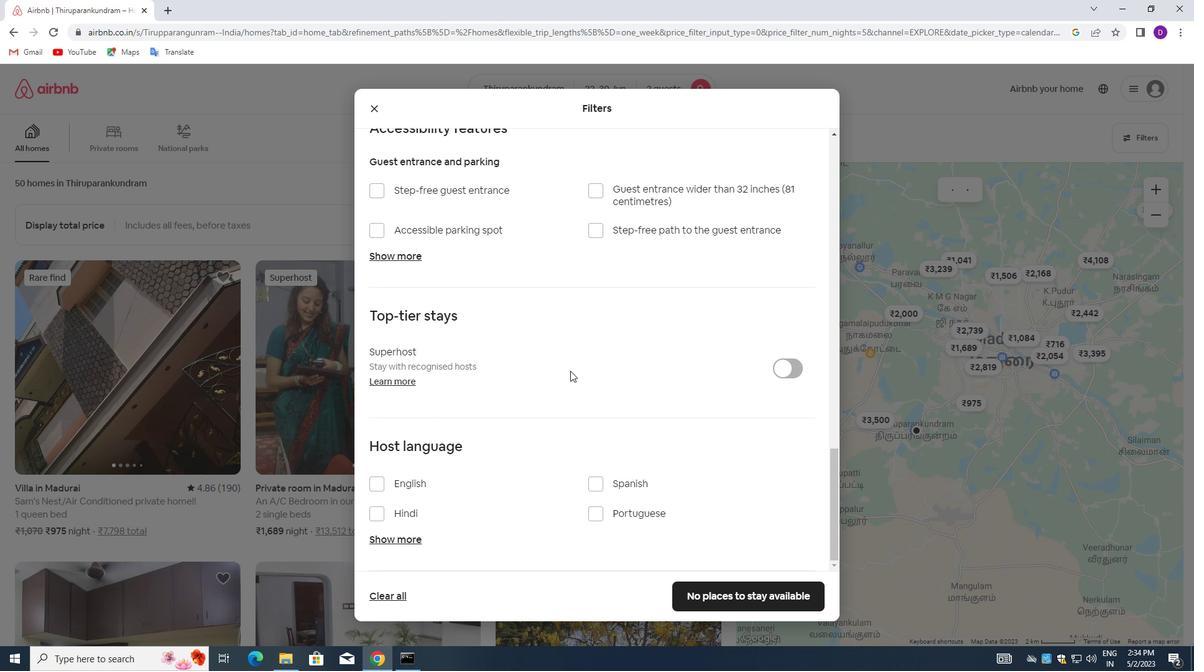 
Action: Mouse scrolled (565, 390) with delta (0, 0)
Screenshot: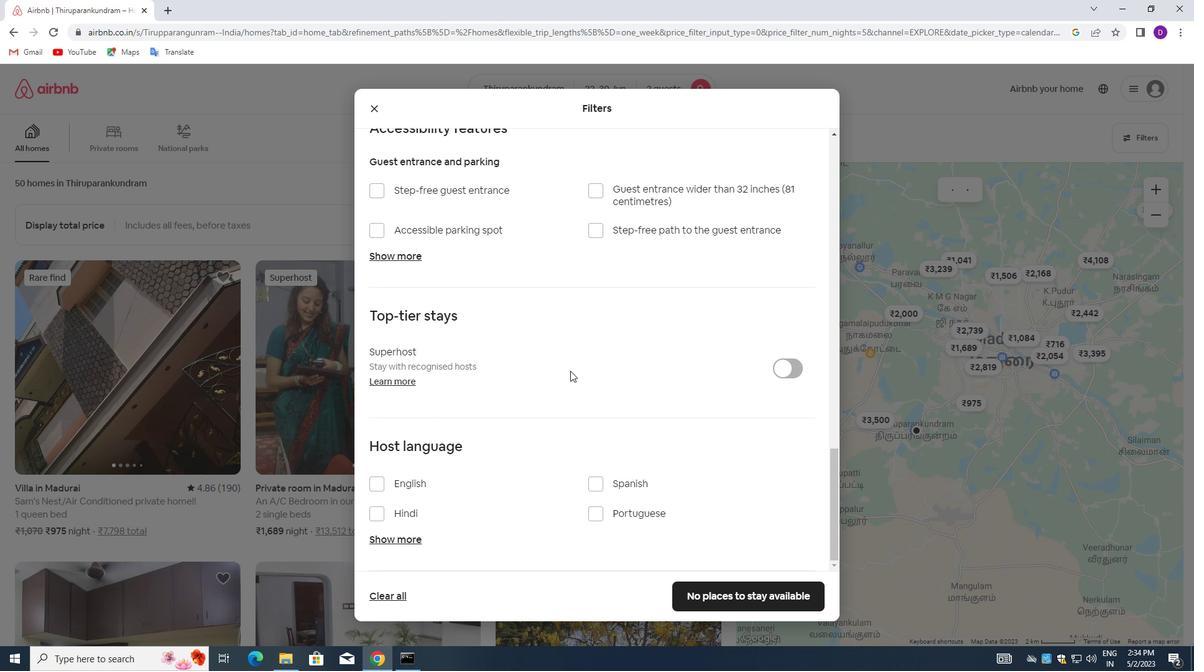 
Action: Mouse moved to (552, 403)
Screenshot: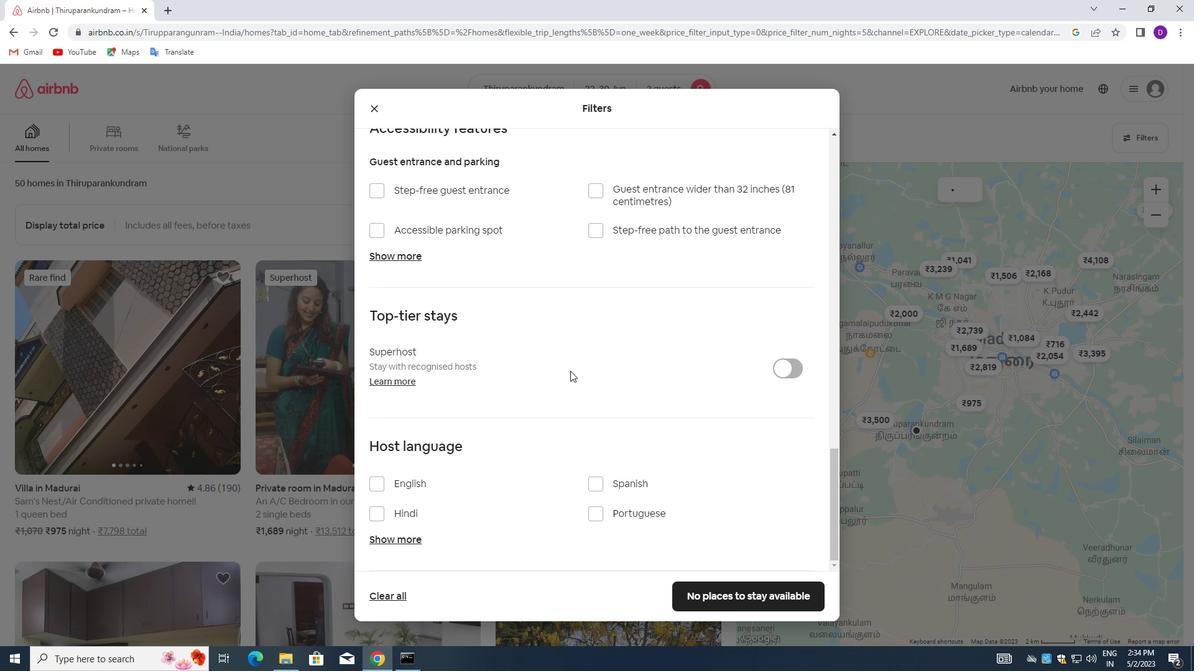 
Action: Mouse scrolled (552, 403) with delta (0, 0)
Screenshot: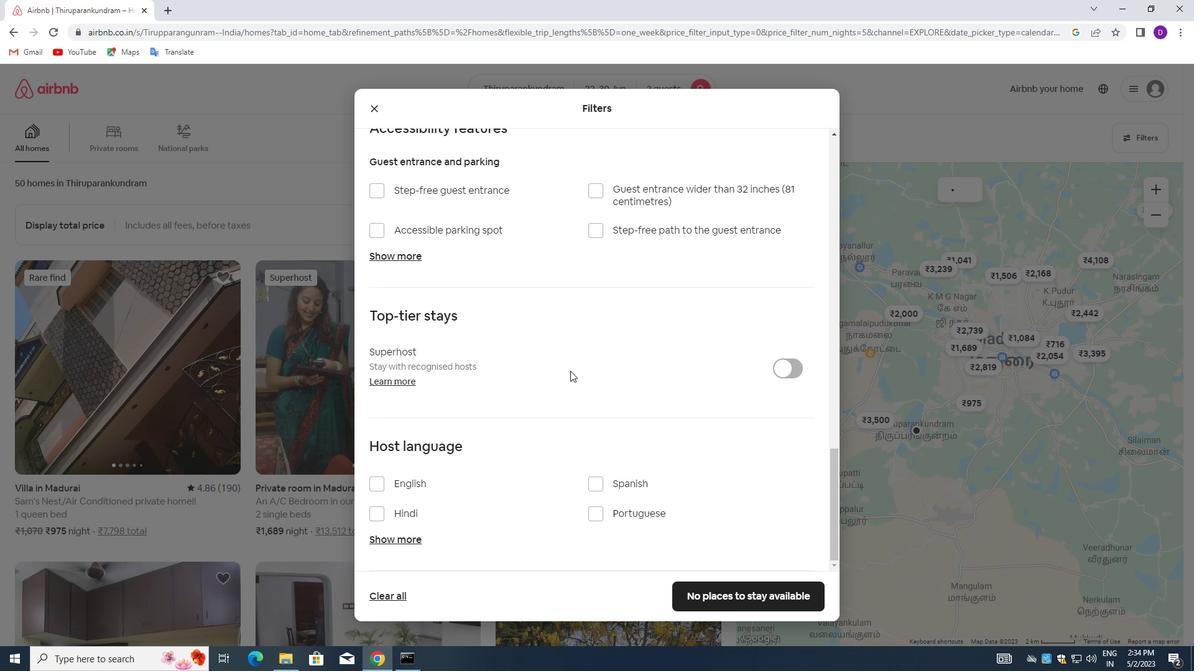 
Action: Mouse moved to (370, 479)
Screenshot: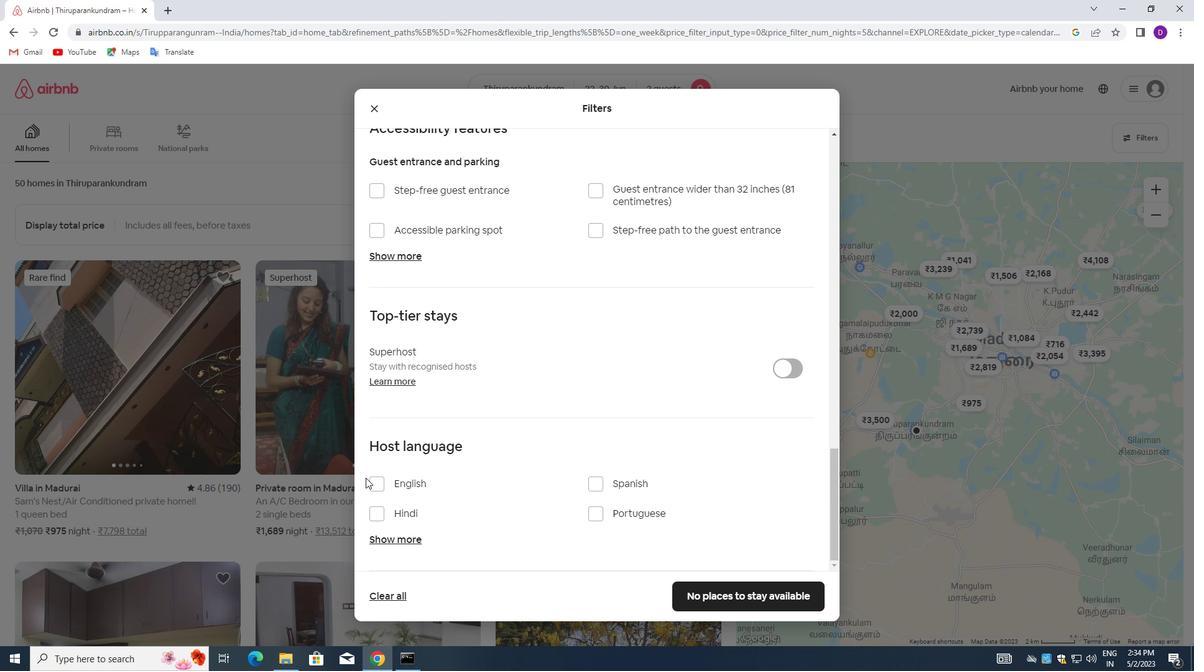
Action: Mouse pressed left at (370, 479)
Screenshot: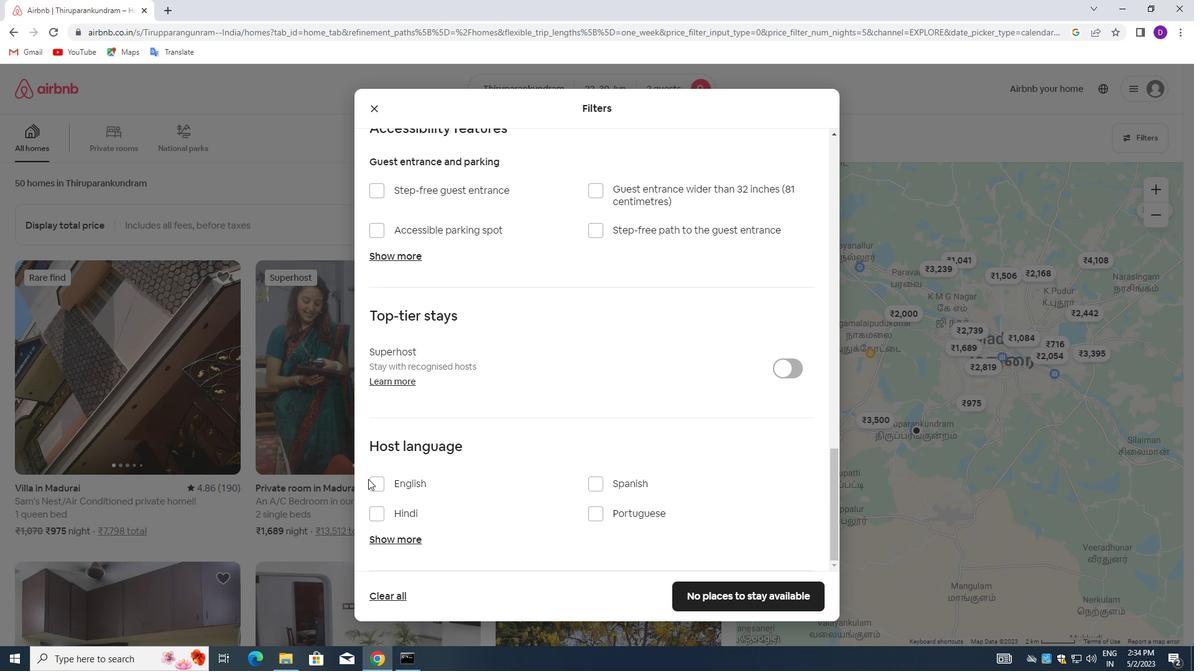 
Action: Mouse moved to (707, 598)
Screenshot: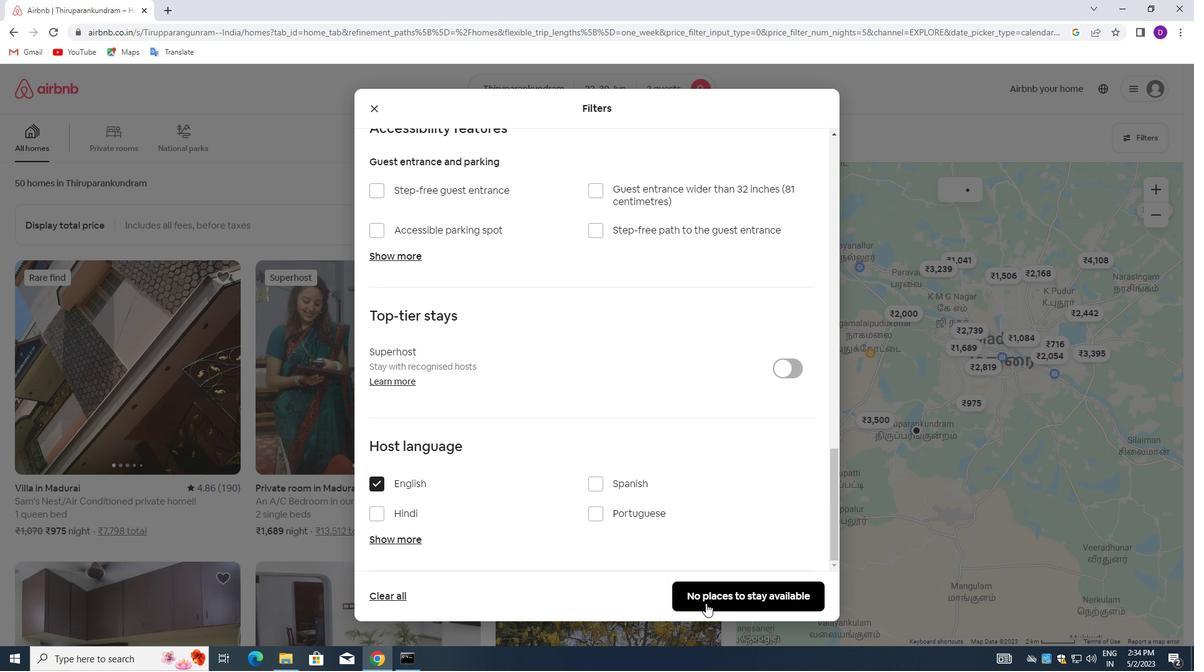 
Action: Mouse pressed left at (707, 598)
Screenshot: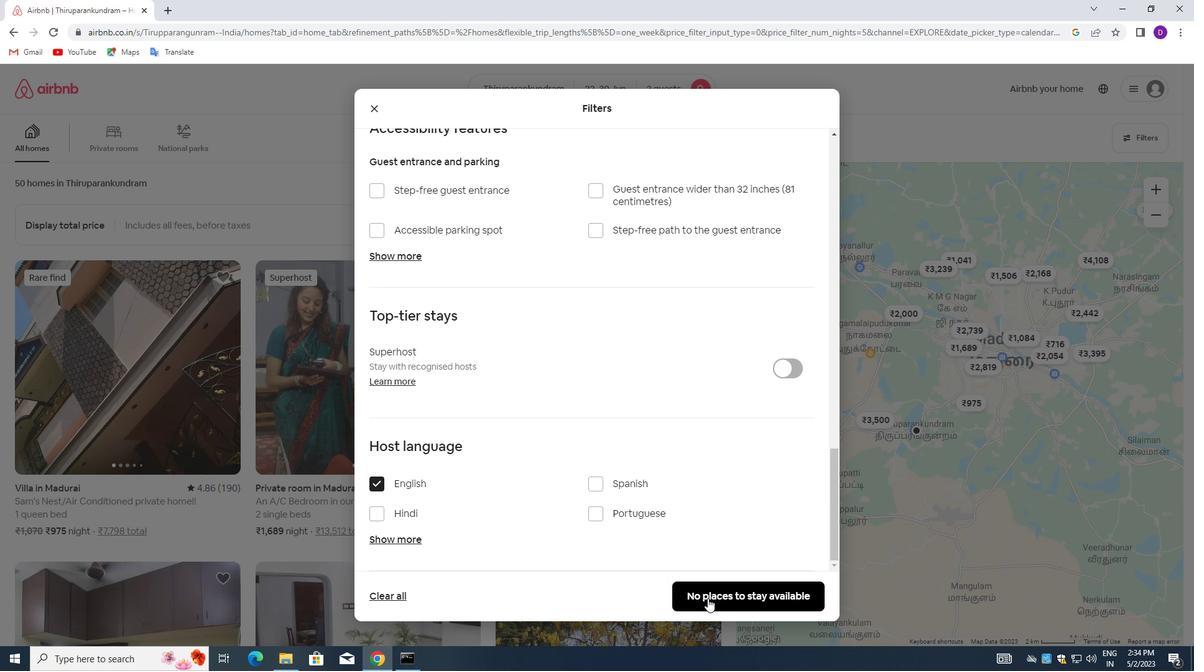 
